 Task: Find connections with filter location Amatitlán with filter topic #Business2021with filter profile language German with filter current company Mahindra Group with filter school ATAL BIHARI VAJPAYEE UNIVERSITY (ABVP) BILASPUR with filter industry Blogs with filter service category Virtual Assistance with filter keywords title Library Assistant
Action: Mouse moved to (640, 58)
Screenshot: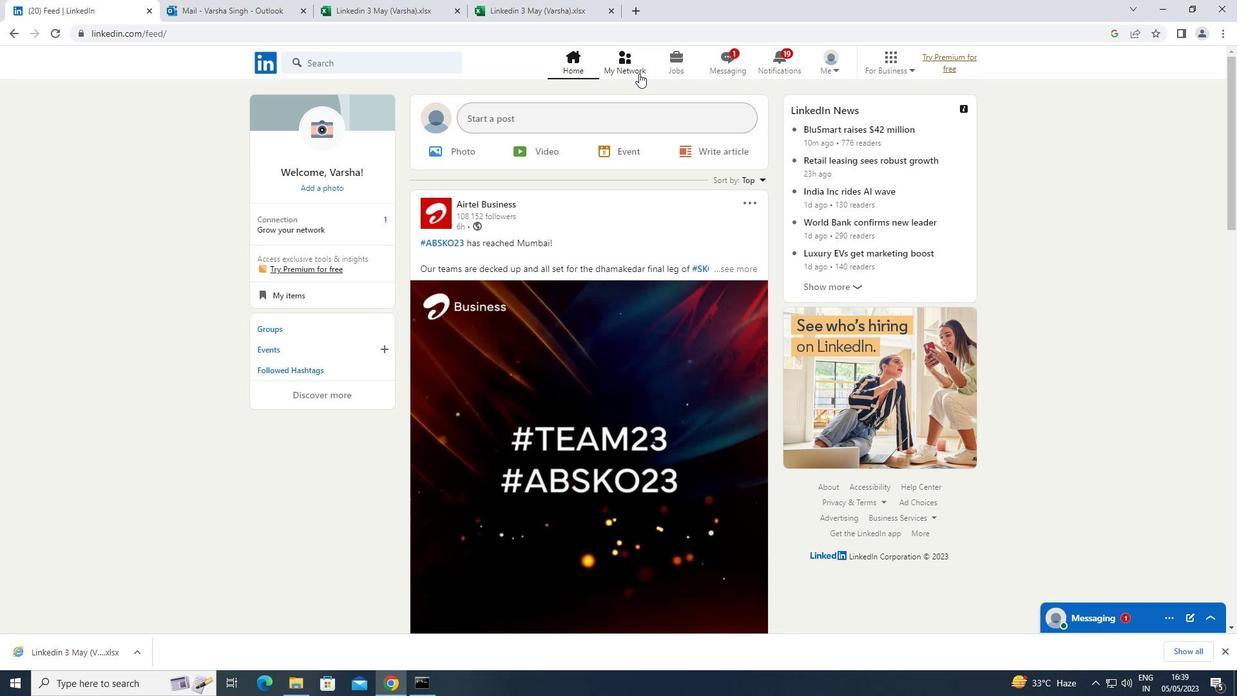 
Action: Mouse pressed left at (640, 58)
Screenshot: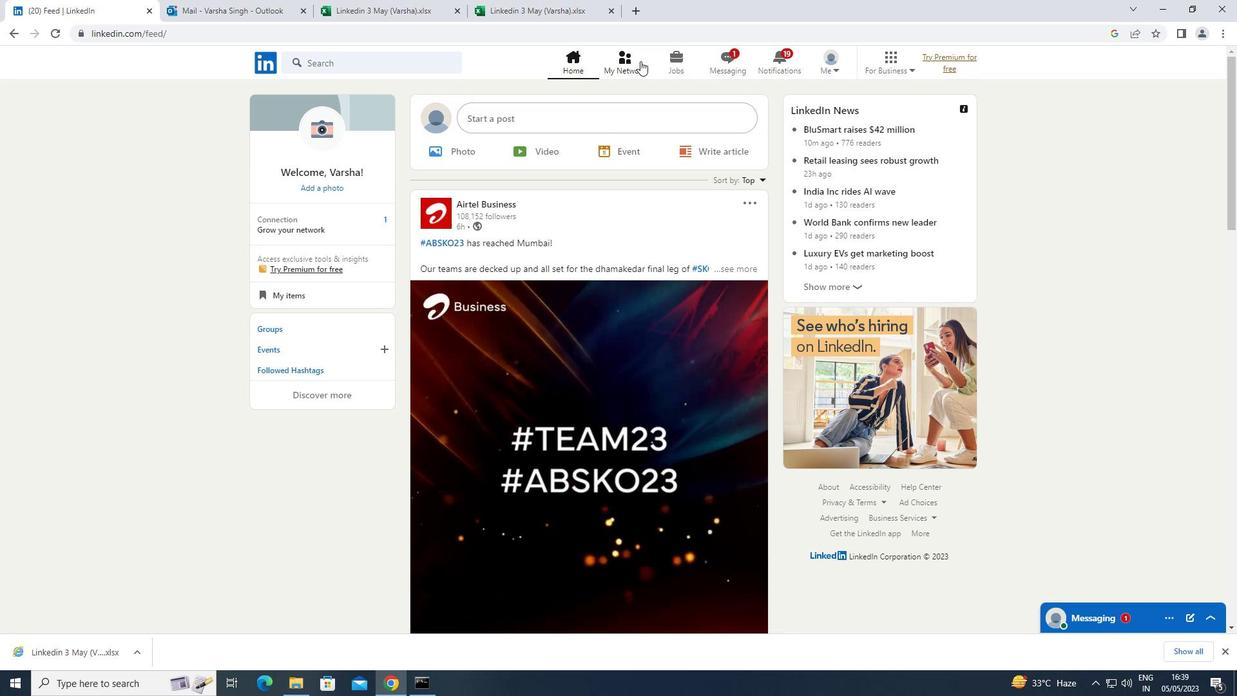 
Action: Mouse moved to (315, 132)
Screenshot: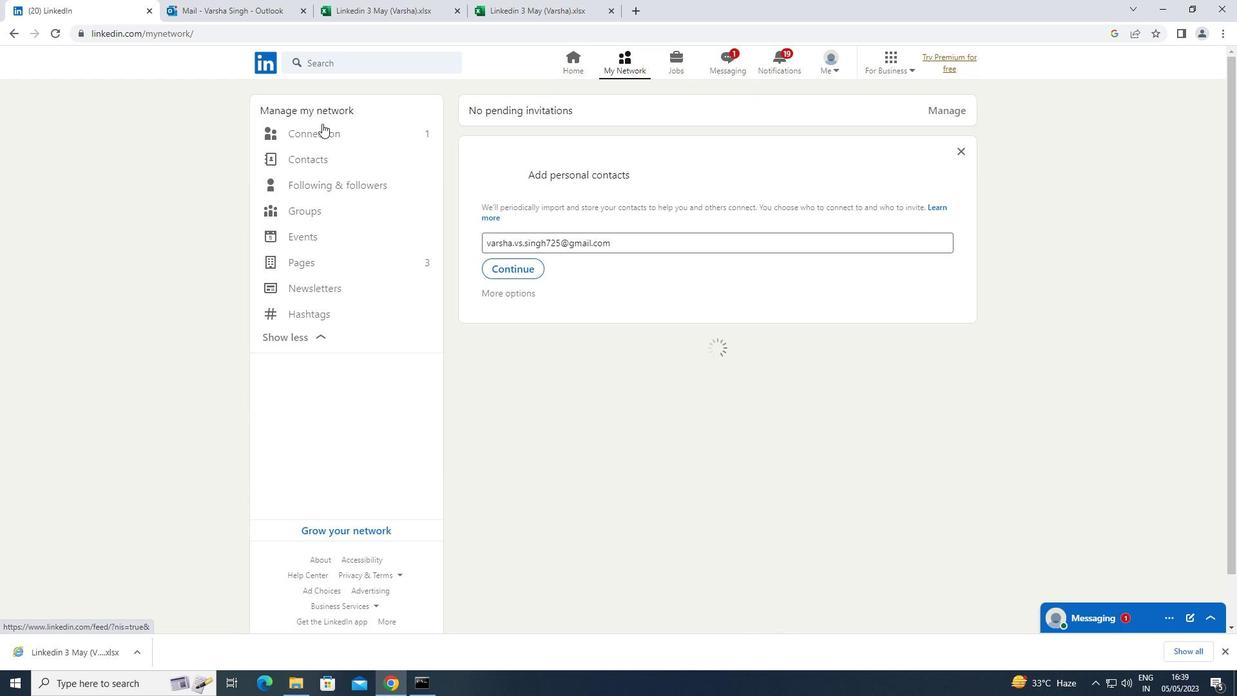 
Action: Mouse pressed left at (315, 132)
Screenshot: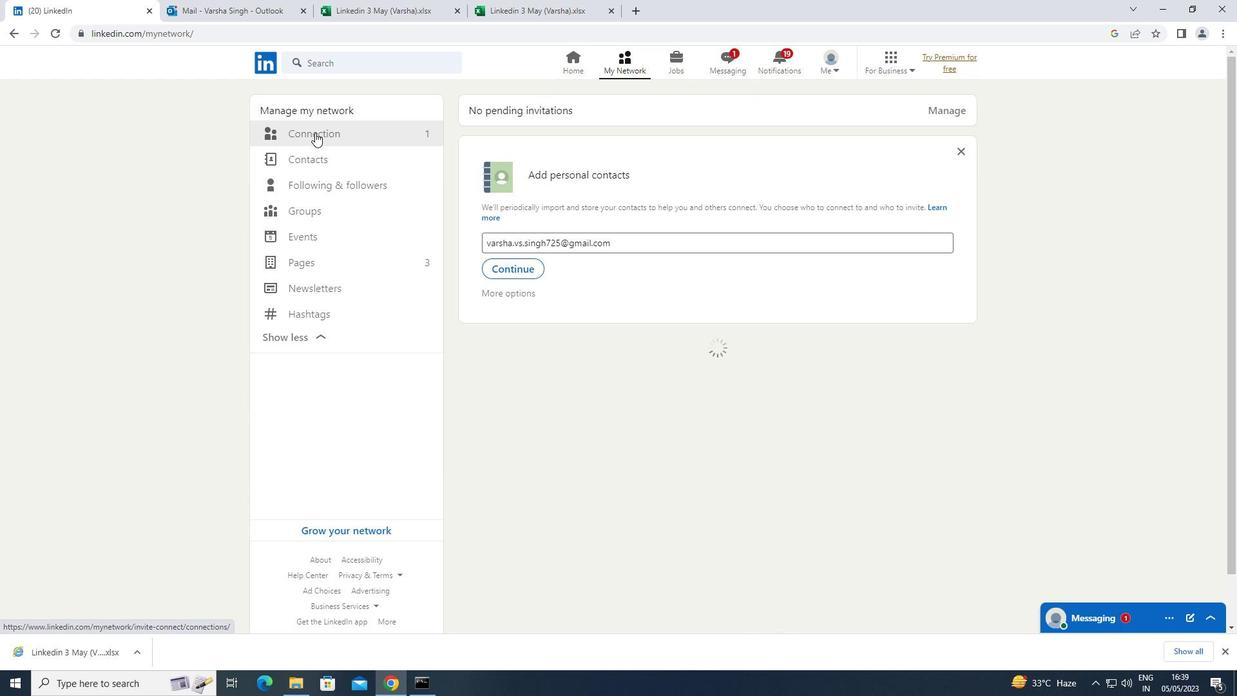 
Action: Mouse moved to (731, 130)
Screenshot: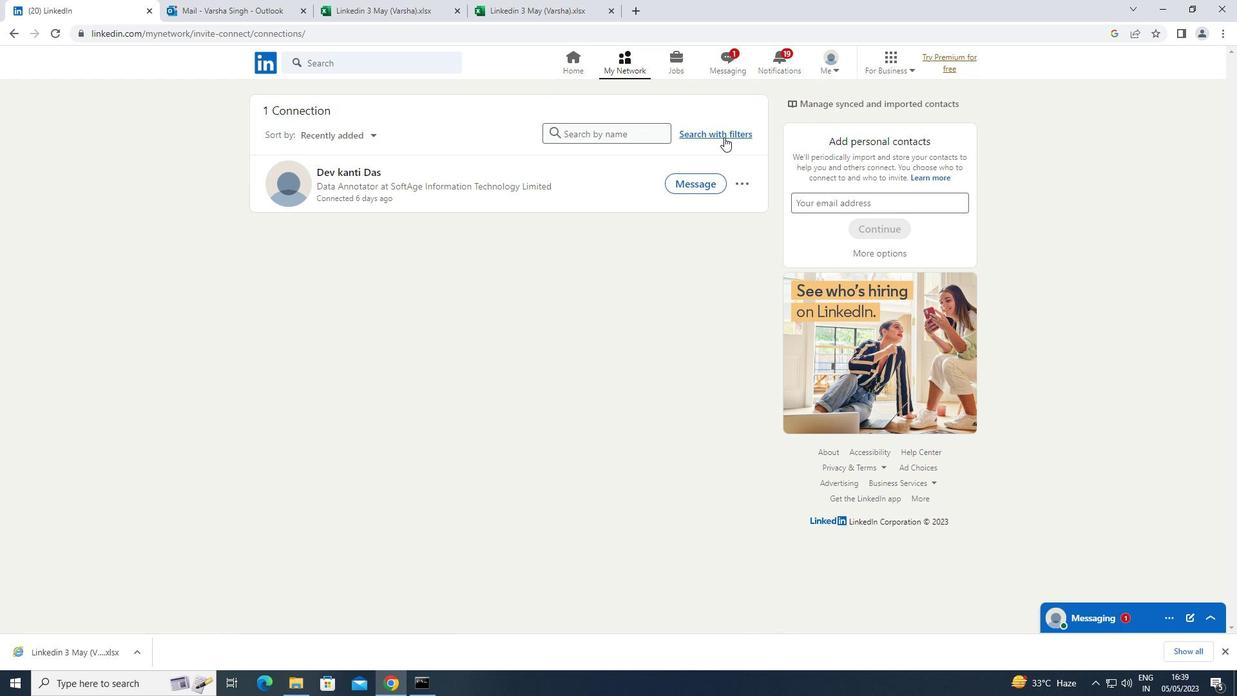 
Action: Mouse pressed left at (731, 130)
Screenshot: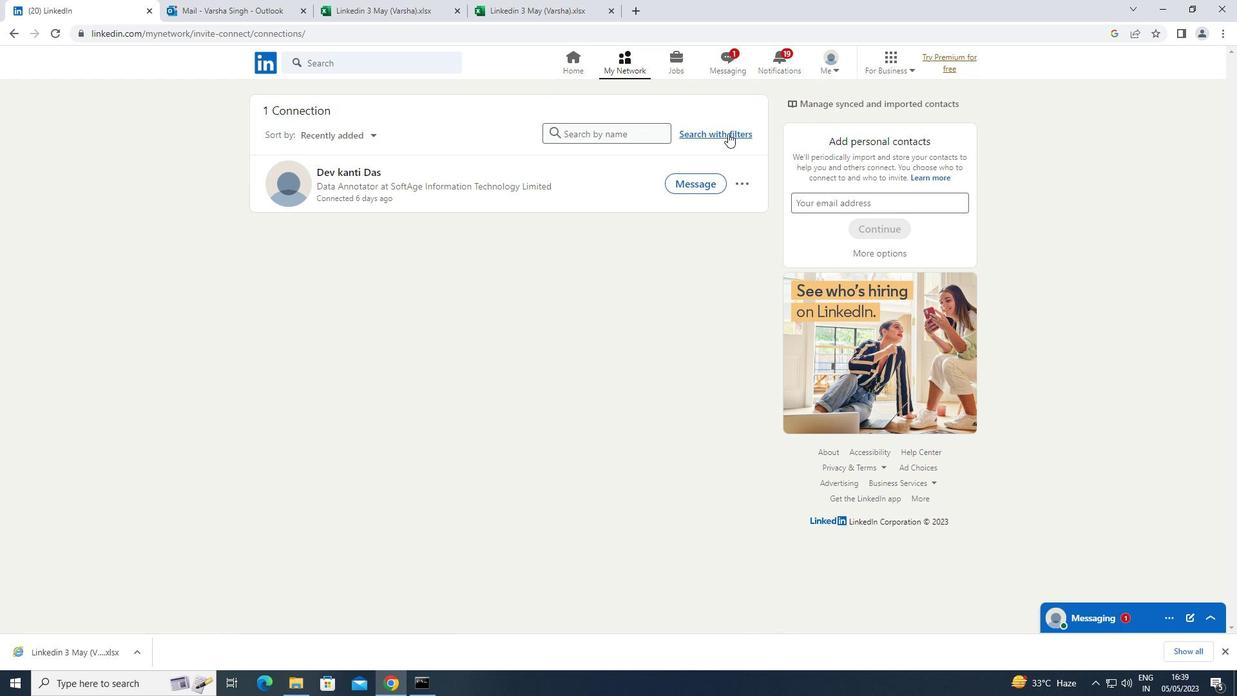 
Action: Mouse moved to (649, 97)
Screenshot: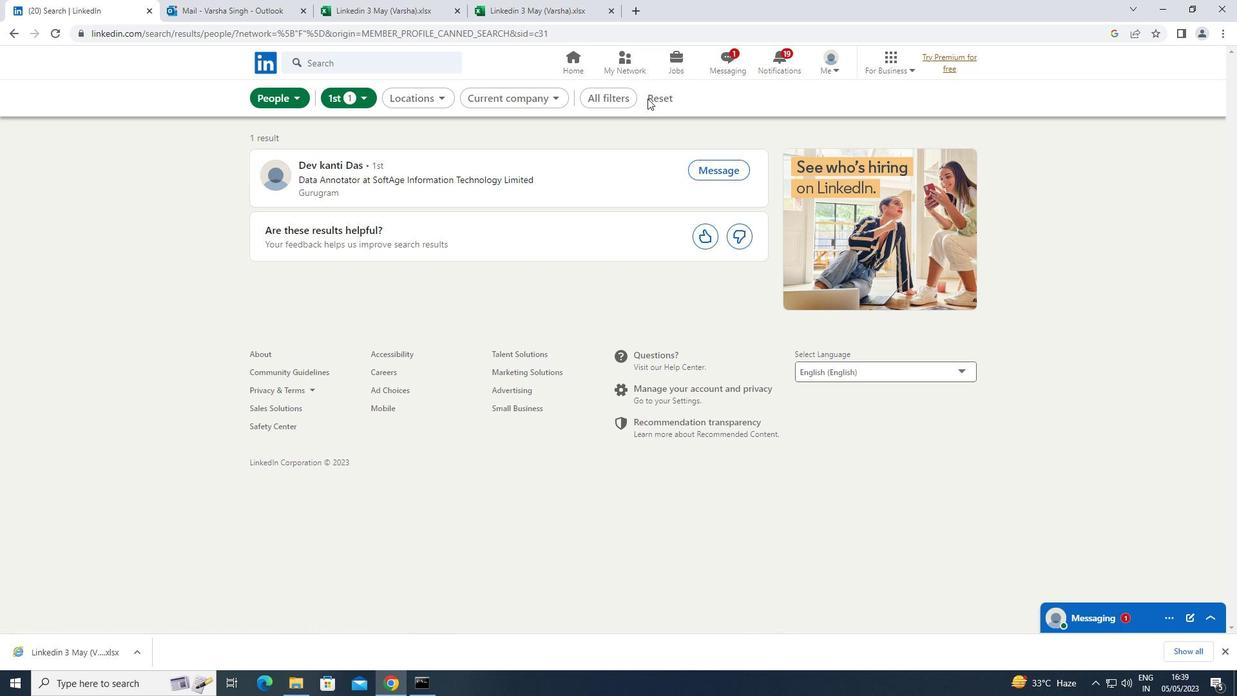 
Action: Mouse pressed left at (649, 97)
Screenshot: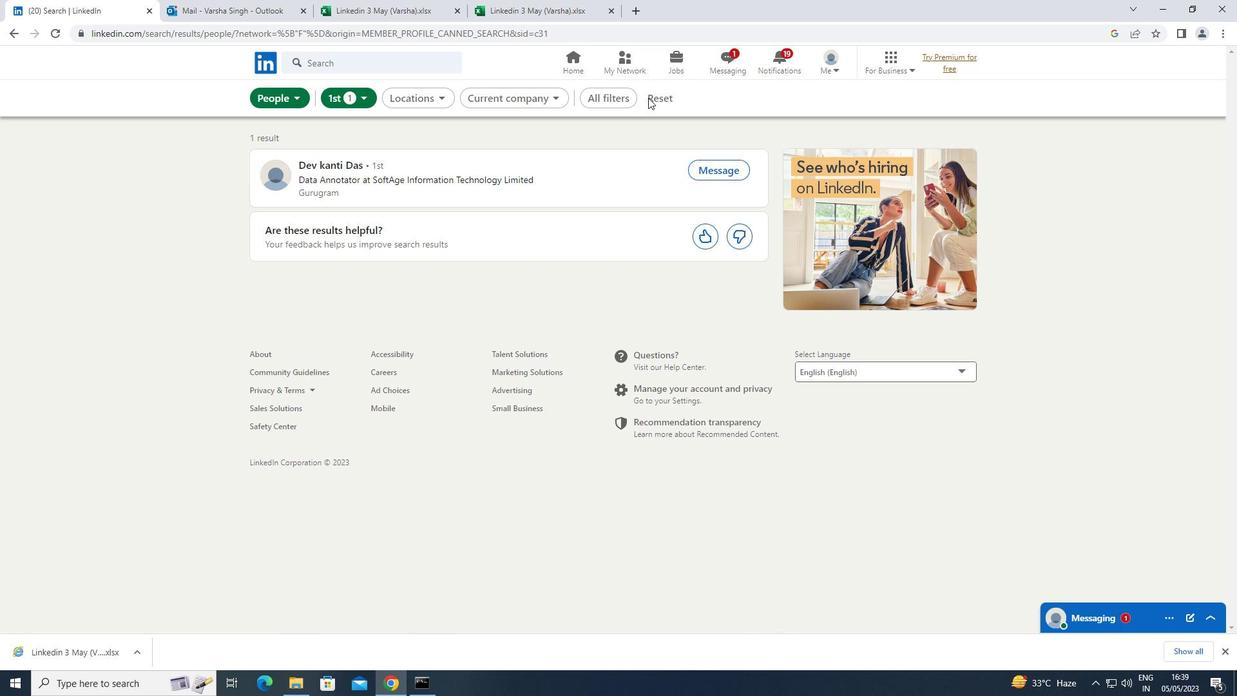 
Action: Mouse moved to (640, 98)
Screenshot: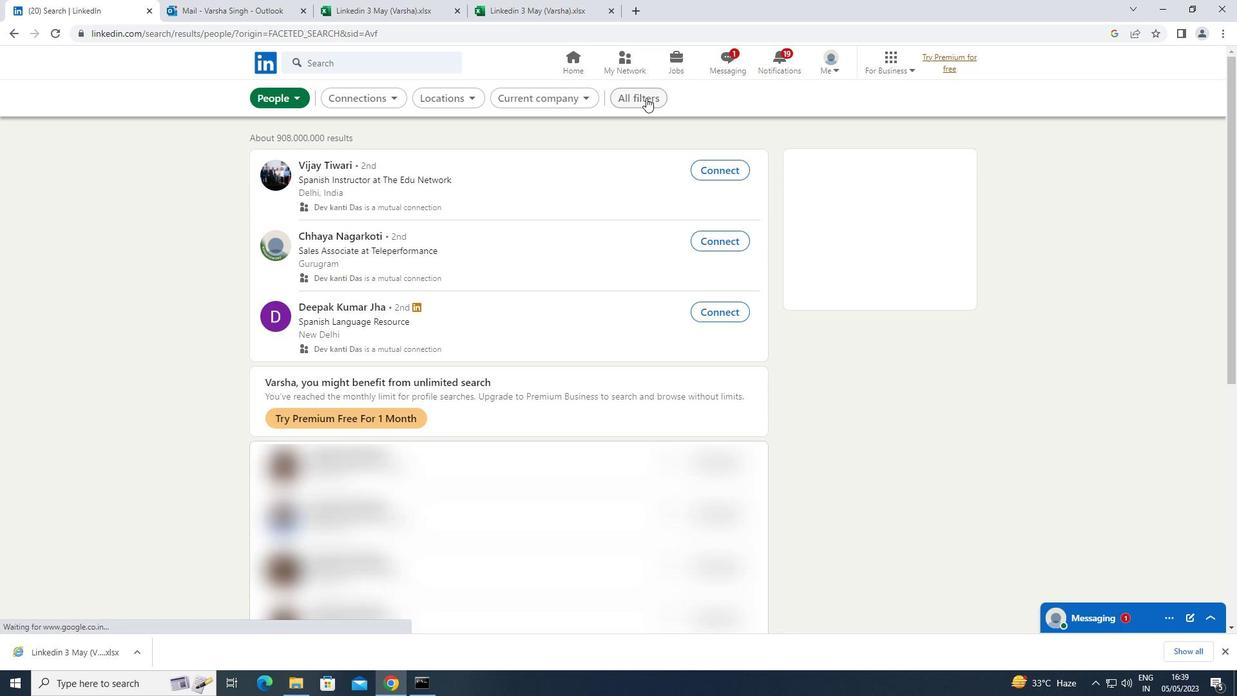 
Action: Mouse pressed left at (640, 98)
Screenshot: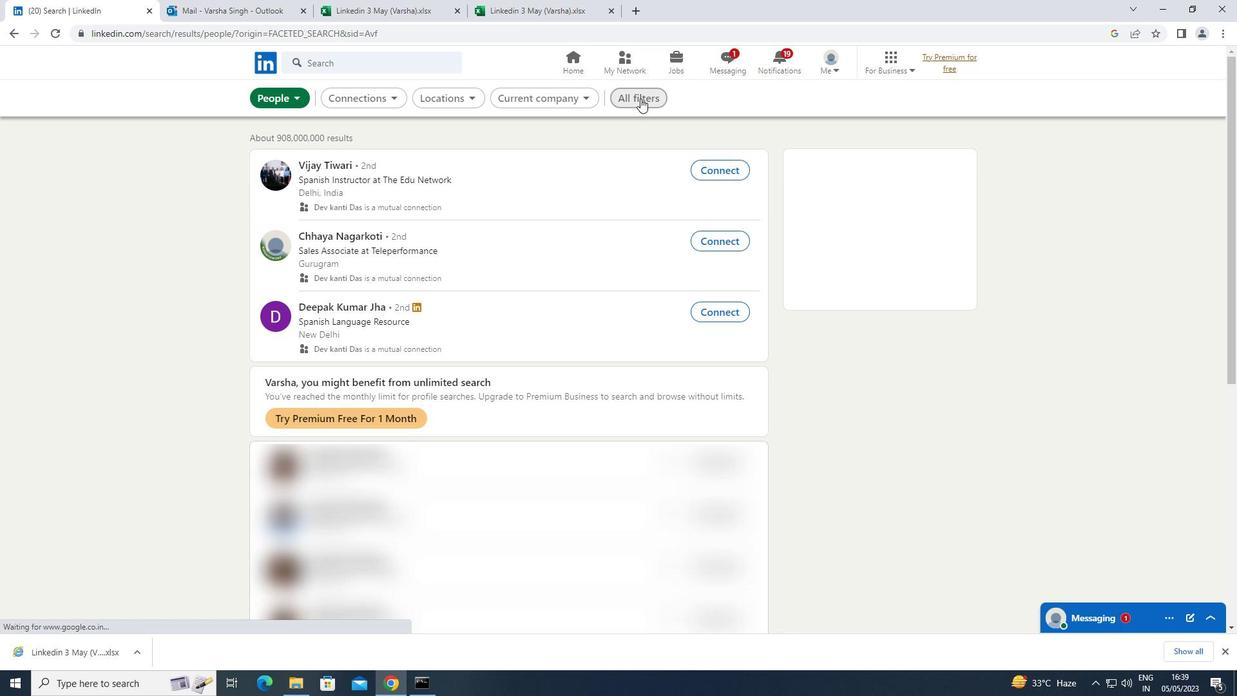 
Action: Mouse moved to (999, 346)
Screenshot: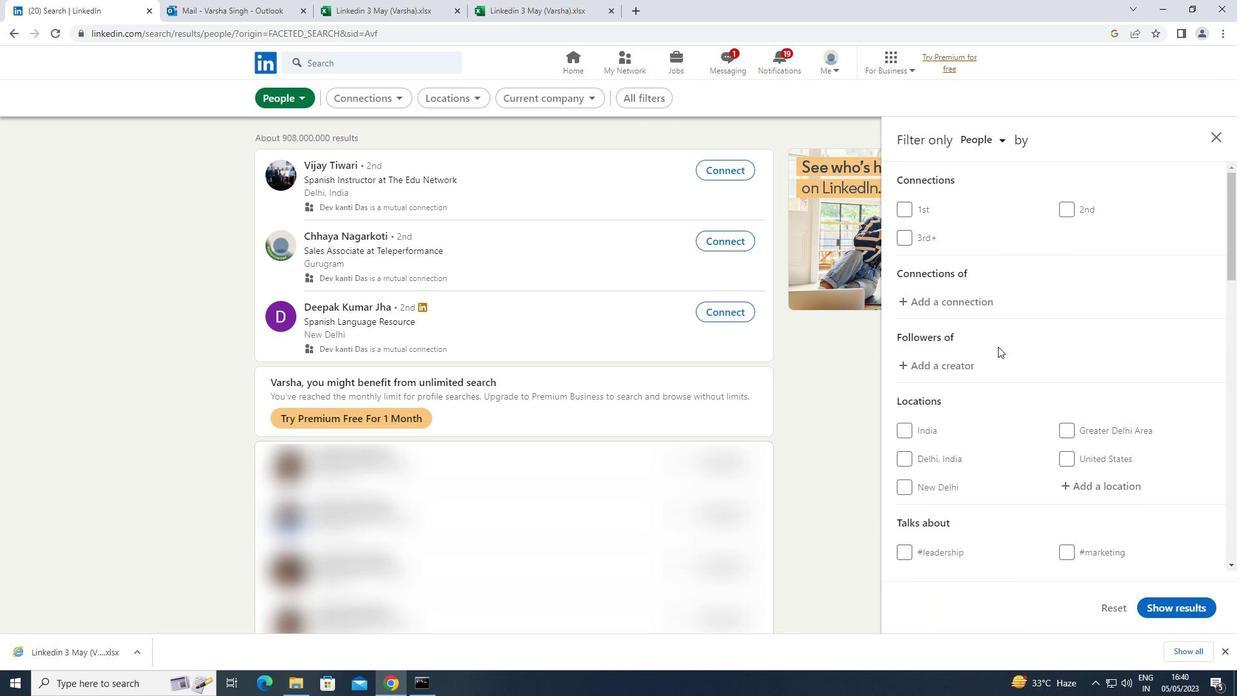 
Action: Mouse scrolled (999, 346) with delta (0, 0)
Screenshot: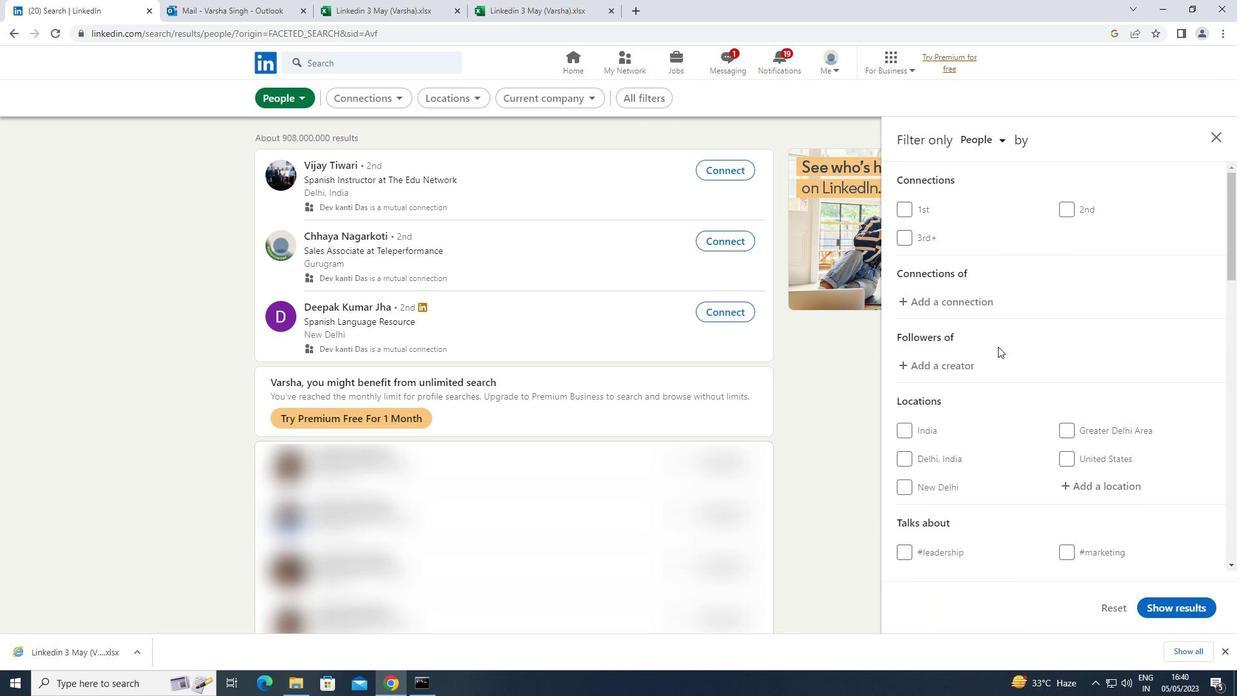 
Action: Mouse moved to (999, 348)
Screenshot: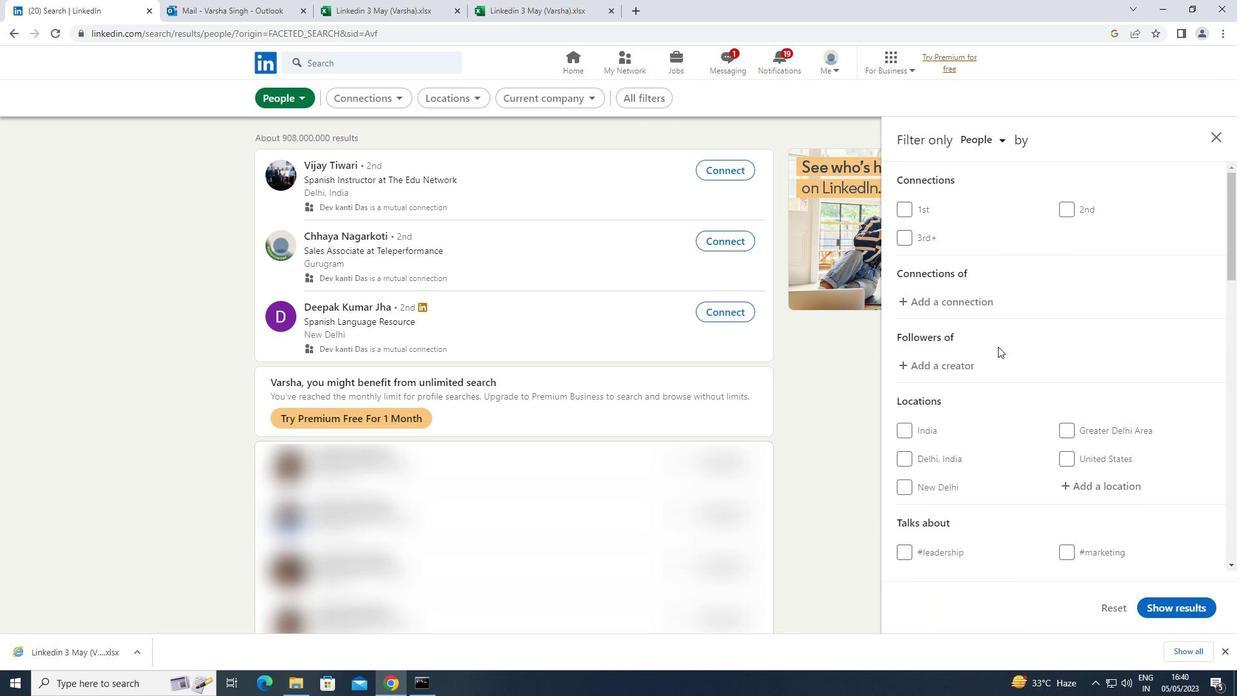 
Action: Mouse scrolled (999, 347) with delta (0, 0)
Screenshot: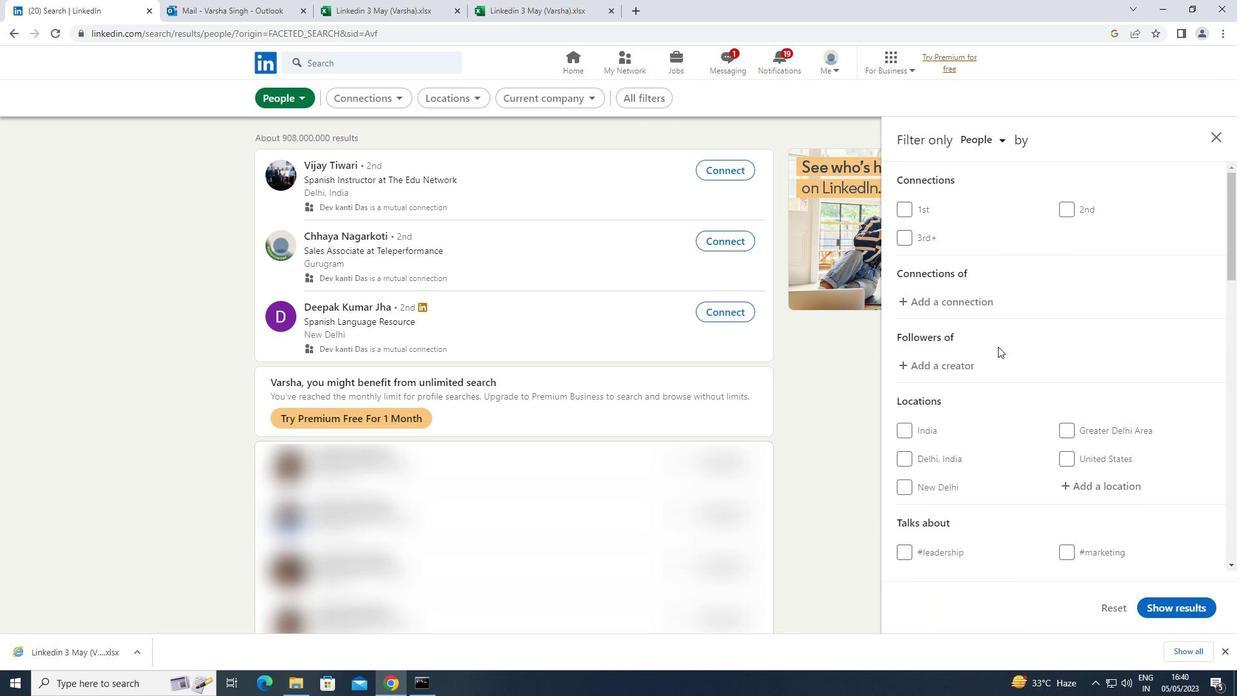 
Action: Mouse moved to (1086, 347)
Screenshot: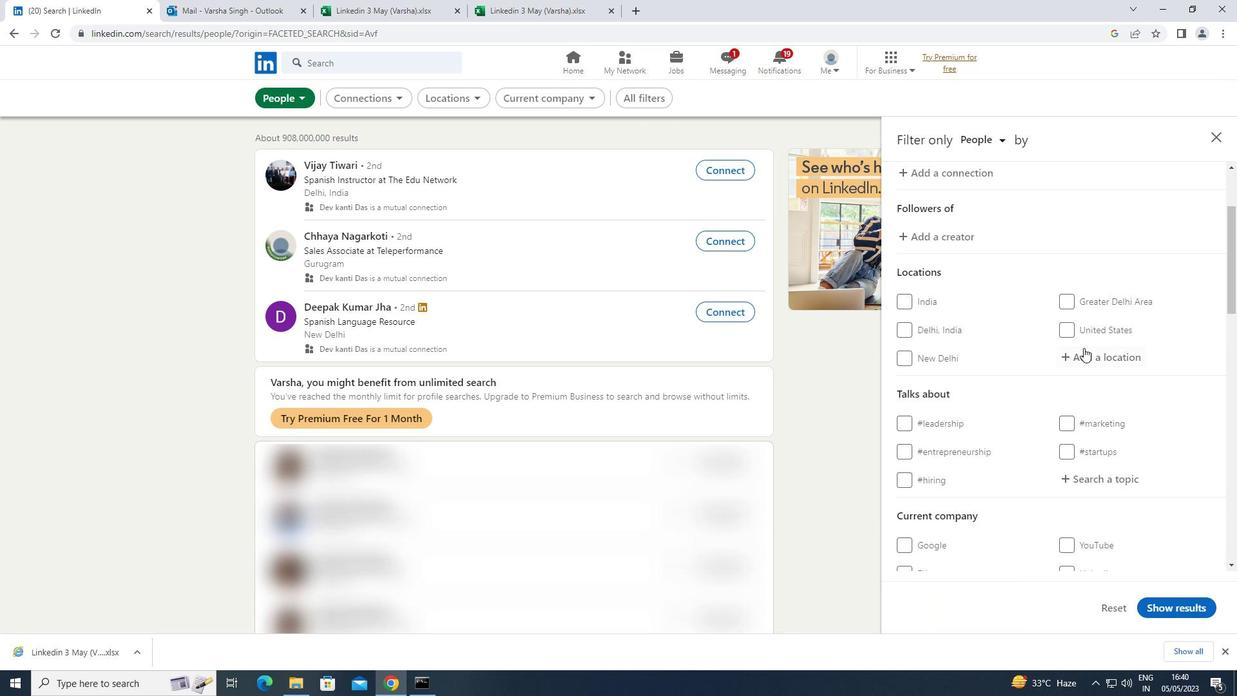 
Action: Mouse pressed left at (1086, 347)
Screenshot: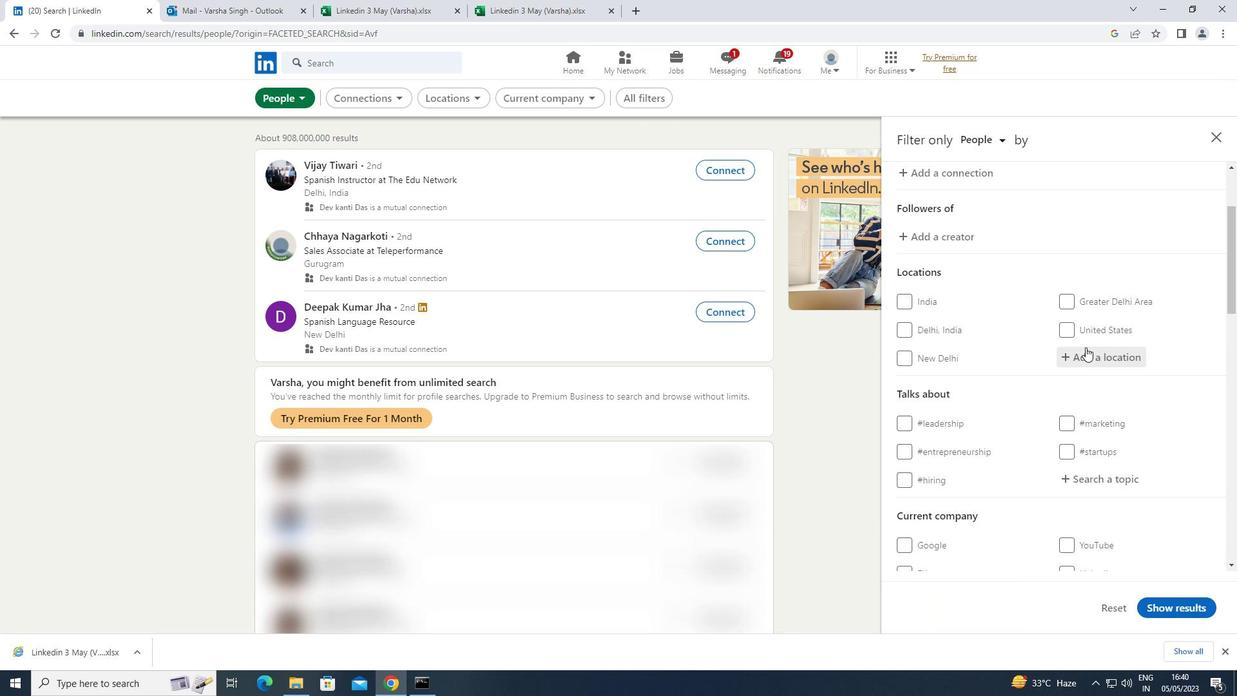 
Action: Mouse moved to (1086, 348)
Screenshot: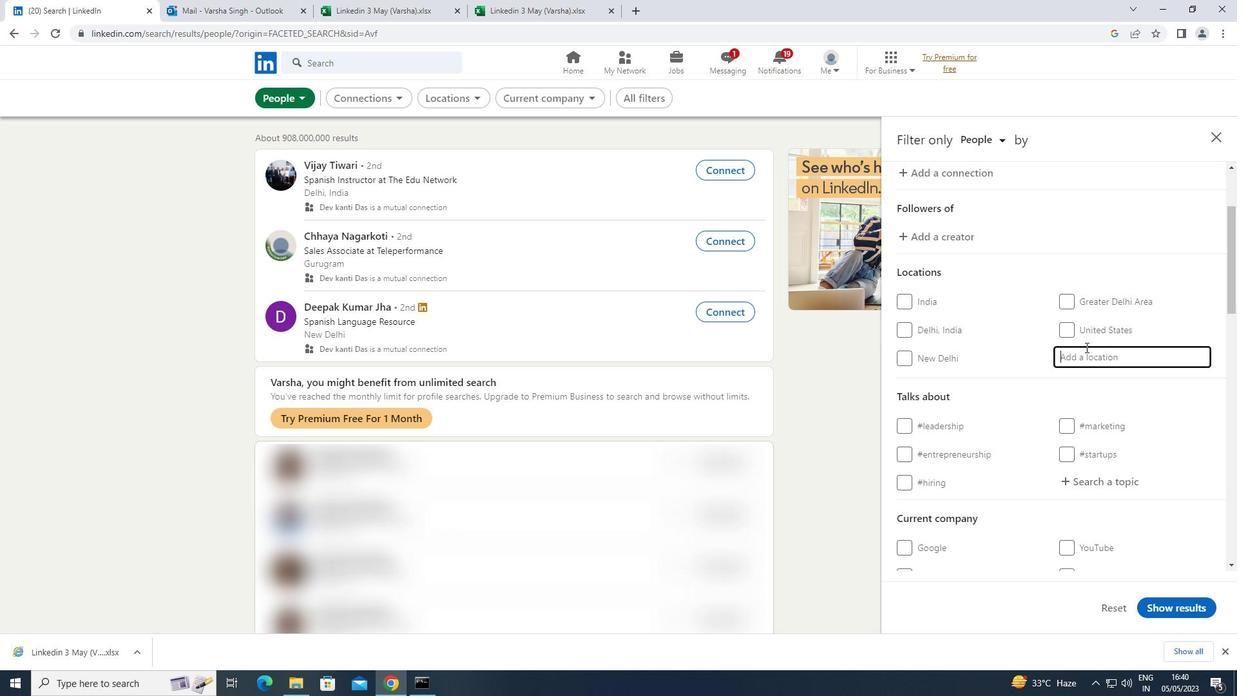 
Action: Key pressed <Key.shift>AMATITLAN
Screenshot: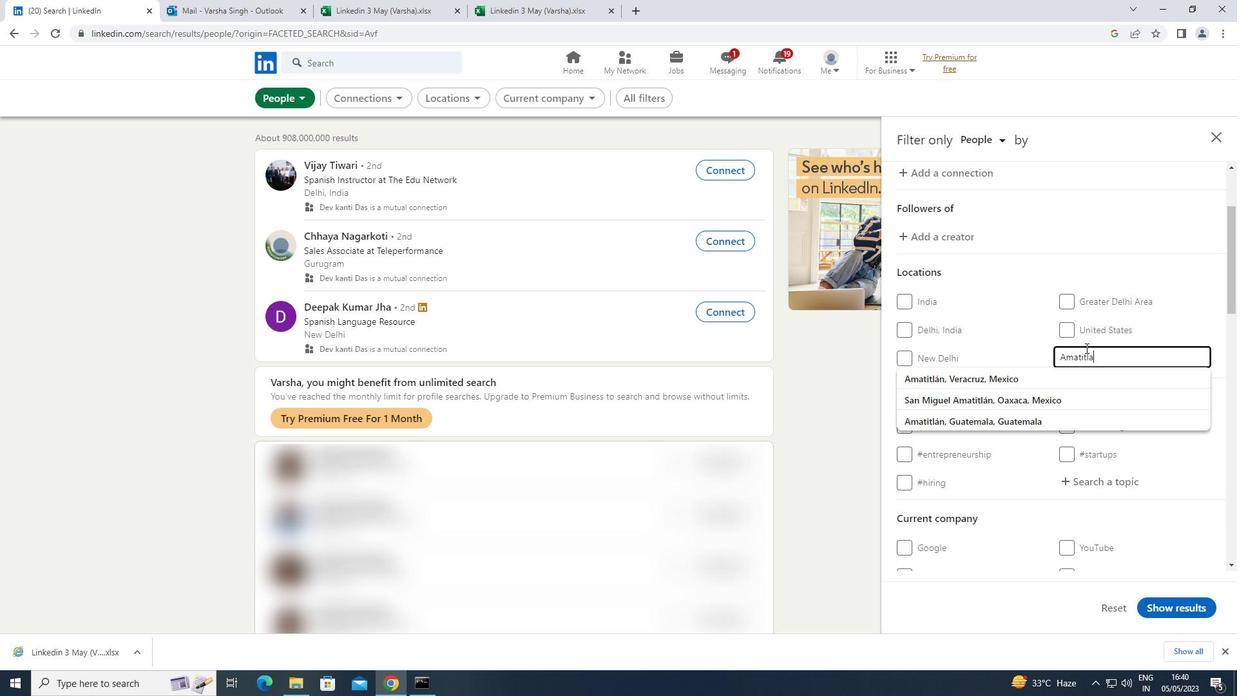 
Action: Mouse moved to (1115, 486)
Screenshot: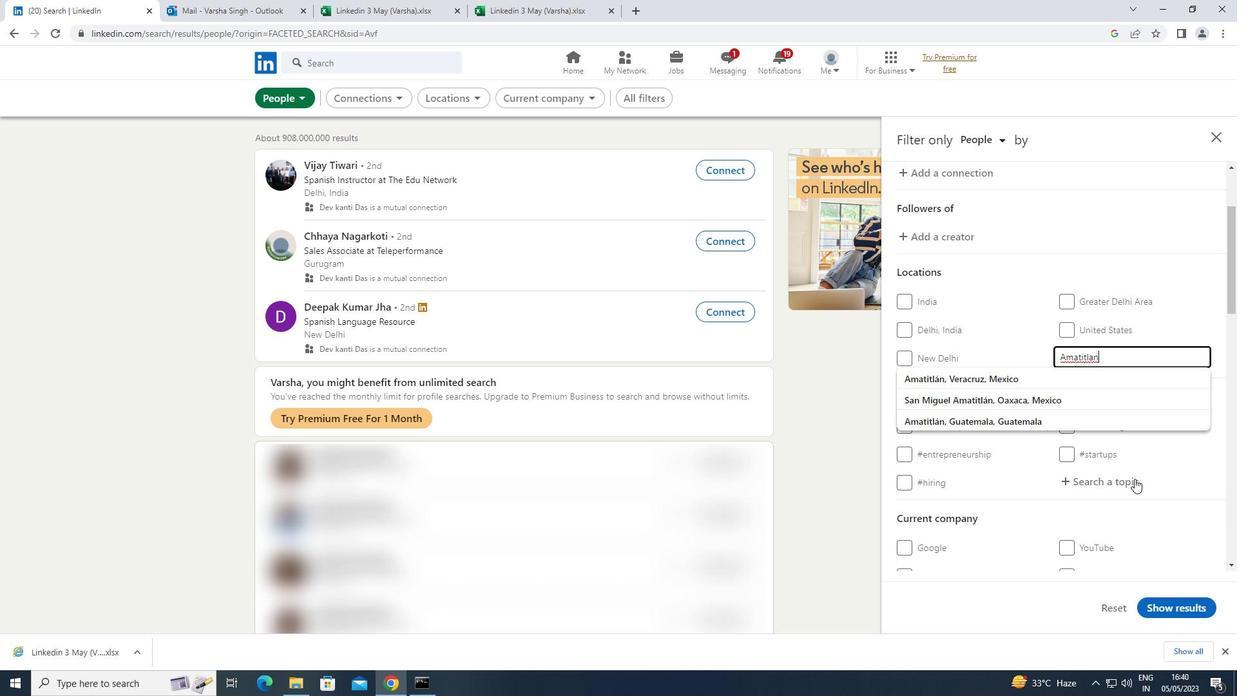 
Action: Mouse pressed left at (1115, 486)
Screenshot: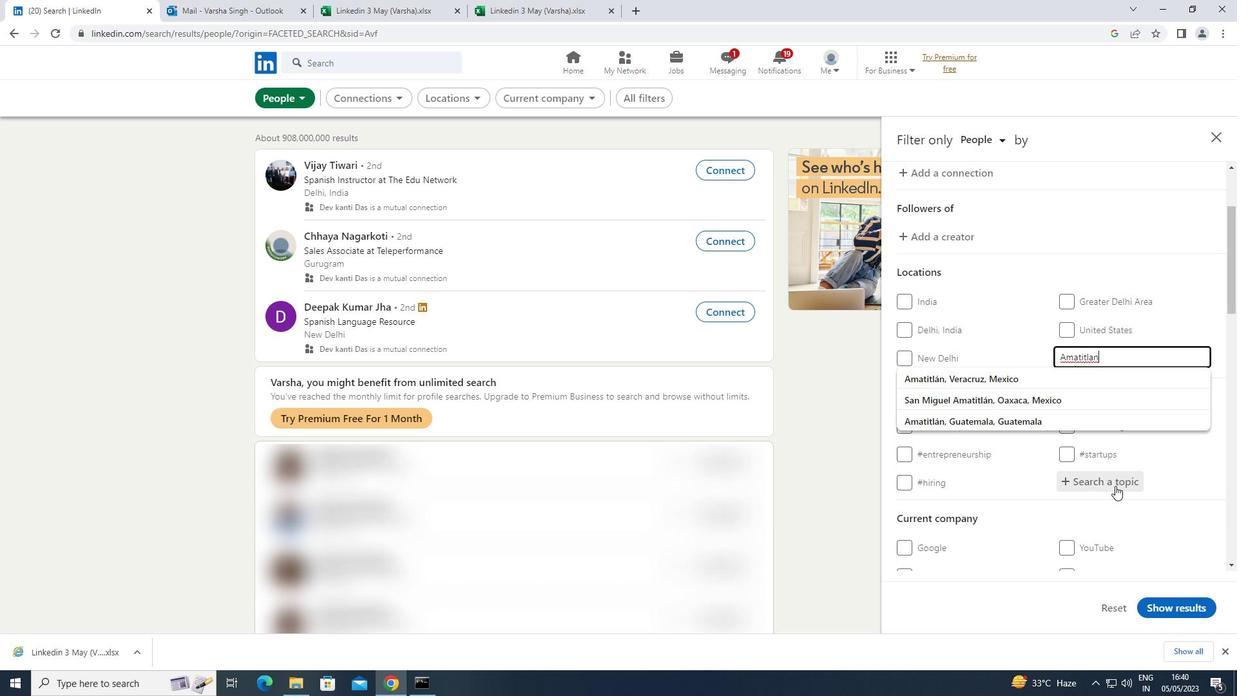 
Action: Key pressed <Key.shift>BUSINESS2021
Screenshot: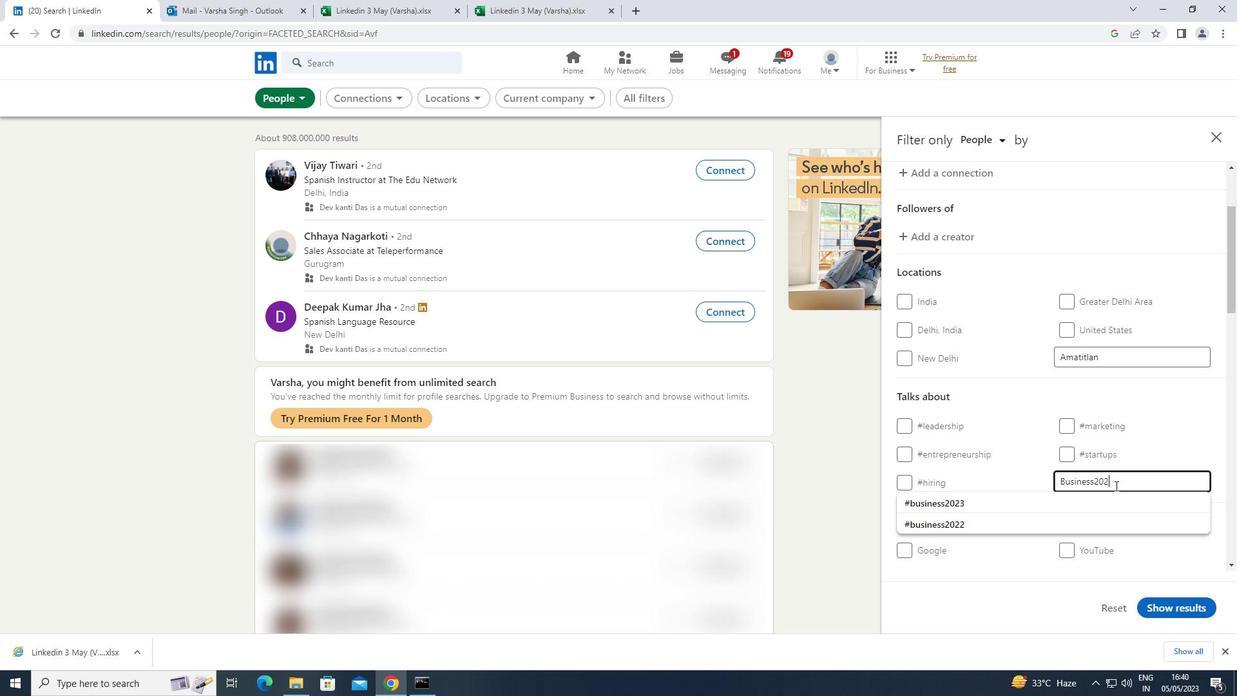 
Action: Mouse moved to (1061, 483)
Screenshot: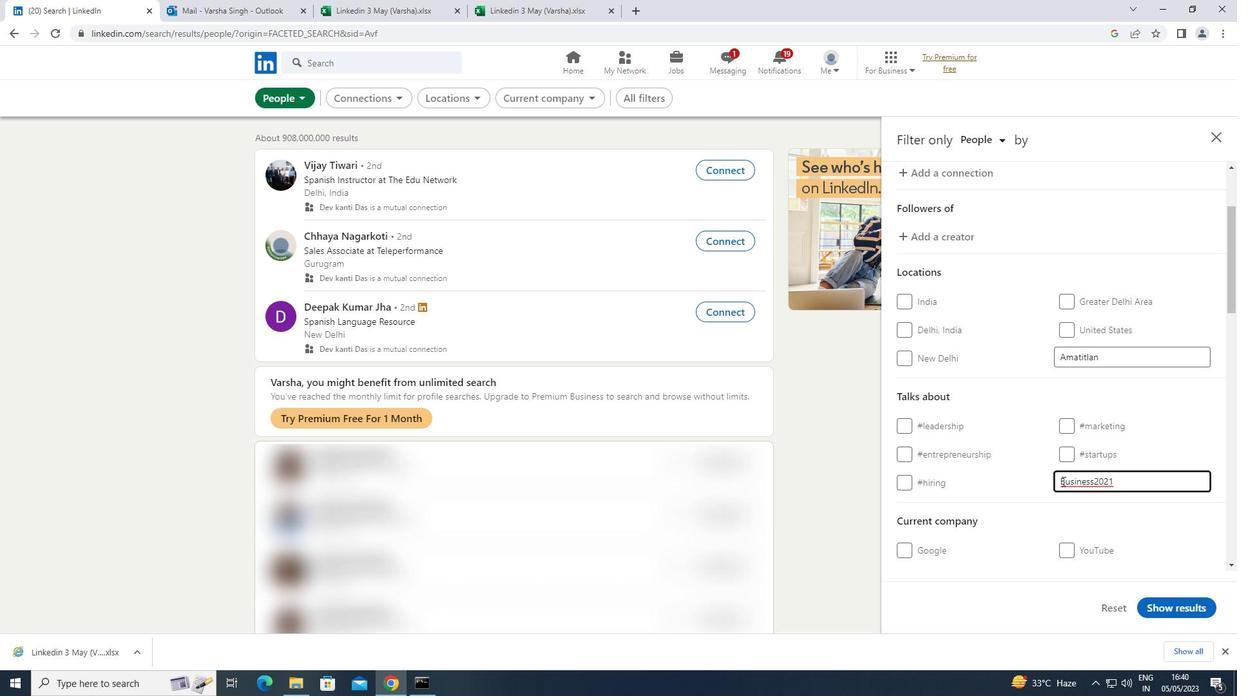 
Action: Mouse pressed left at (1061, 483)
Screenshot: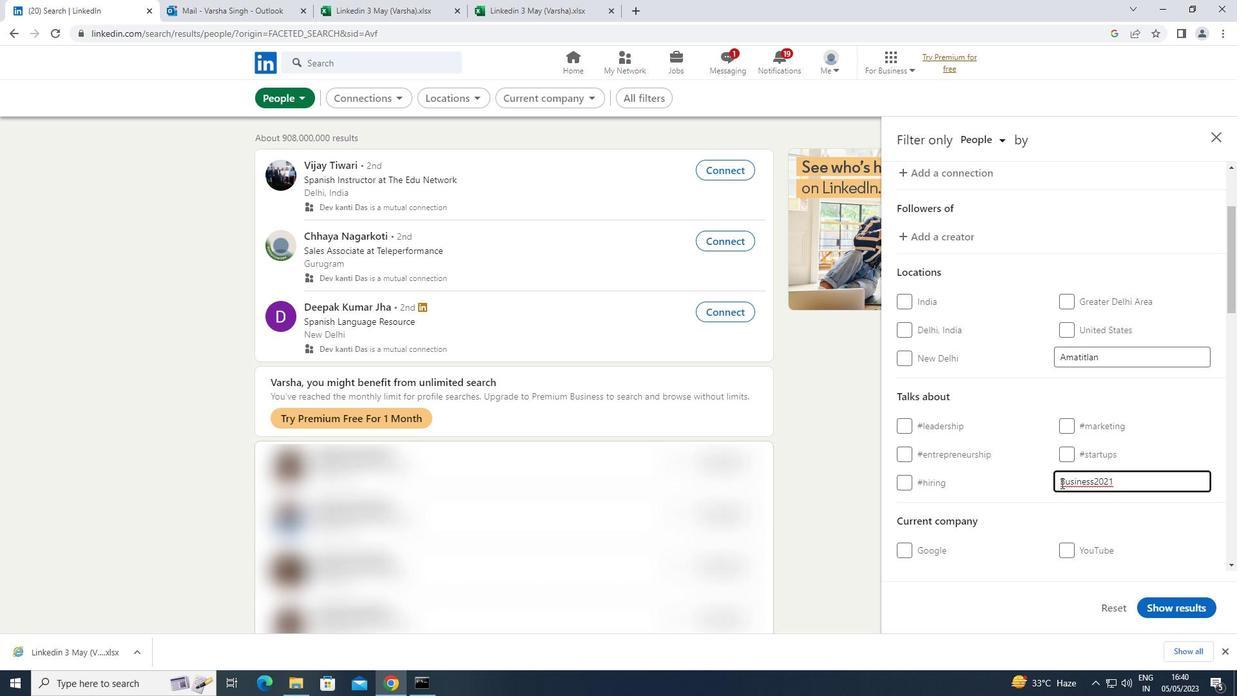 
Action: Mouse moved to (1061, 484)
Screenshot: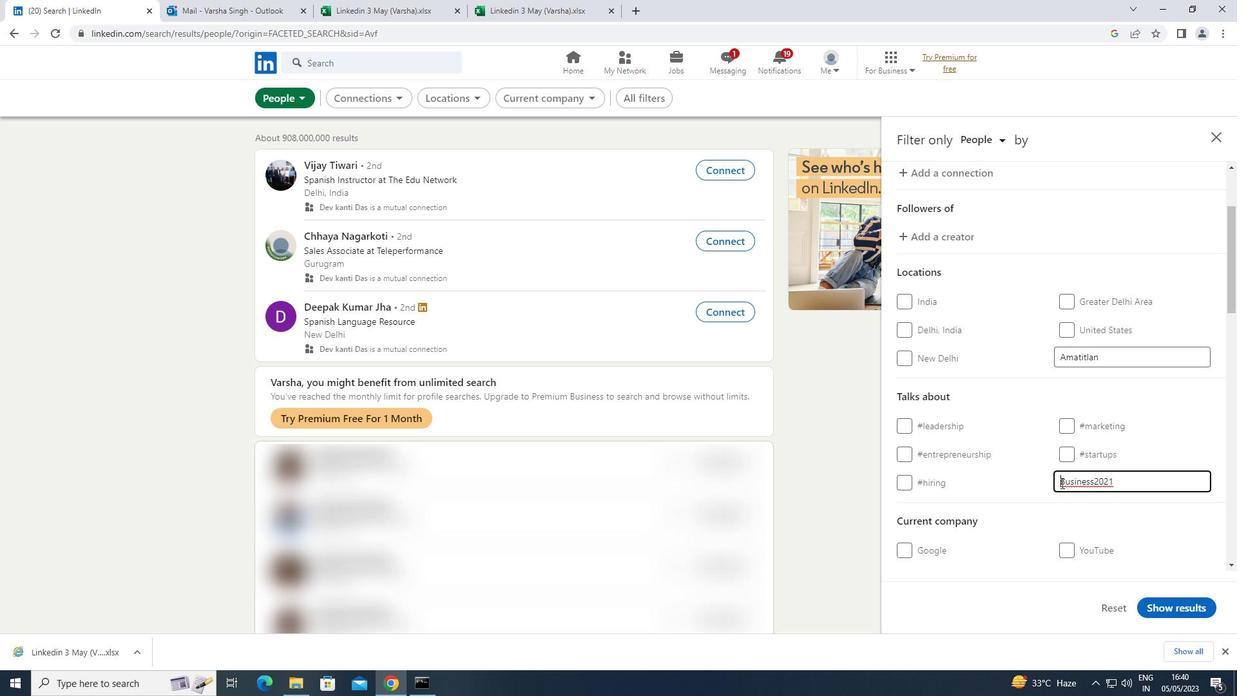 
Action: Key pressed <Key.shift>#
Screenshot: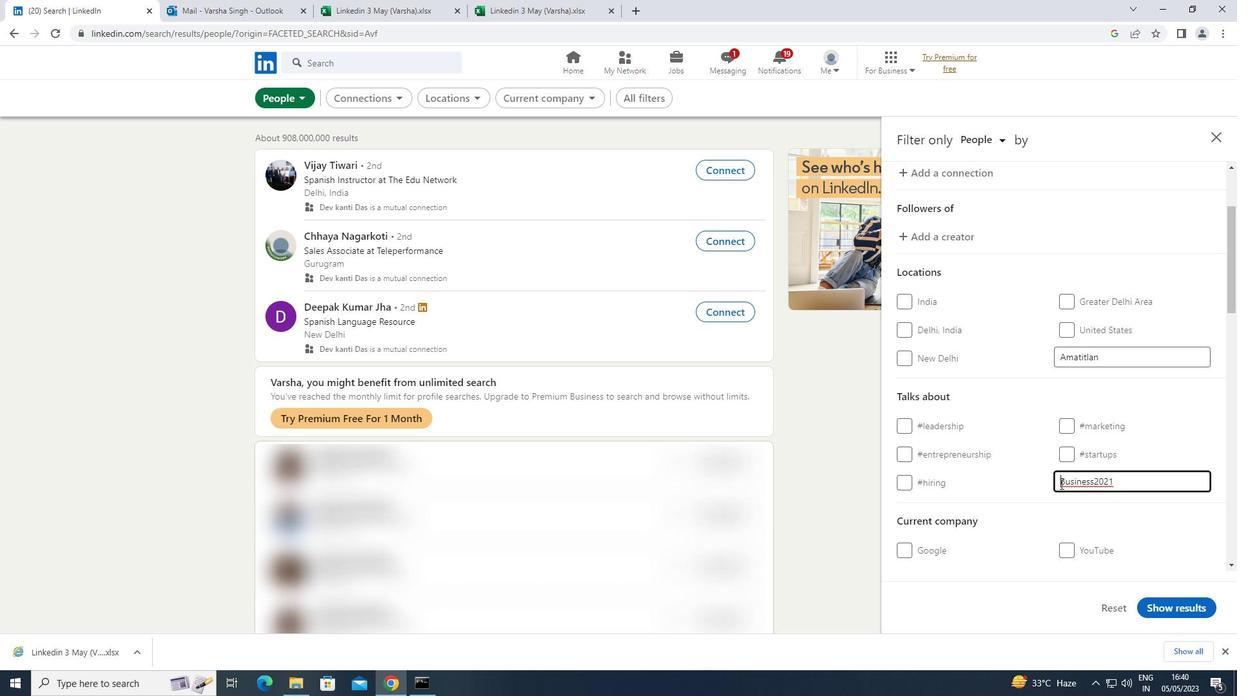 
Action: Mouse moved to (1116, 473)
Screenshot: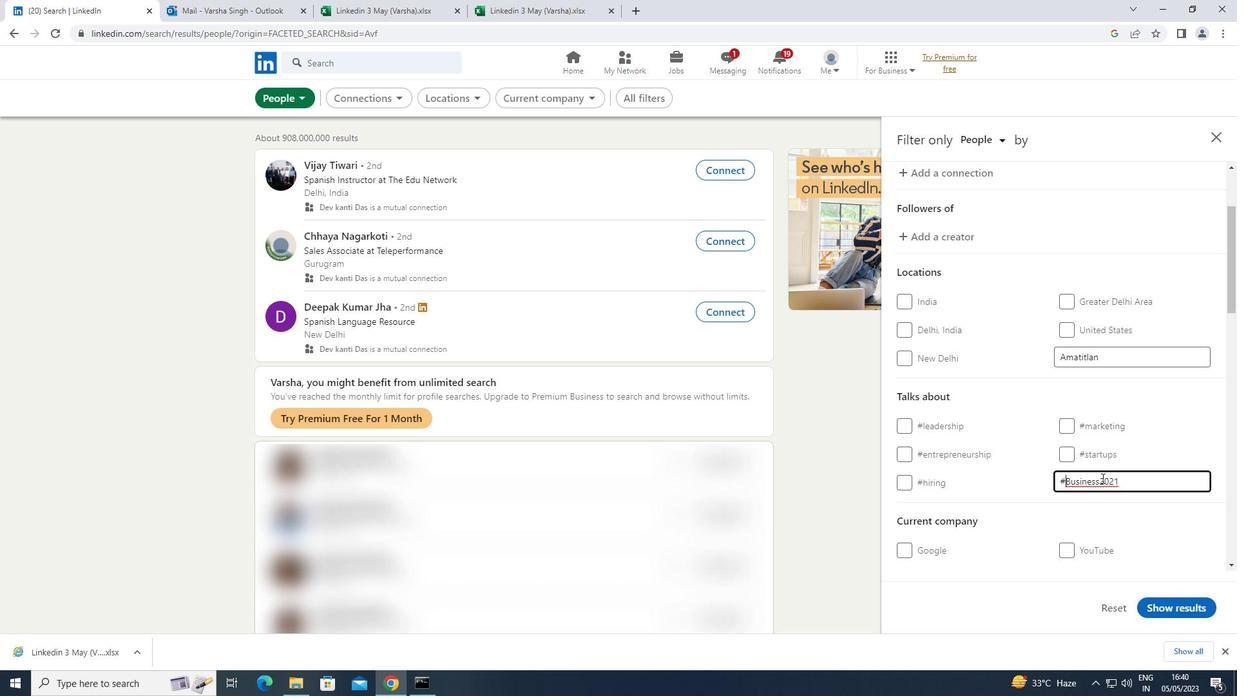 
Action: Mouse scrolled (1116, 472) with delta (0, 0)
Screenshot: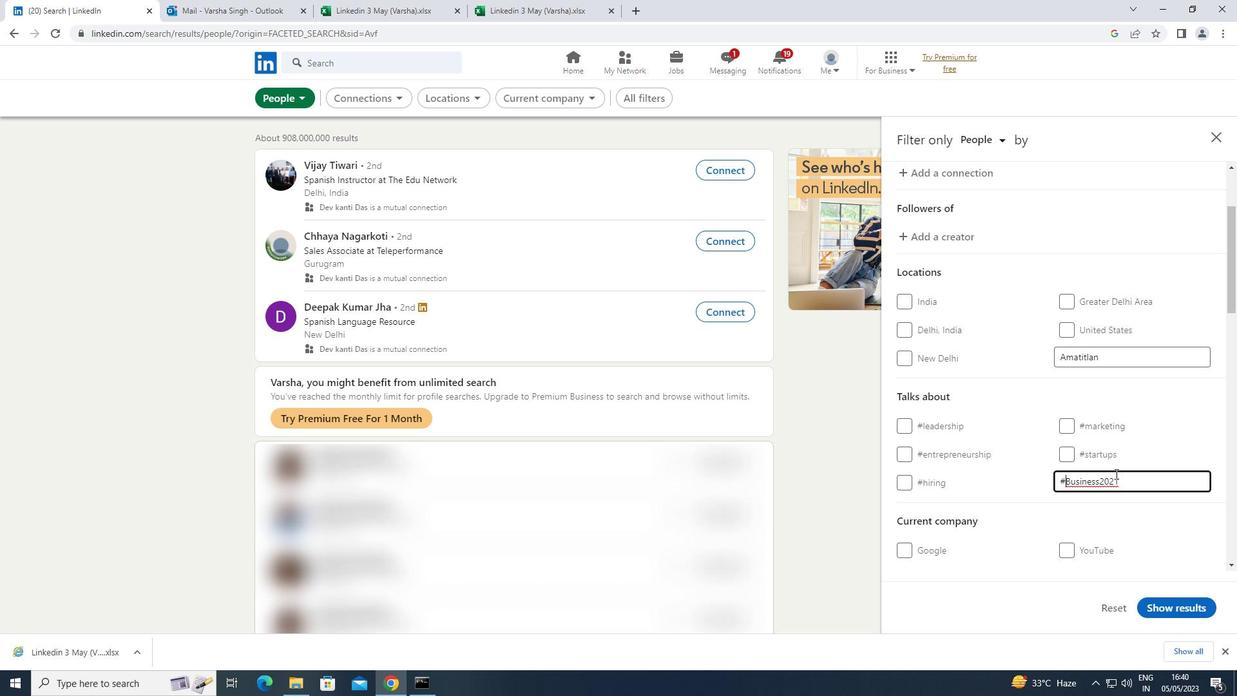 
Action: Mouse scrolled (1116, 472) with delta (0, 0)
Screenshot: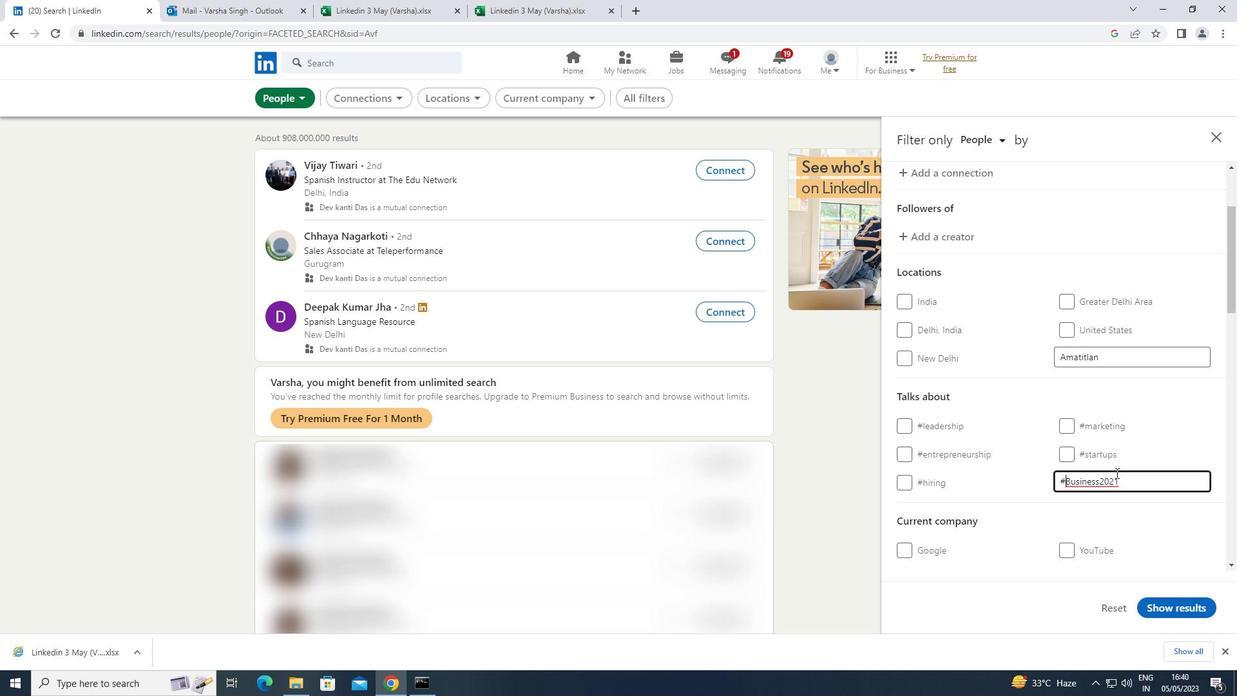 
Action: Mouse scrolled (1116, 472) with delta (0, 0)
Screenshot: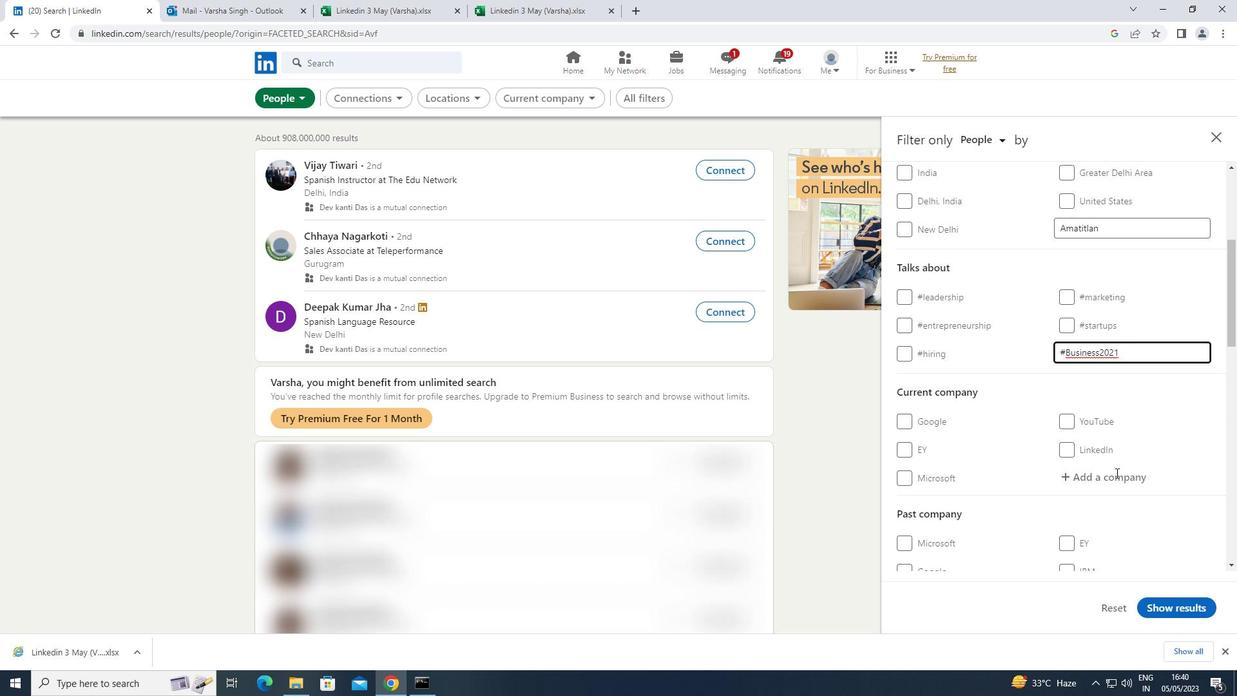 
Action: Mouse scrolled (1116, 472) with delta (0, 0)
Screenshot: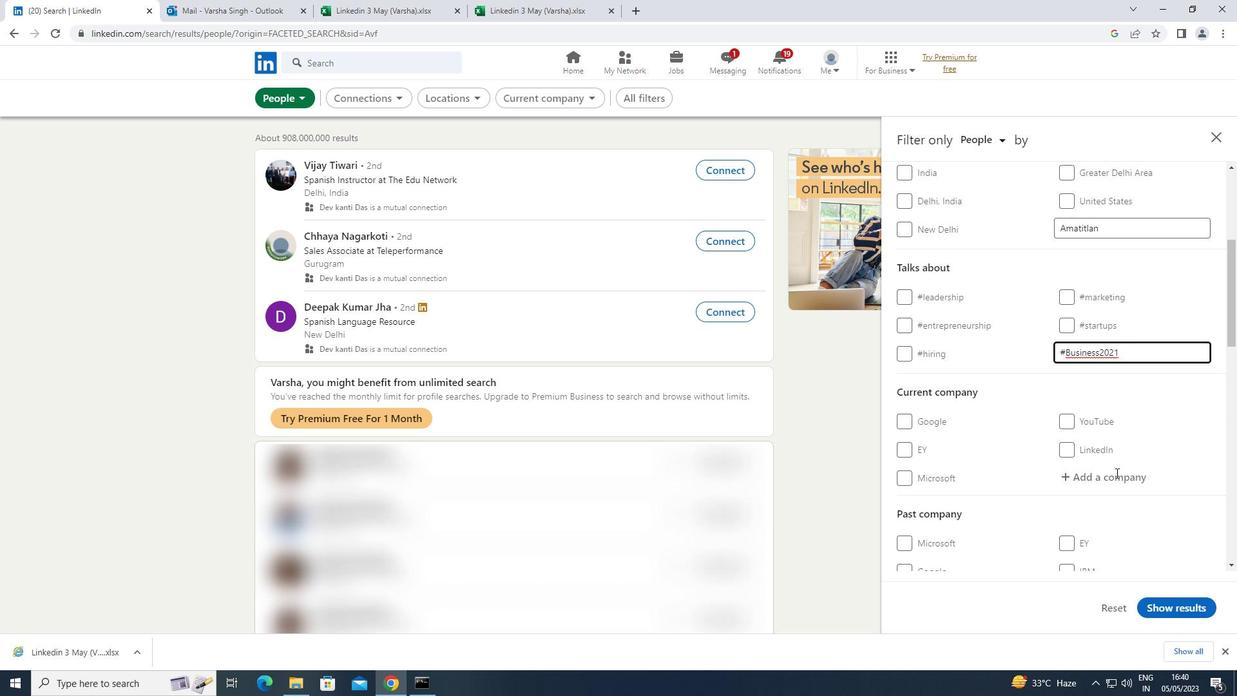 
Action: Mouse scrolled (1116, 472) with delta (0, 0)
Screenshot: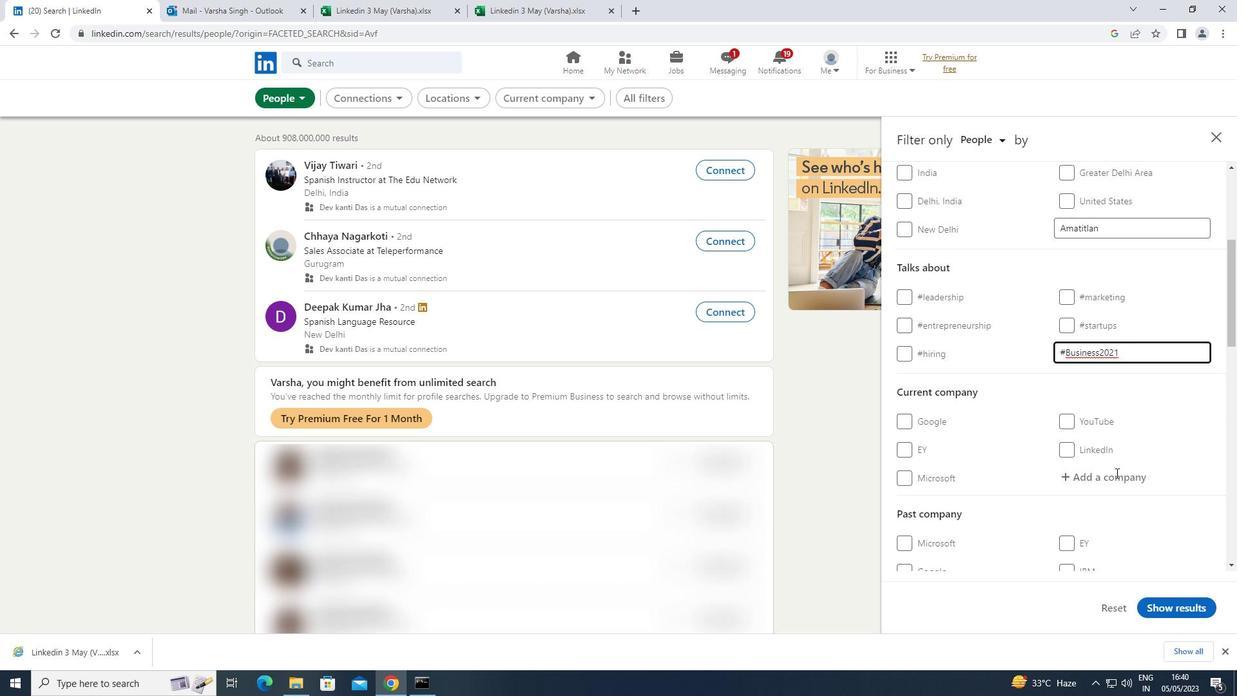 
Action: Mouse scrolled (1116, 472) with delta (0, 0)
Screenshot: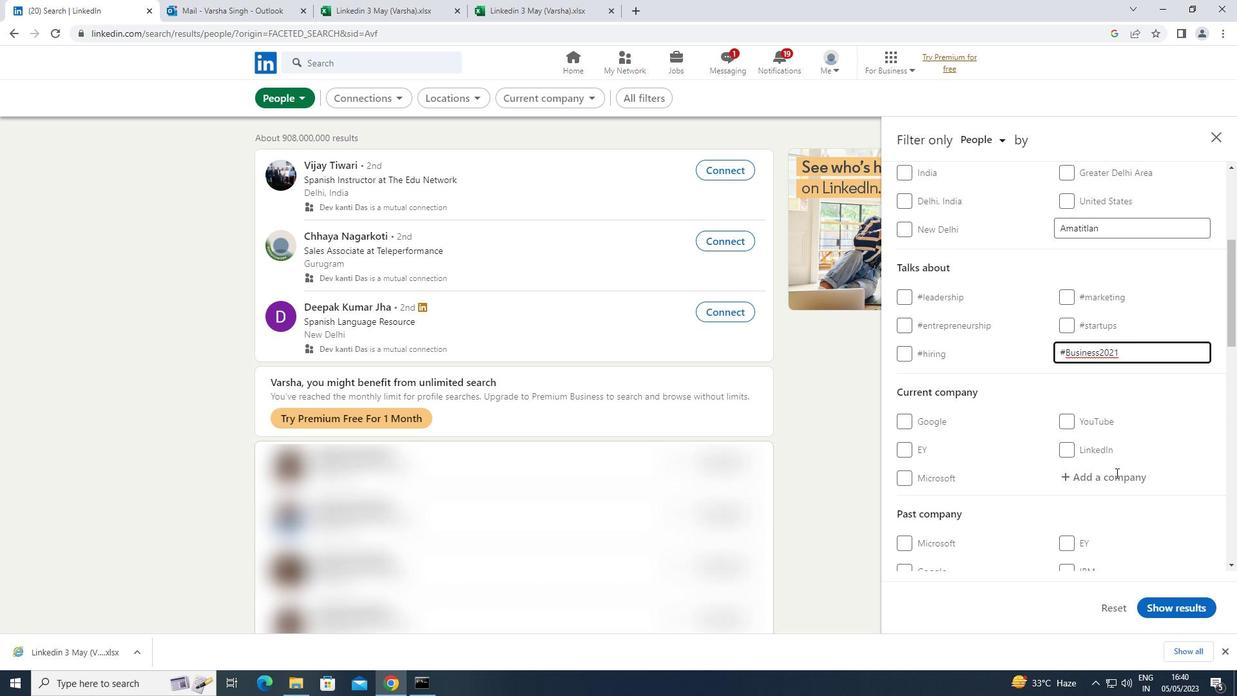 
Action: Mouse scrolled (1116, 472) with delta (0, 0)
Screenshot: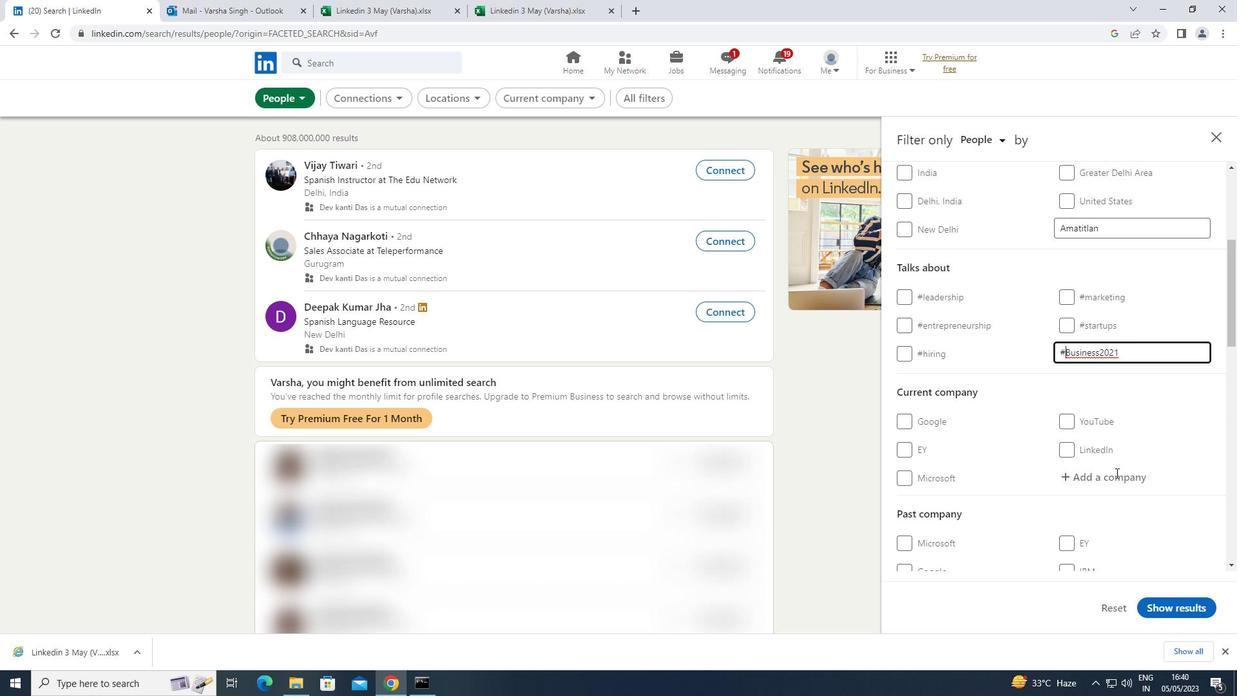 
Action: Mouse scrolled (1116, 472) with delta (0, 0)
Screenshot: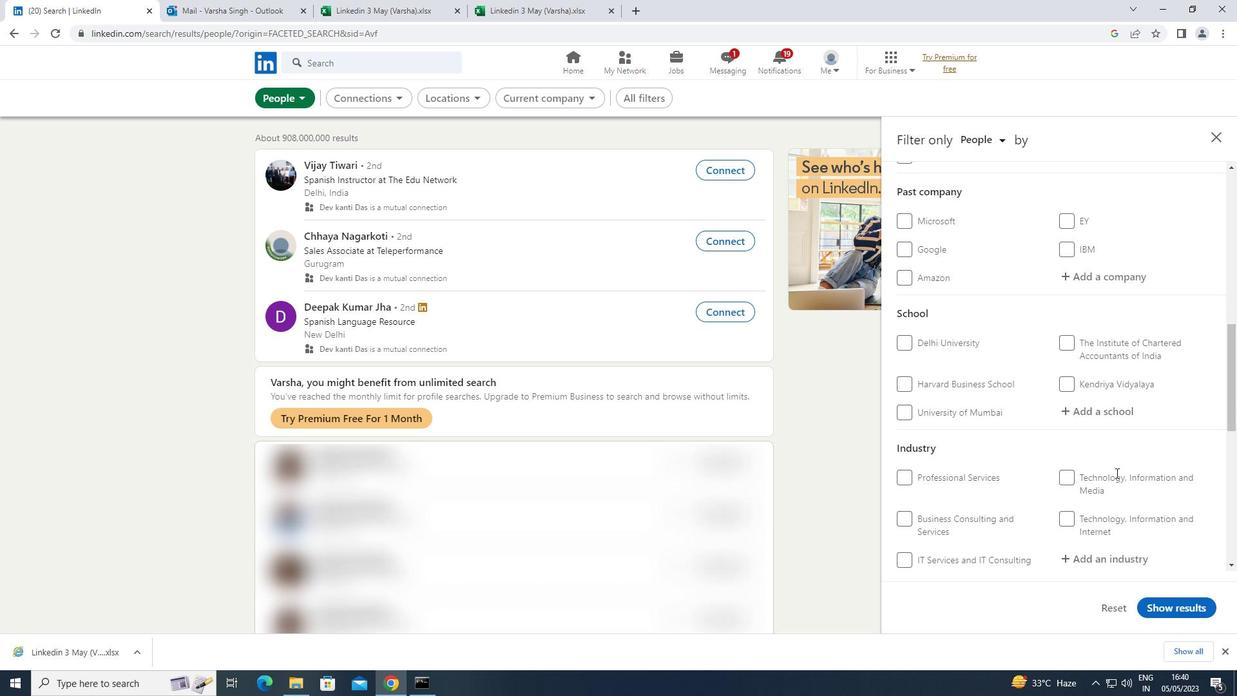 
Action: Mouse scrolled (1116, 472) with delta (0, 0)
Screenshot: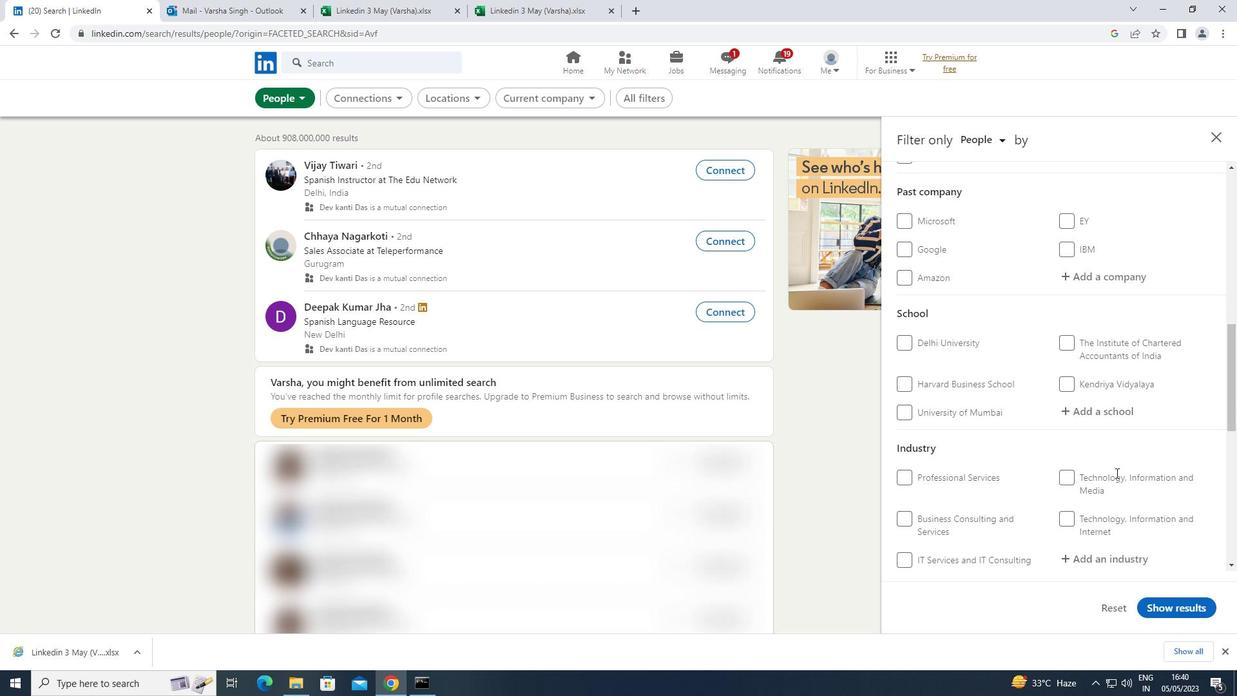 
Action: Mouse scrolled (1116, 472) with delta (0, 0)
Screenshot: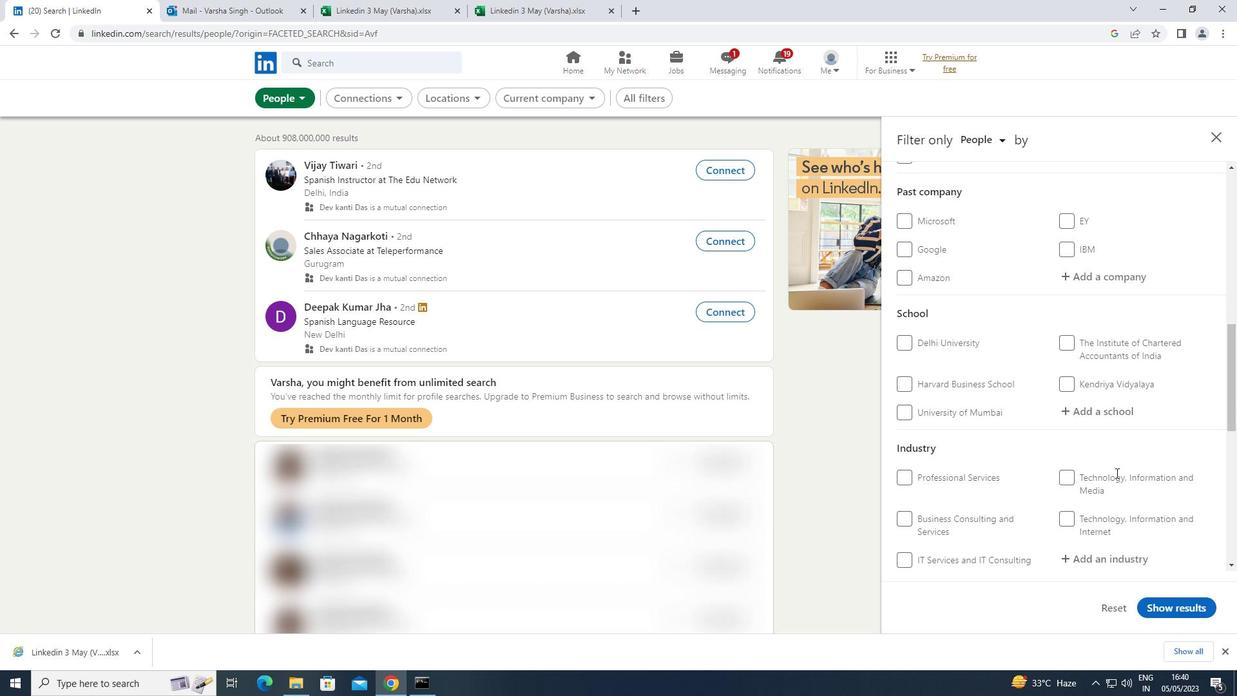 
Action: Mouse scrolled (1116, 472) with delta (0, 0)
Screenshot: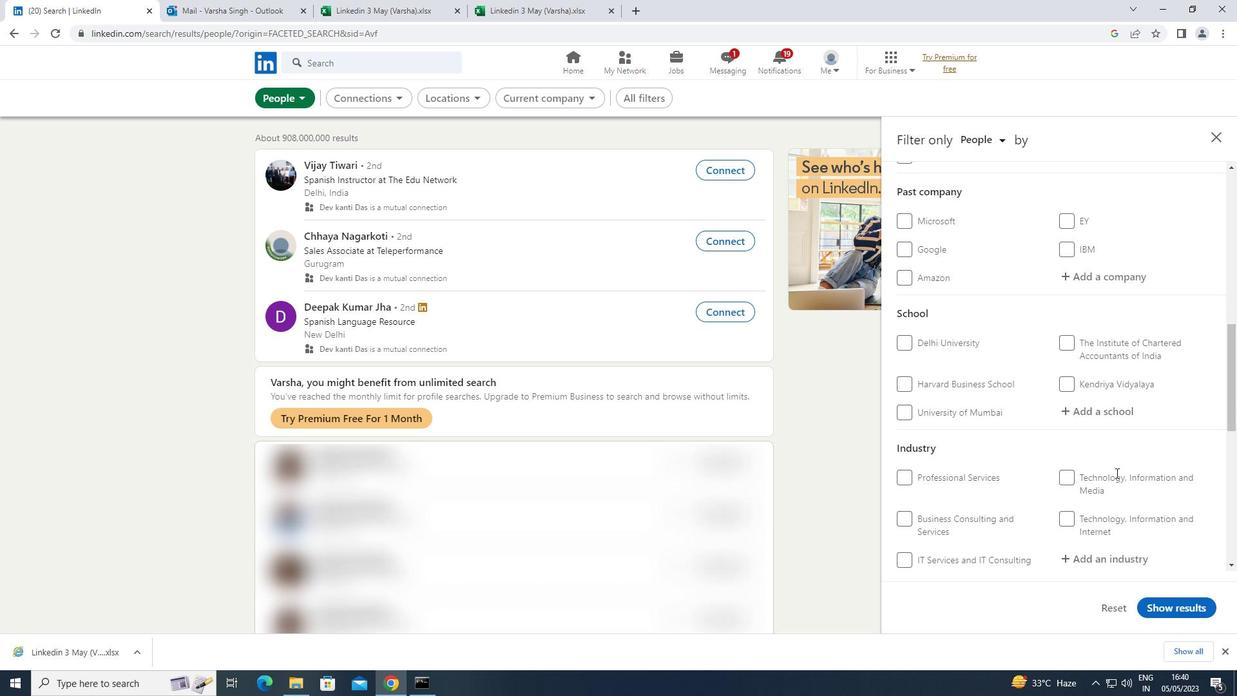 
Action: Mouse moved to (903, 422)
Screenshot: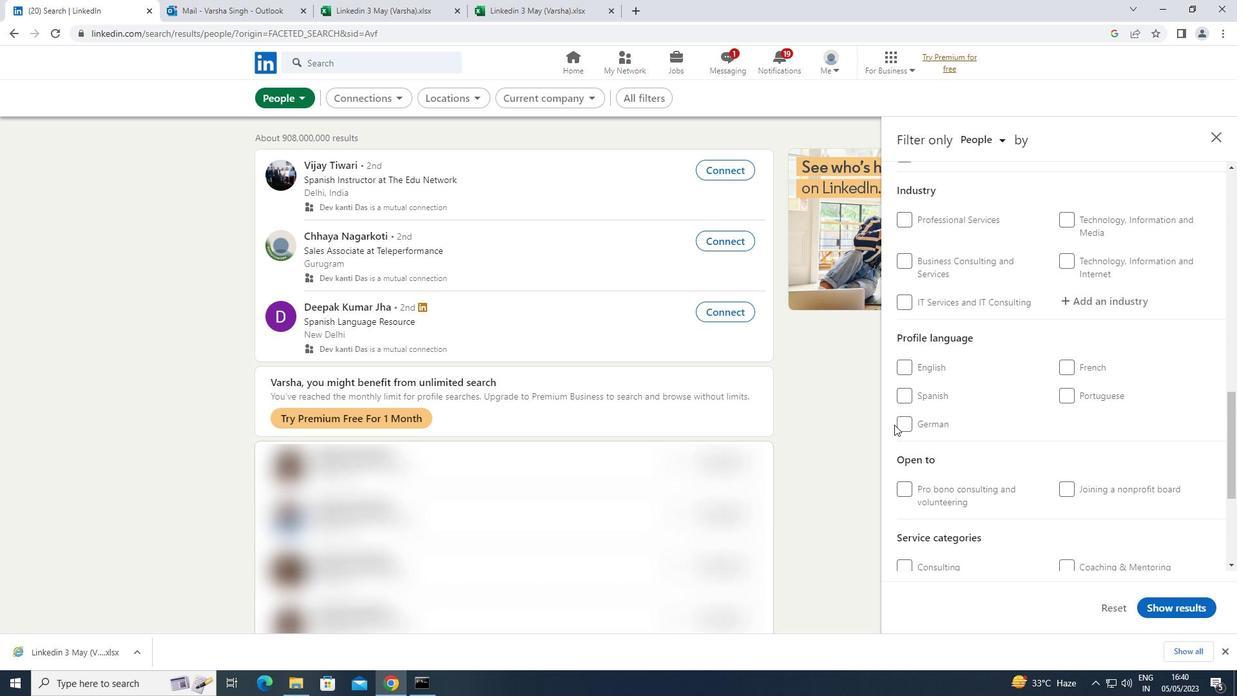 
Action: Mouse pressed left at (903, 422)
Screenshot: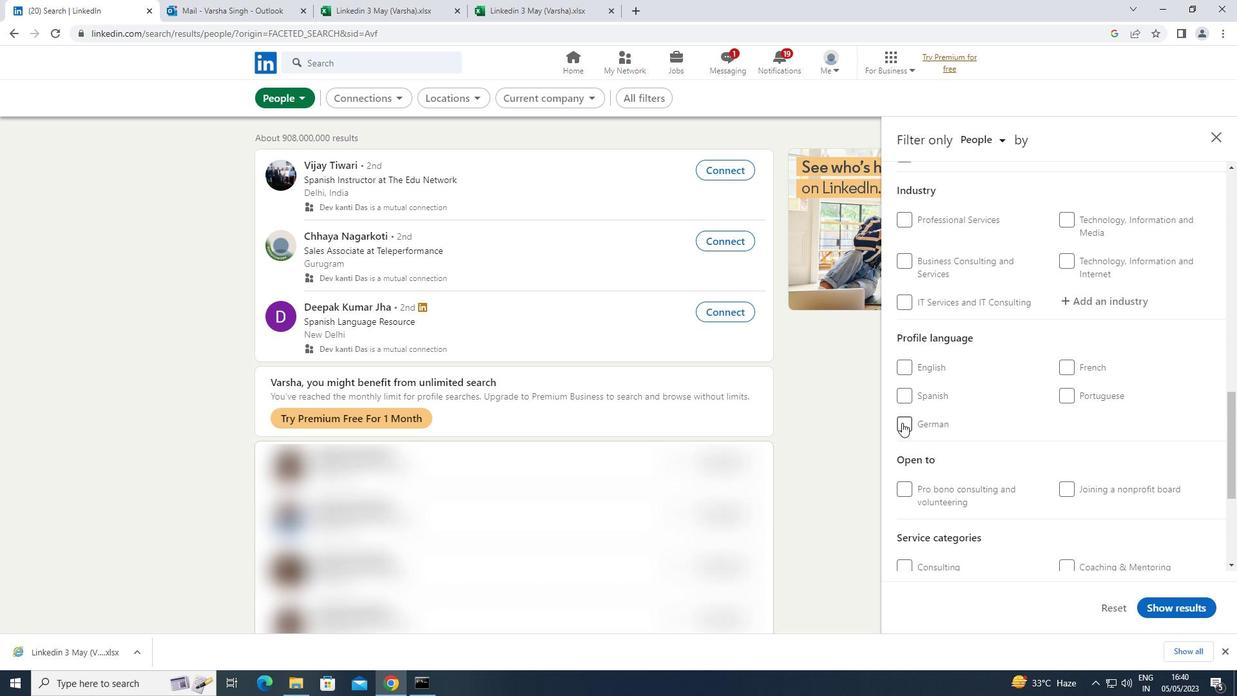 
Action: Mouse moved to (1011, 420)
Screenshot: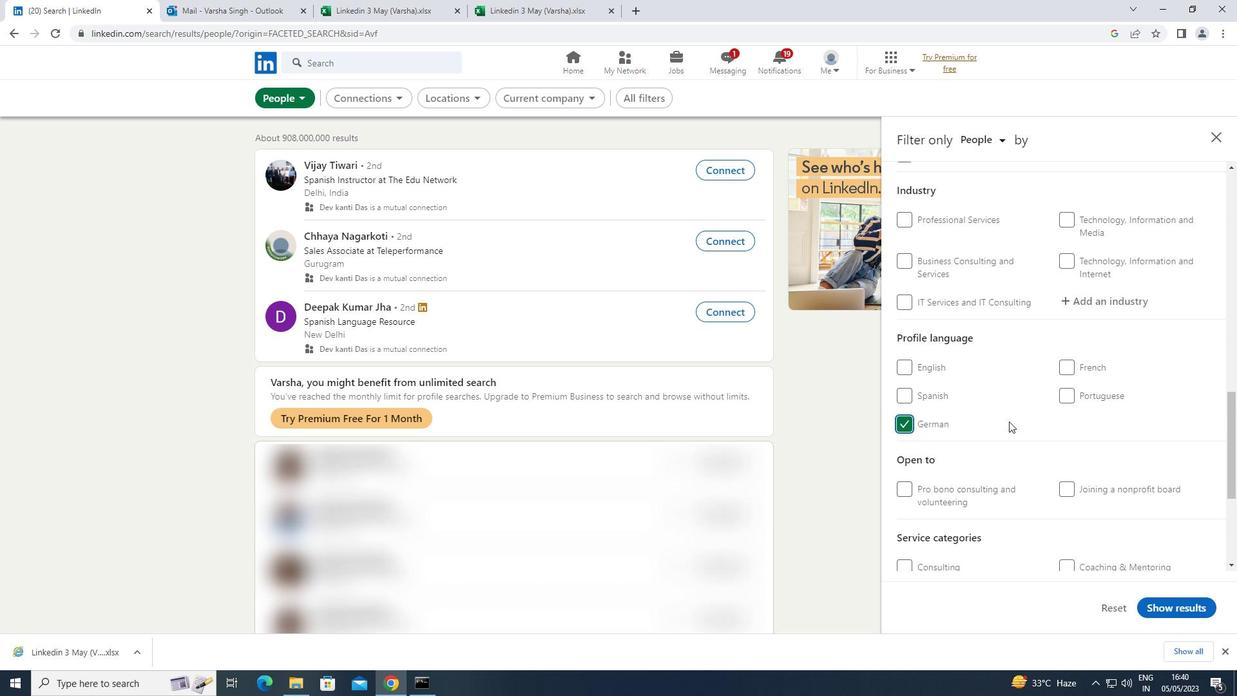 
Action: Mouse scrolled (1011, 420) with delta (0, 0)
Screenshot: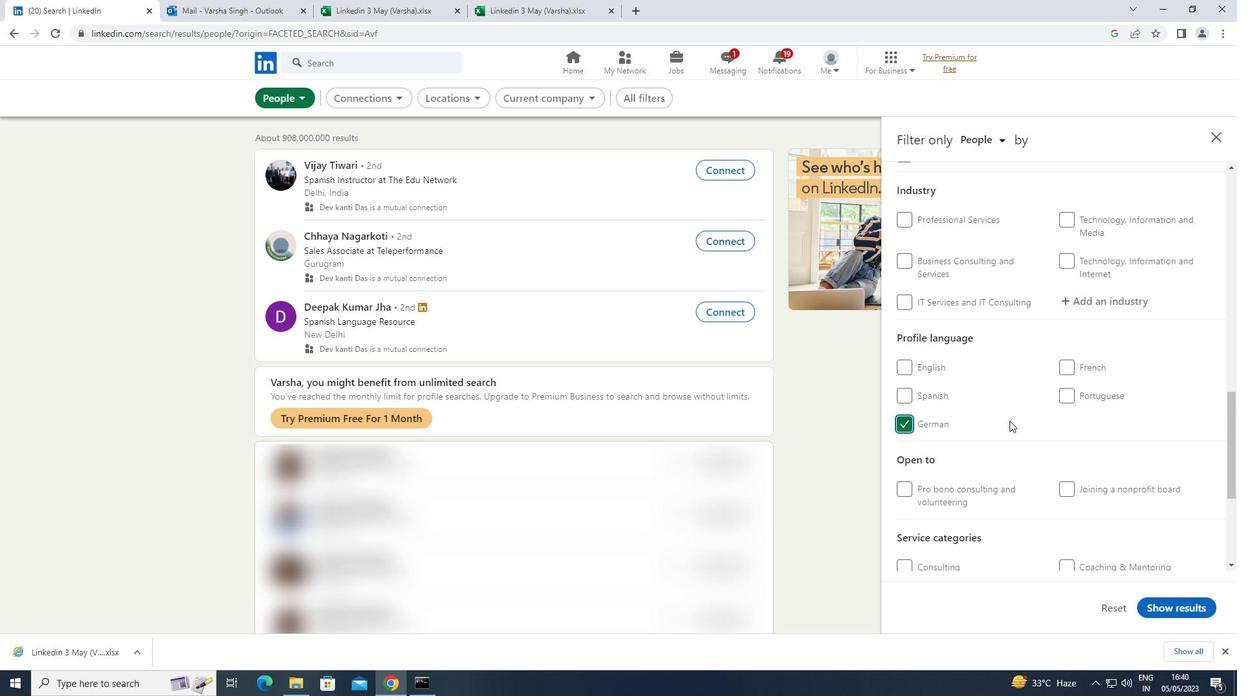 
Action: Mouse scrolled (1011, 420) with delta (0, 0)
Screenshot: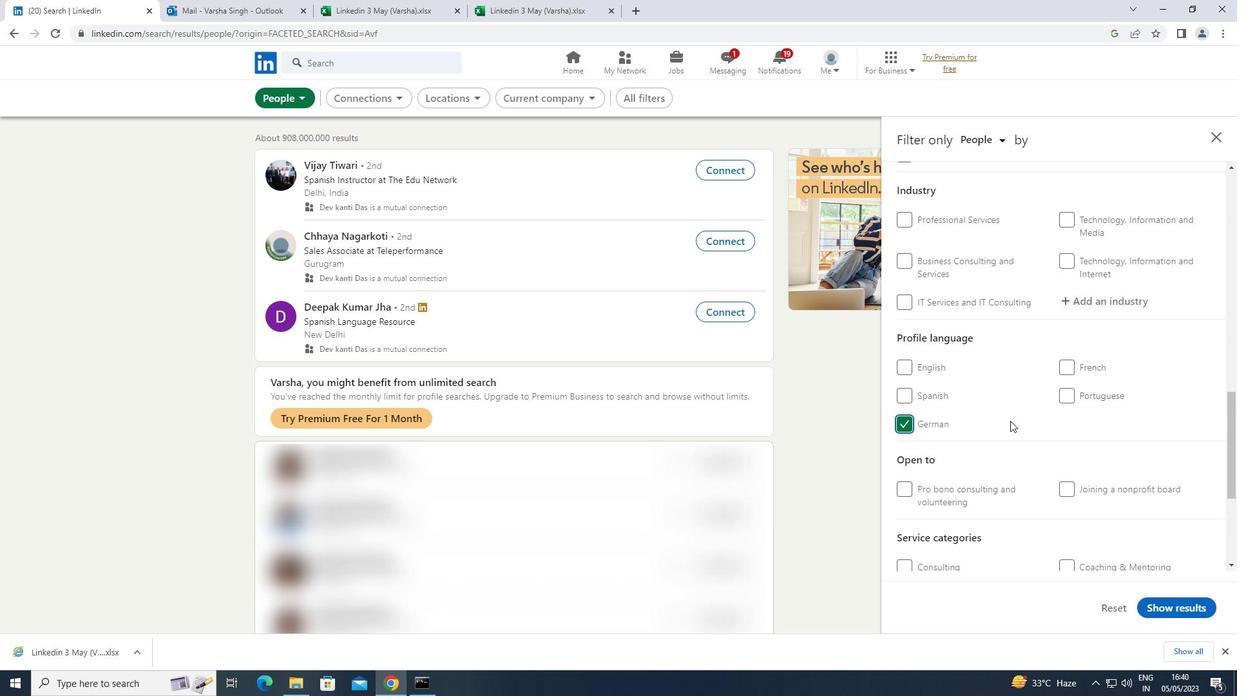 
Action: Mouse moved to (1012, 419)
Screenshot: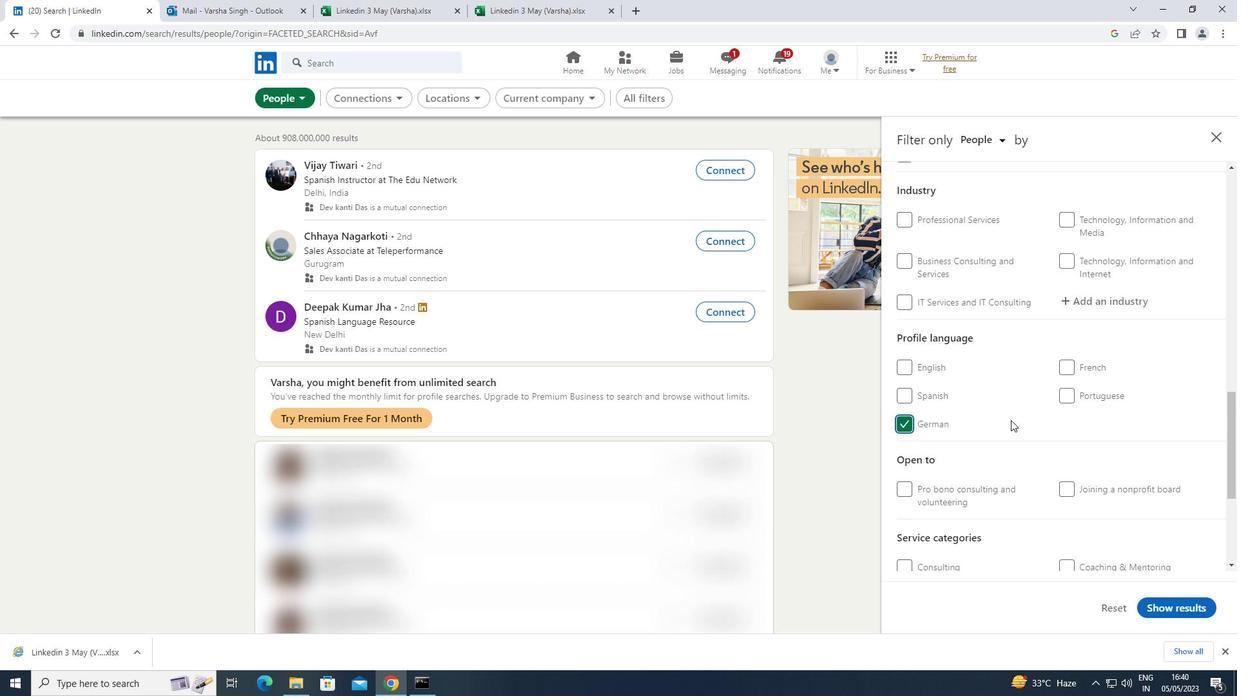 
Action: Mouse scrolled (1012, 420) with delta (0, 0)
Screenshot: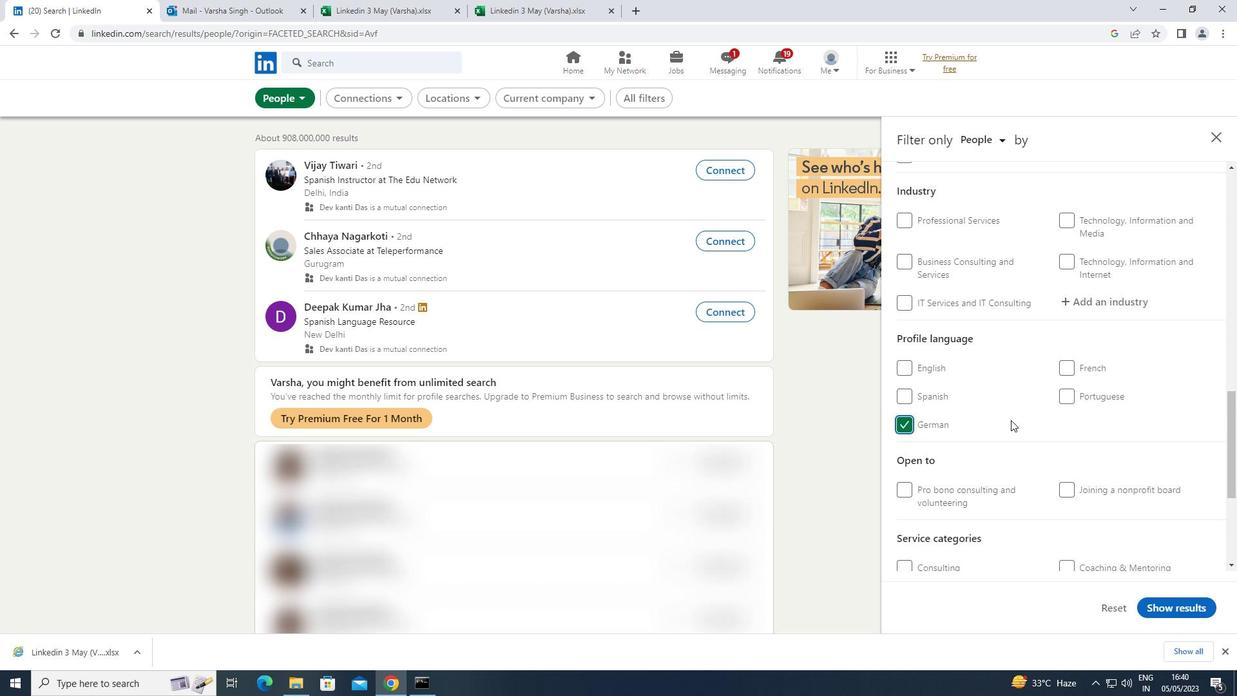 
Action: Mouse moved to (1012, 419)
Screenshot: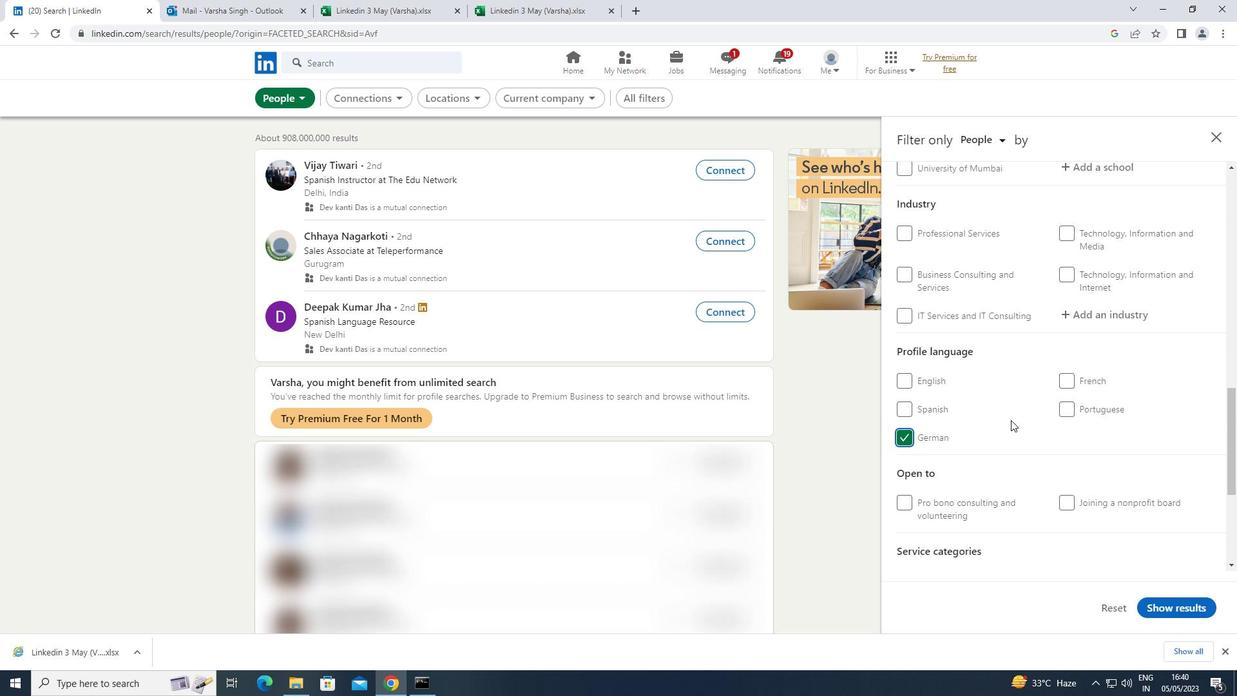 
Action: Mouse scrolled (1012, 419) with delta (0, 0)
Screenshot: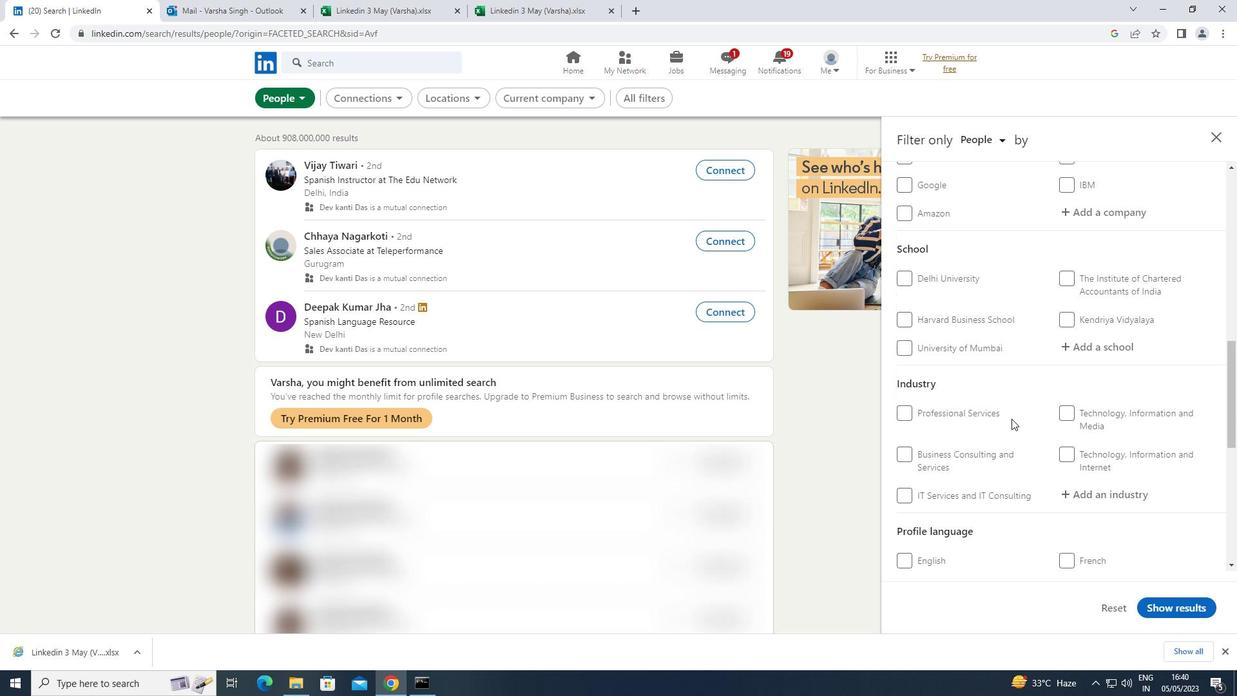 
Action: Mouse scrolled (1012, 419) with delta (0, 0)
Screenshot: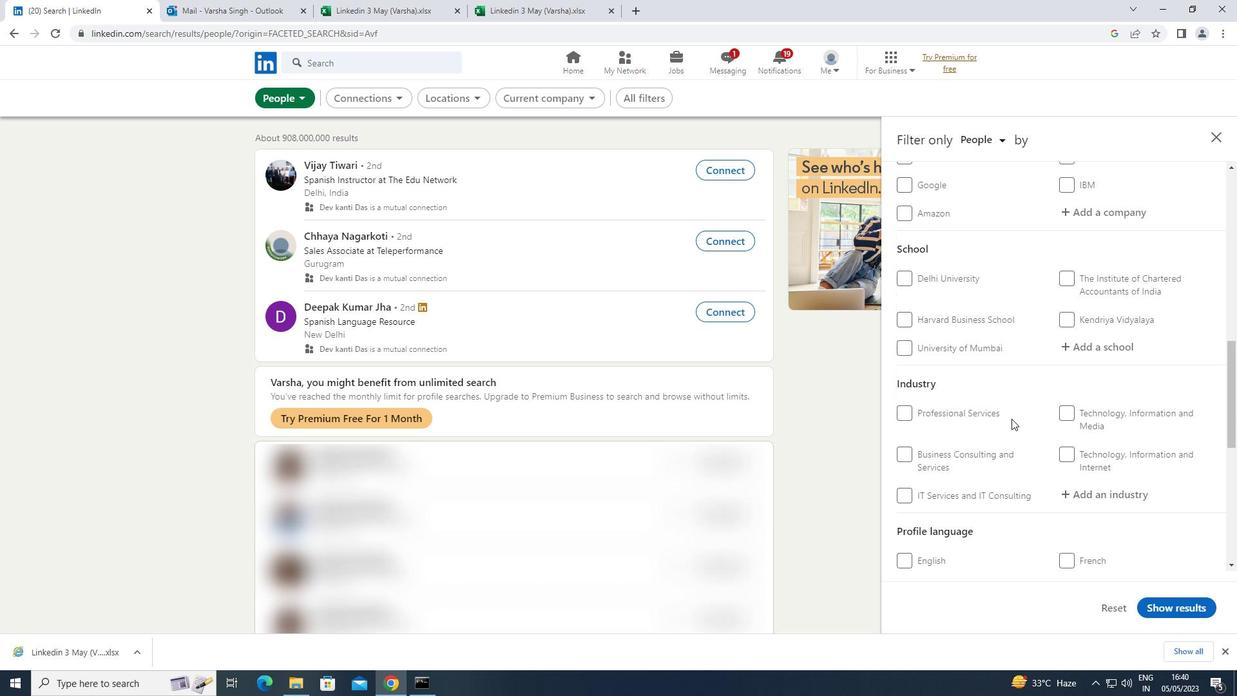 
Action: Mouse scrolled (1012, 419) with delta (0, 0)
Screenshot: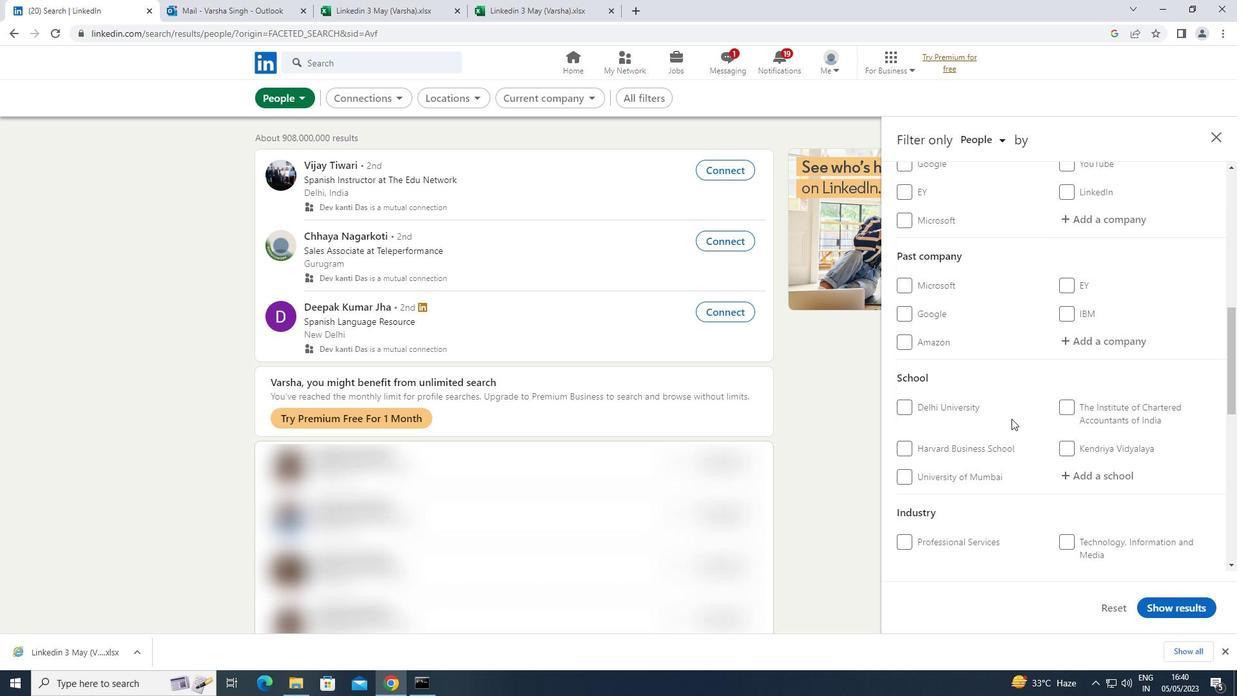 
Action: Mouse scrolled (1012, 419) with delta (0, 0)
Screenshot: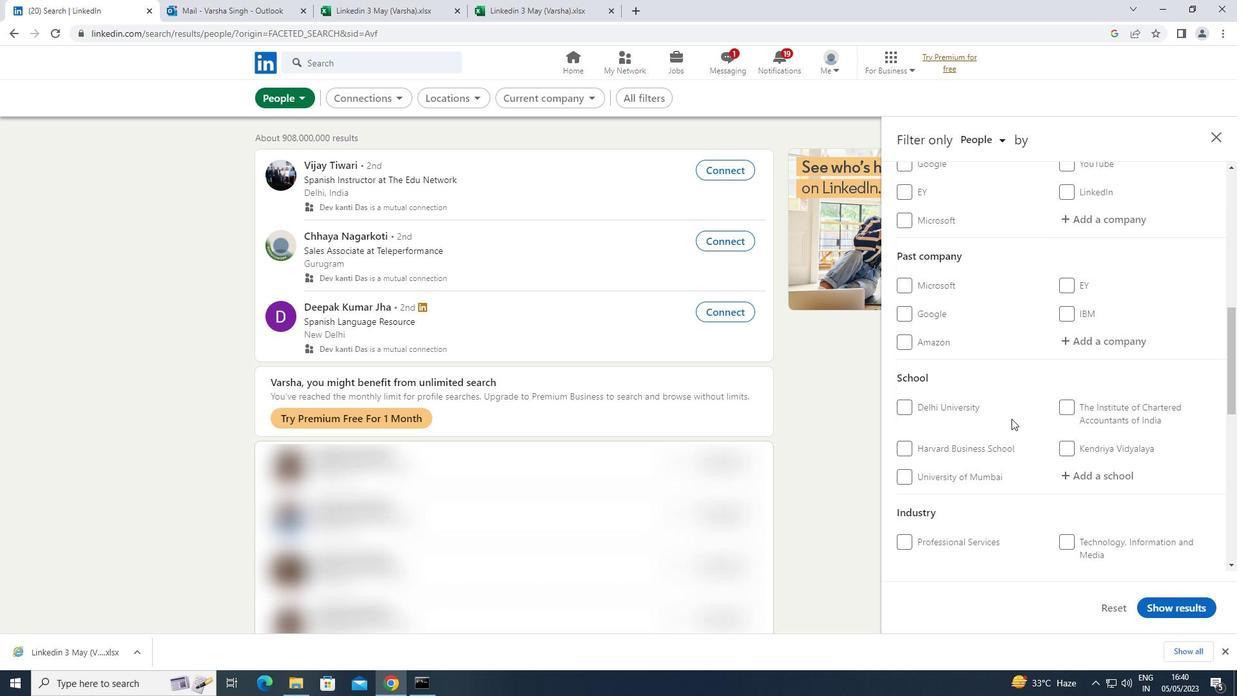 
Action: Mouse moved to (1101, 354)
Screenshot: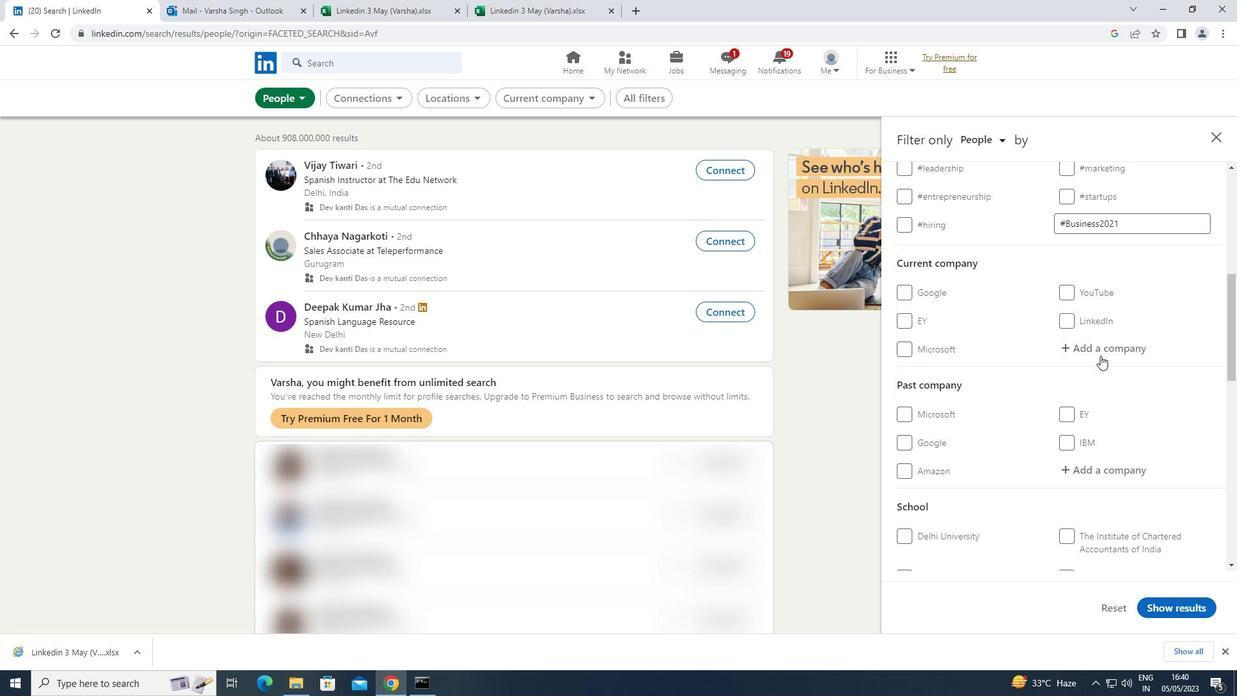 
Action: Mouse pressed left at (1101, 354)
Screenshot: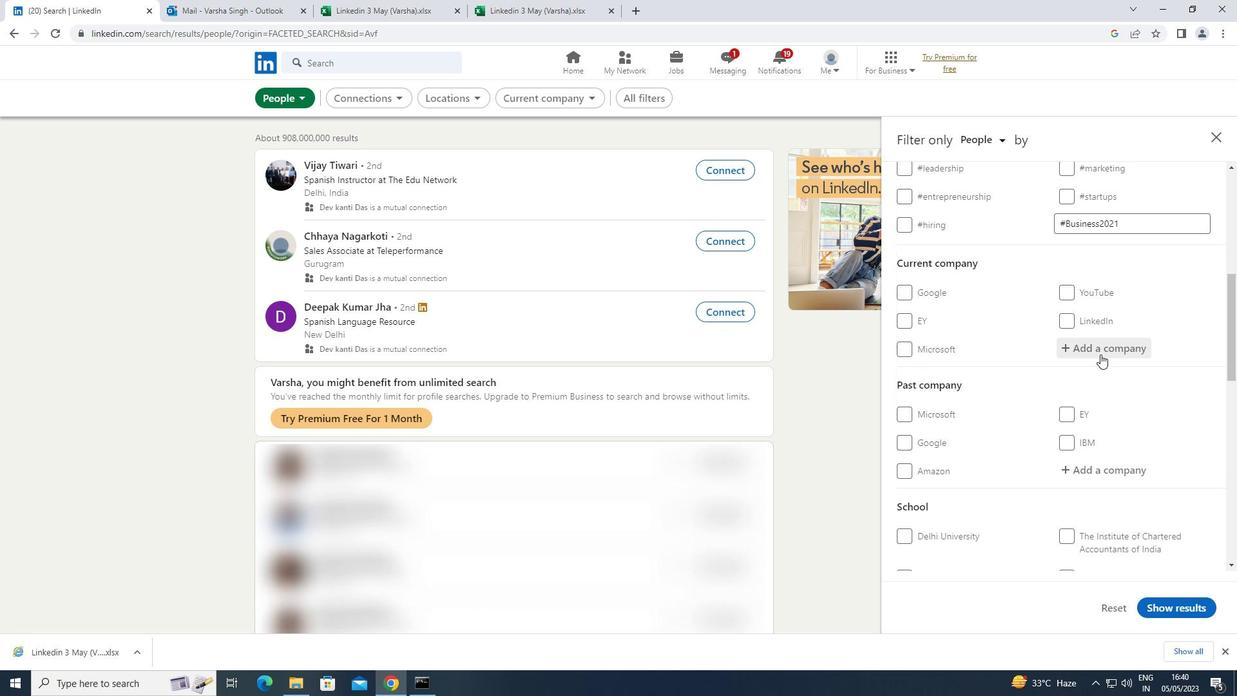 
Action: Key pressed <Key.shift>MAHINDRA<Key.space><Key.shift>GRO
Screenshot: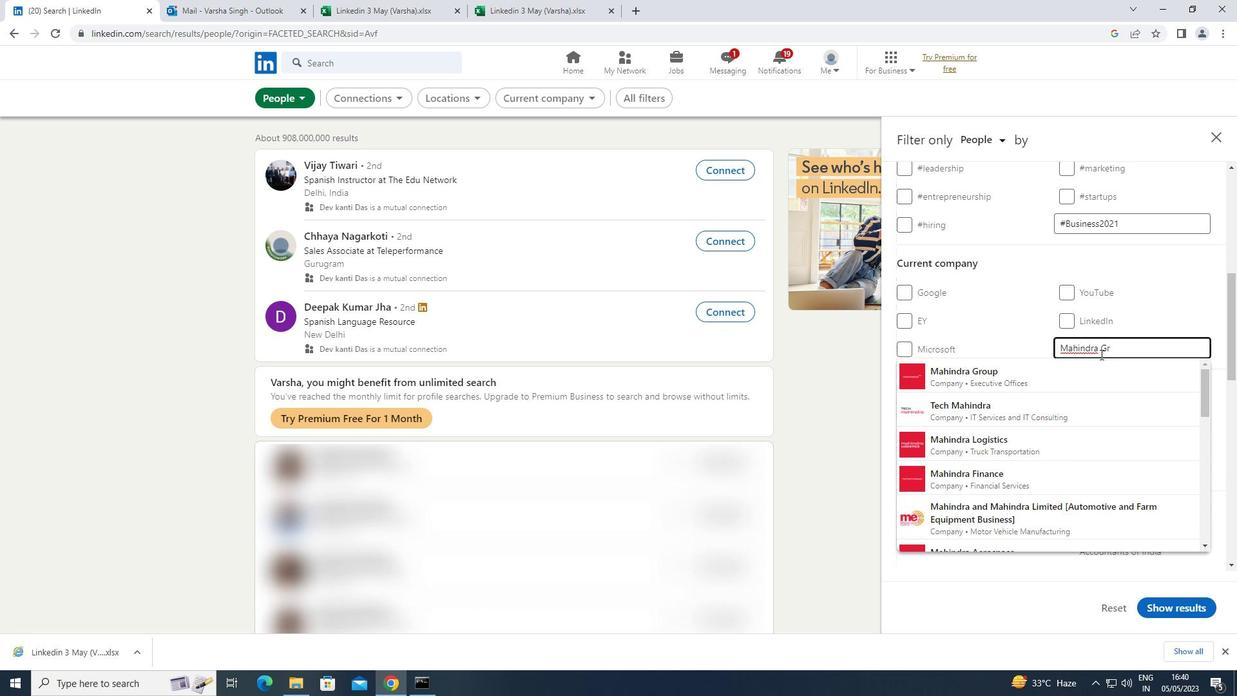 
Action: Mouse moved to (1030, 368)
Screenshot: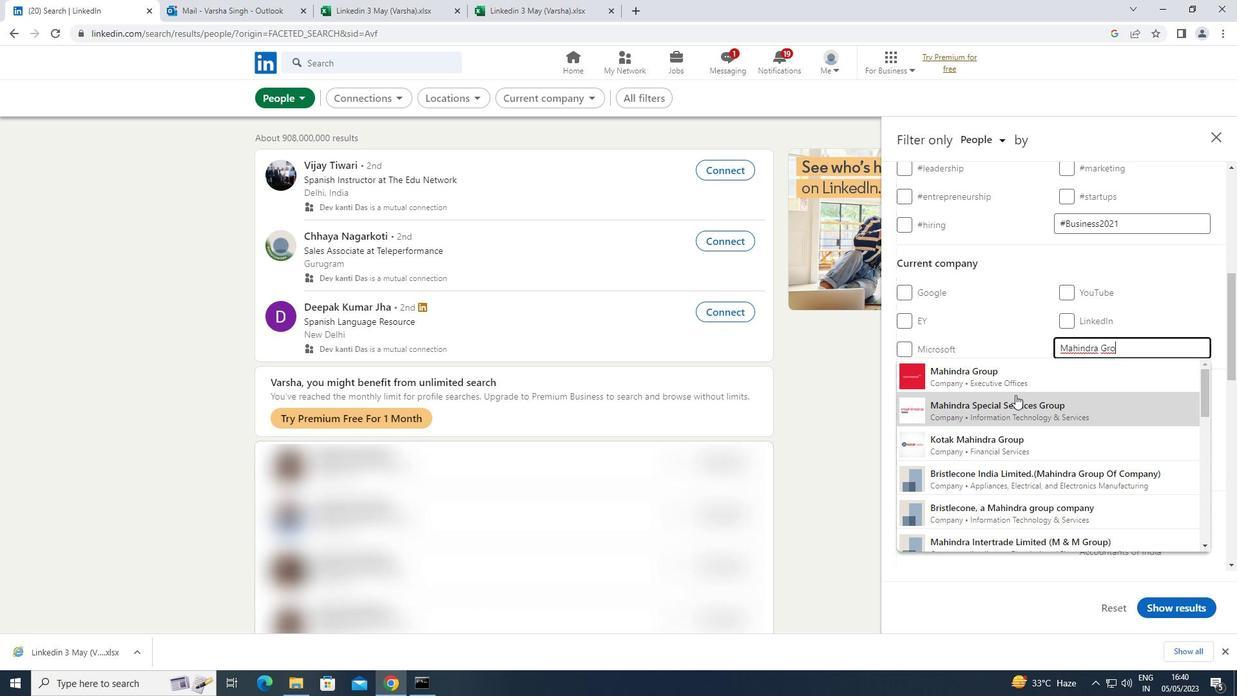 
Action: Mouse pressed left at (1030, 368)
Screenshot: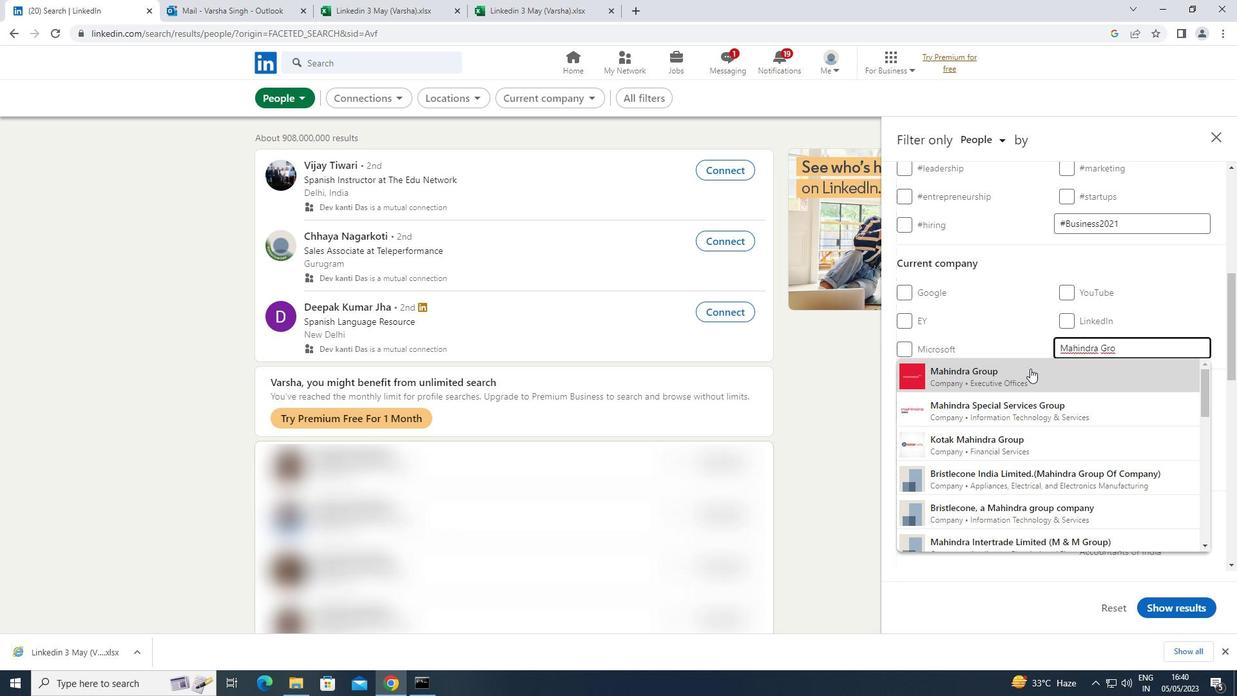 
Action: Mouse moved to (1031, 367)
Screenshot: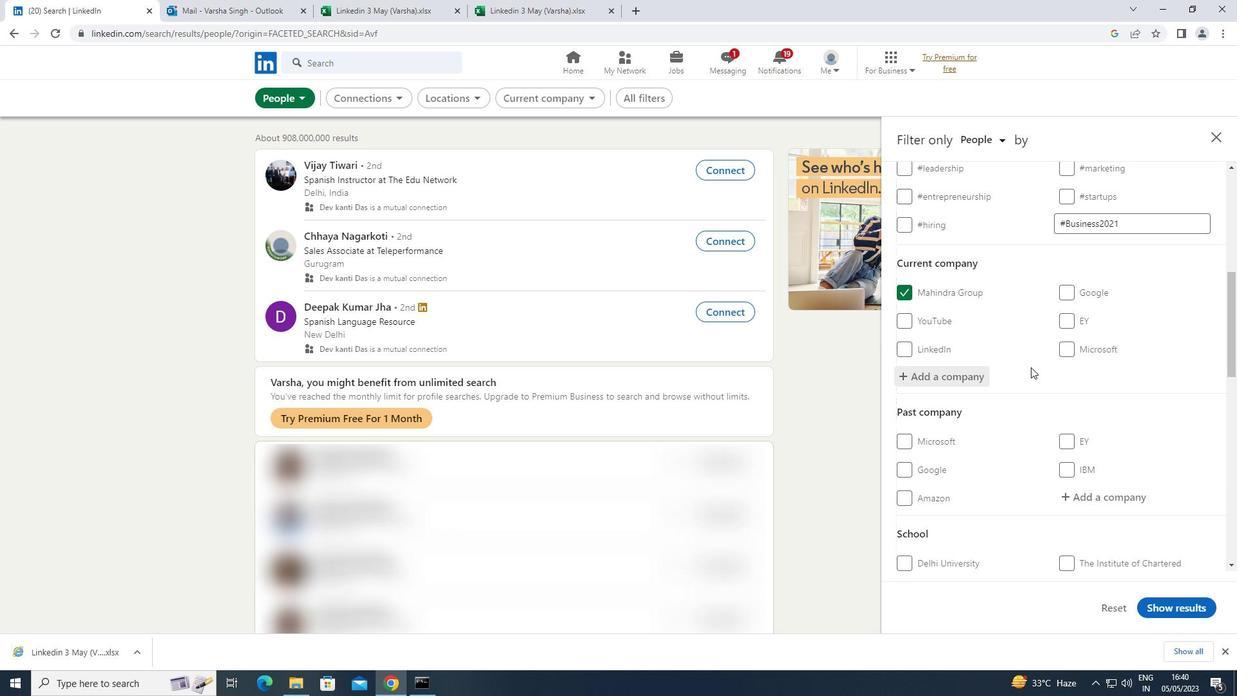 
Action: Mouse scrolled (1031, 366) with delta (0, 0)
Screenshot: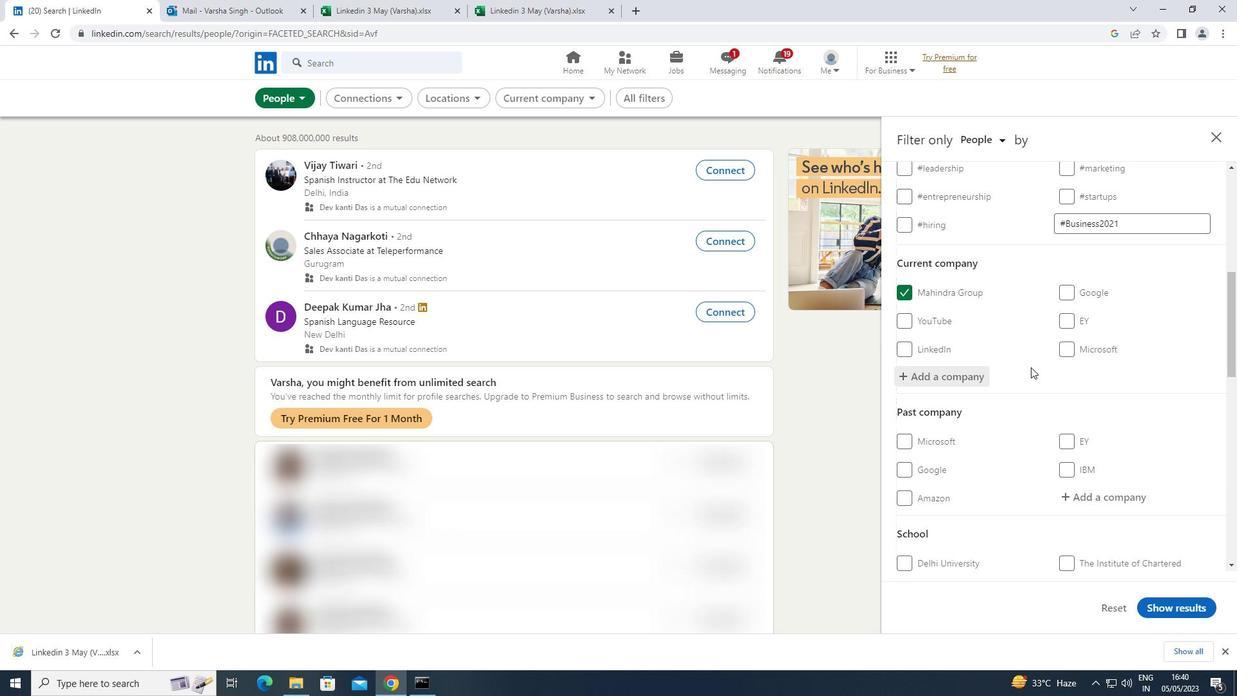 
Action: Mouse scrolled (1031, 366) with delta (0, 0)
Screenshot: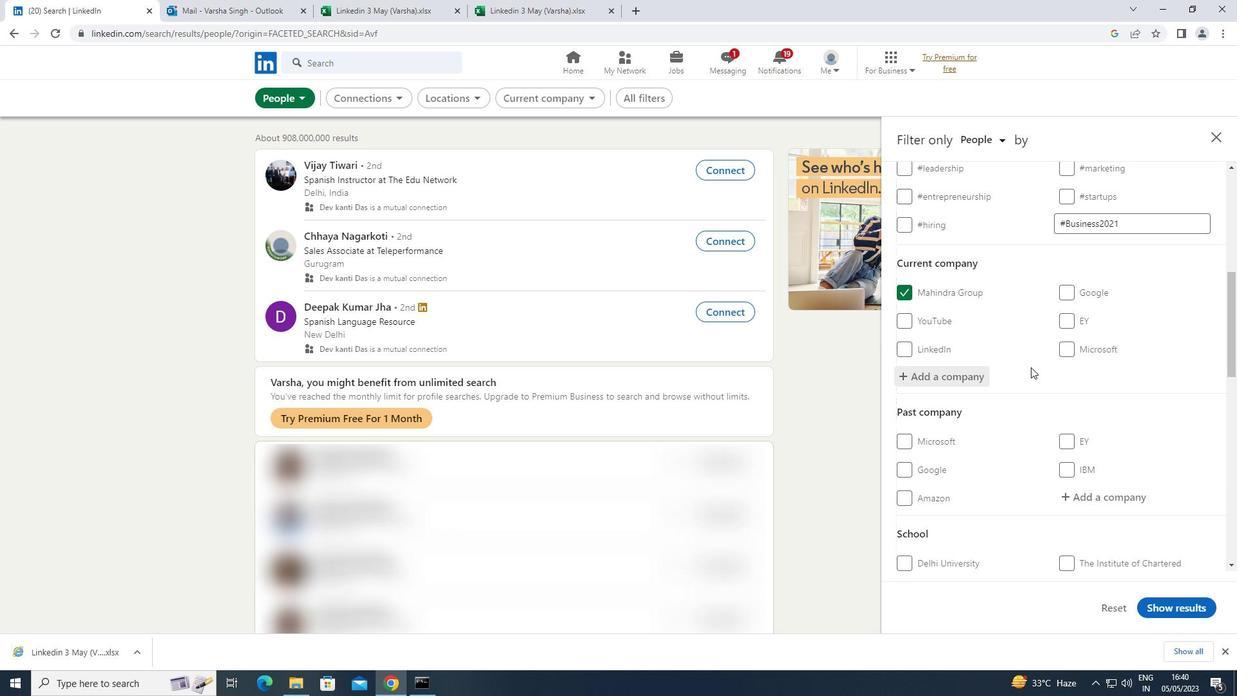 
Action: Mouse scrolled (1031, 366) with delta (0, 0)
Screenshot: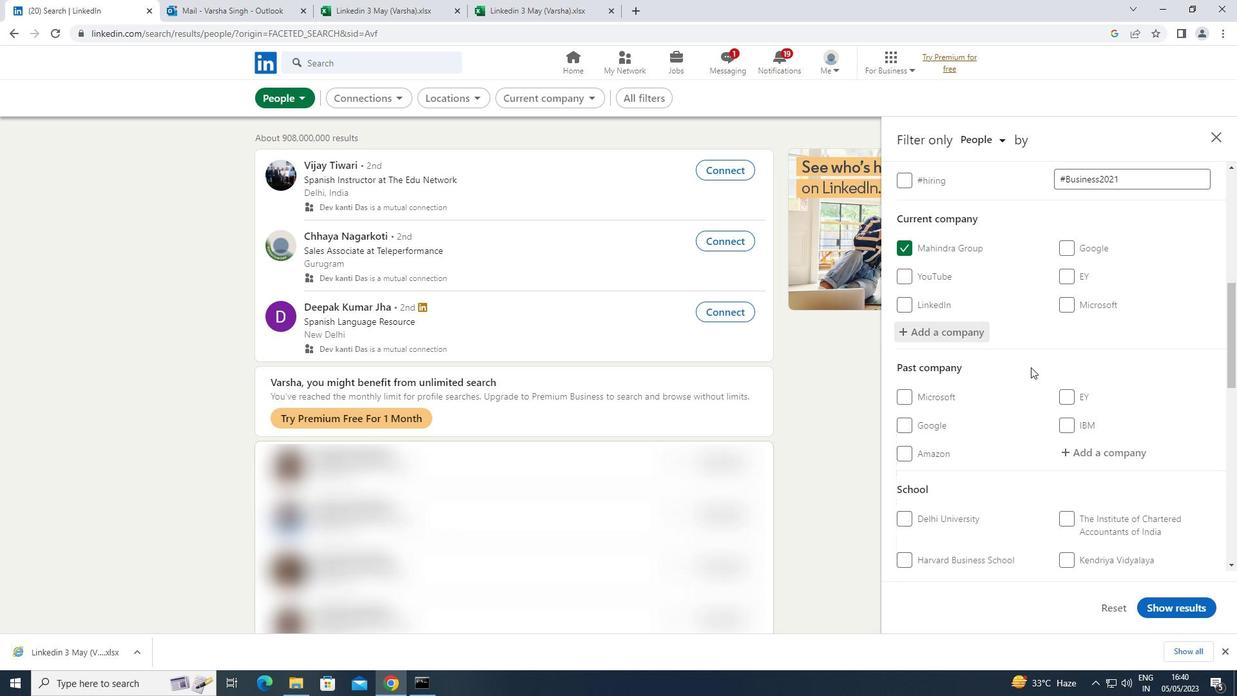 
Action: Mouse moved to (1094, 435)
Screenshot: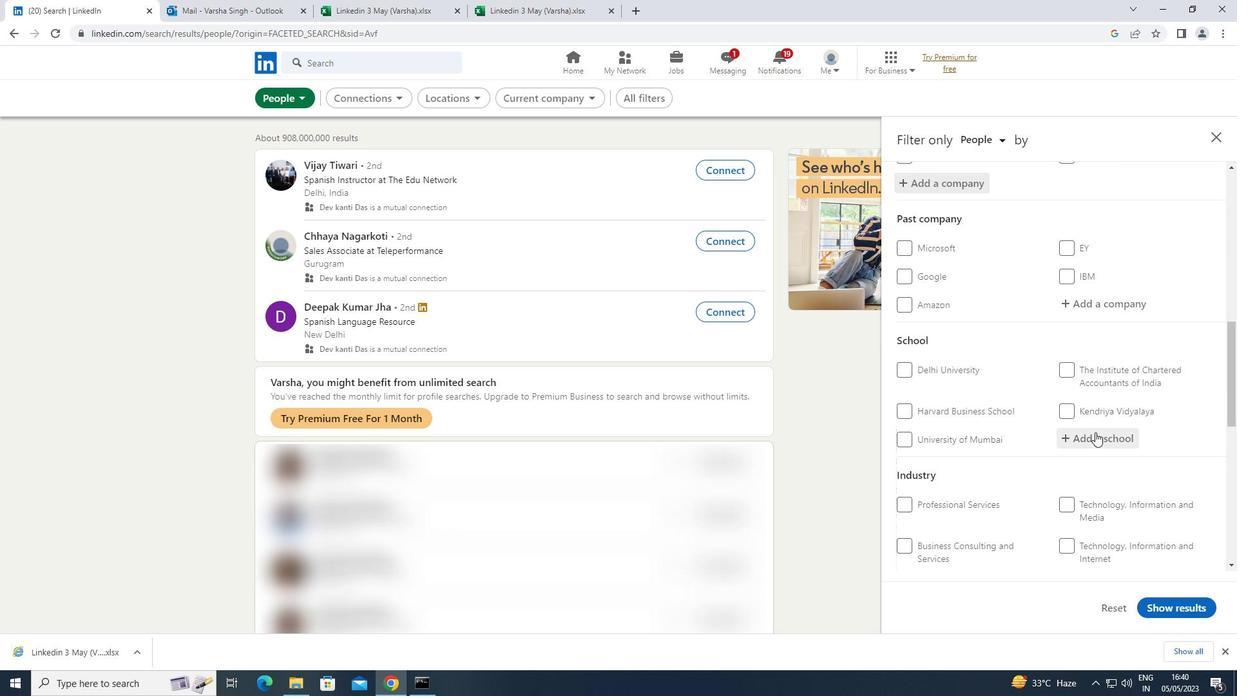 
Action: Mouse pressed left at (1094, 435)
Screenshot: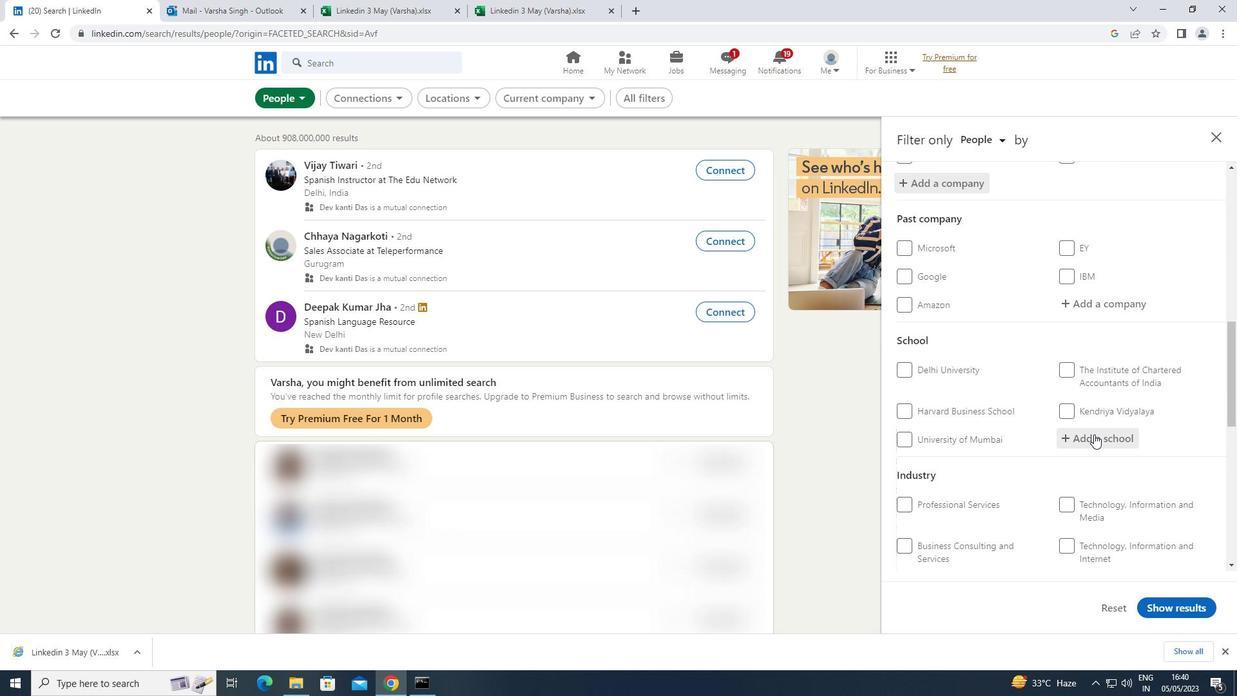 
Action: Key pressed <Key.caps_lock>ATAL<Key.space>BIHARI
Screenshot: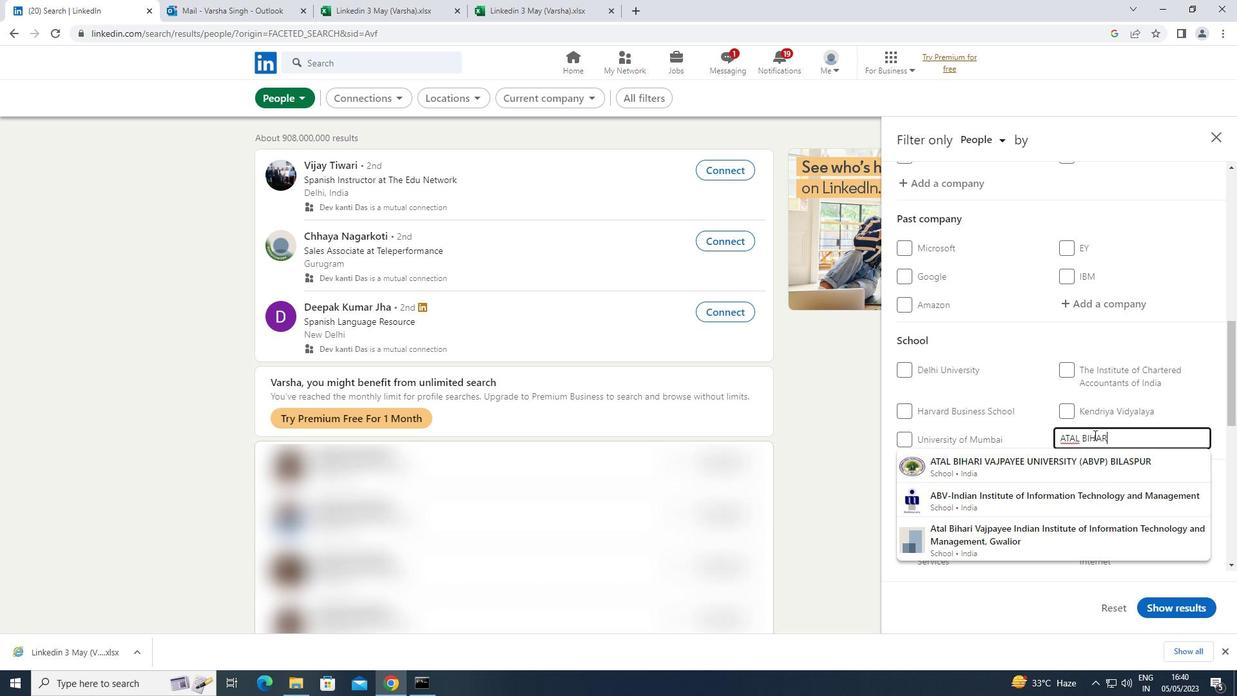 
Action: Mouse moved to (1086, 460)
Screenshot: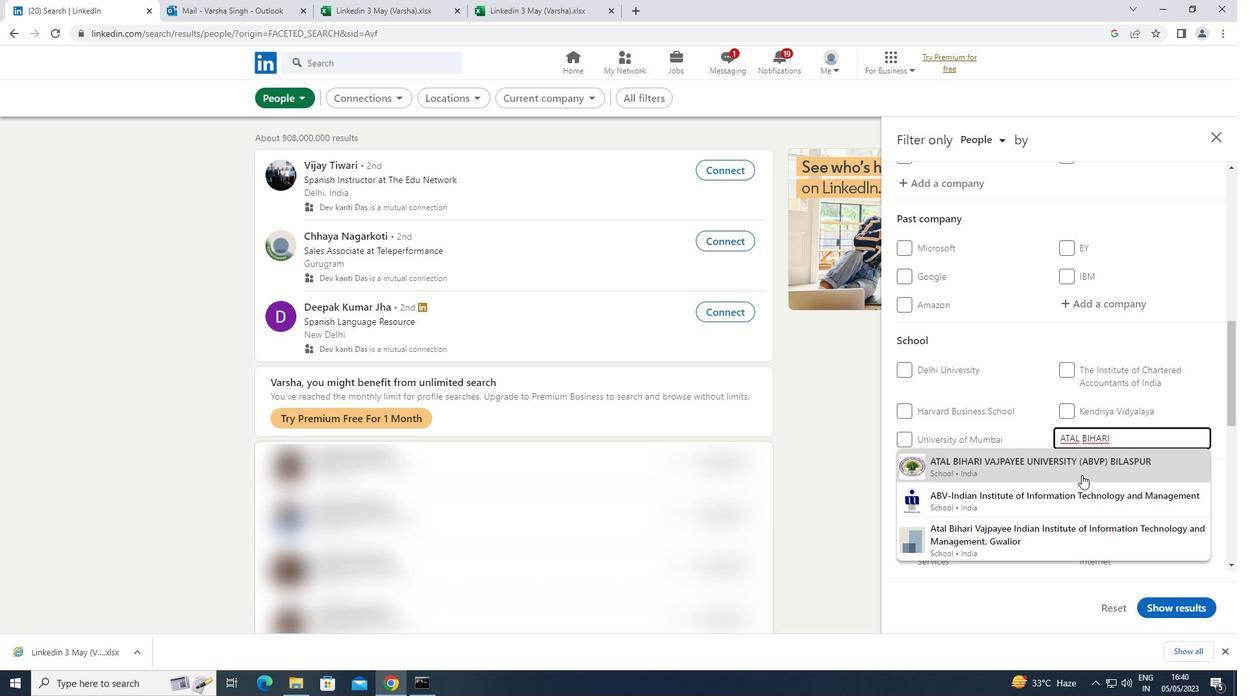 
Action: Key pressed <Key.caps_lock>
Screenshot: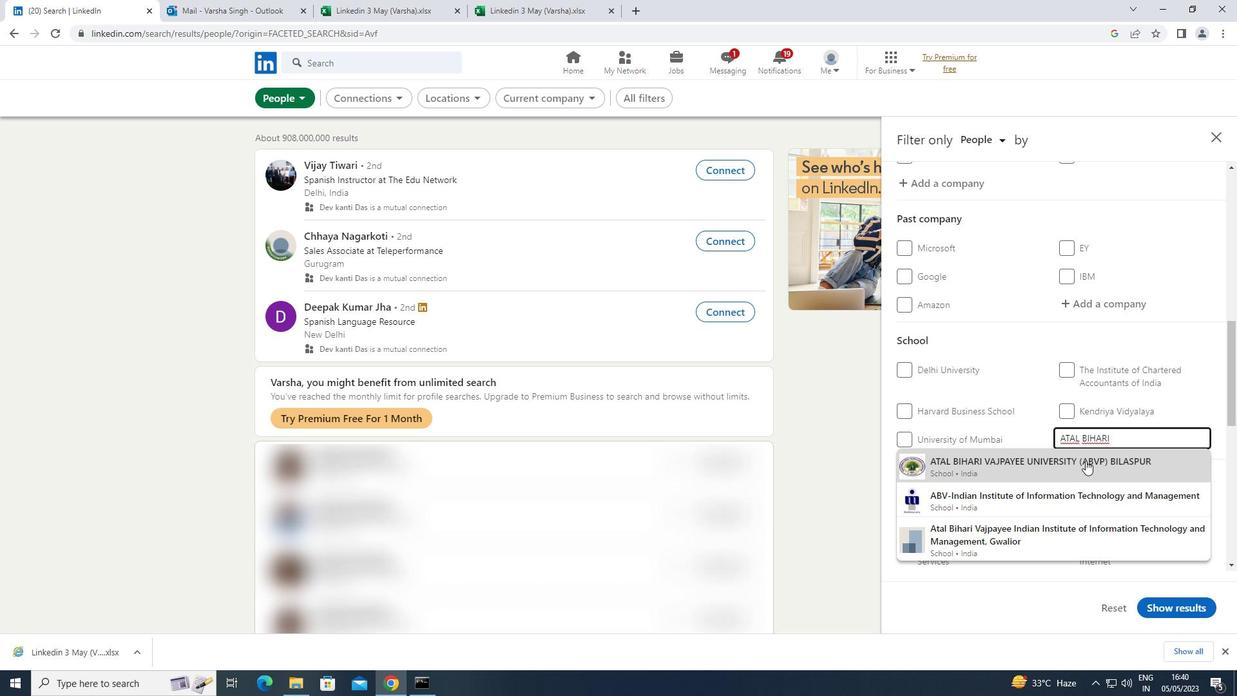 
Action: Mouse pressed left at (1086, 460)
Screenshot: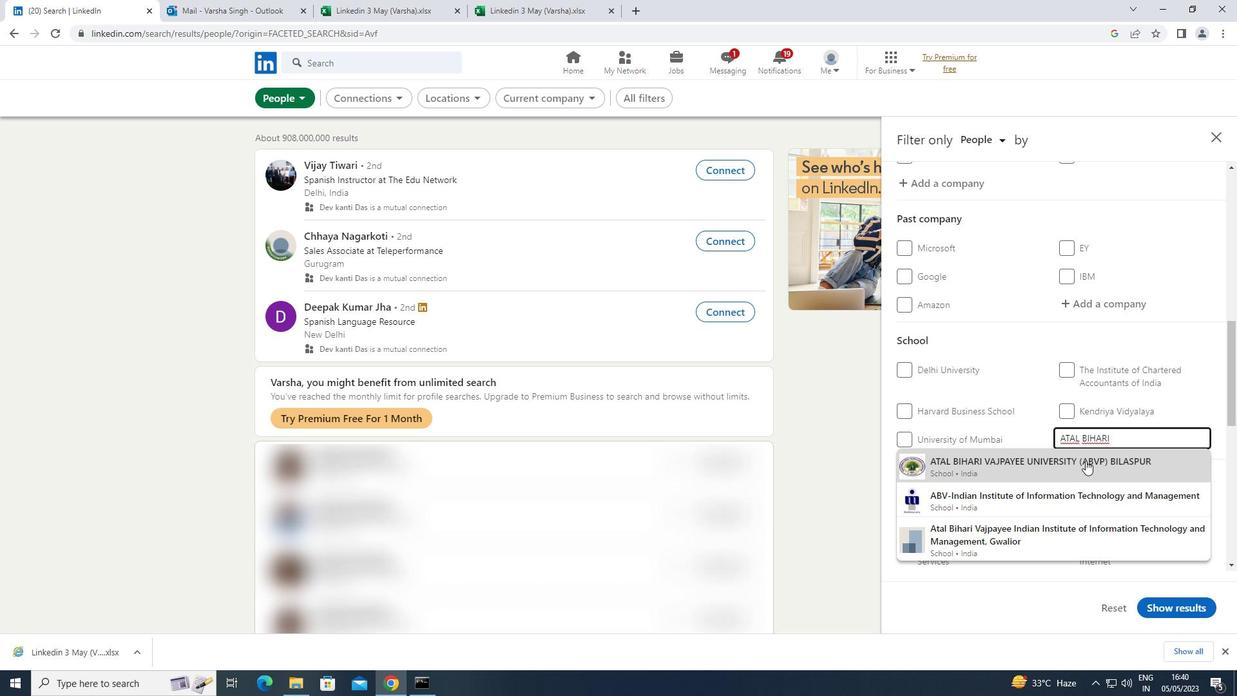 
Action: Mouse scrolled (1086, 460) with delta (0, 0)
Screenshot: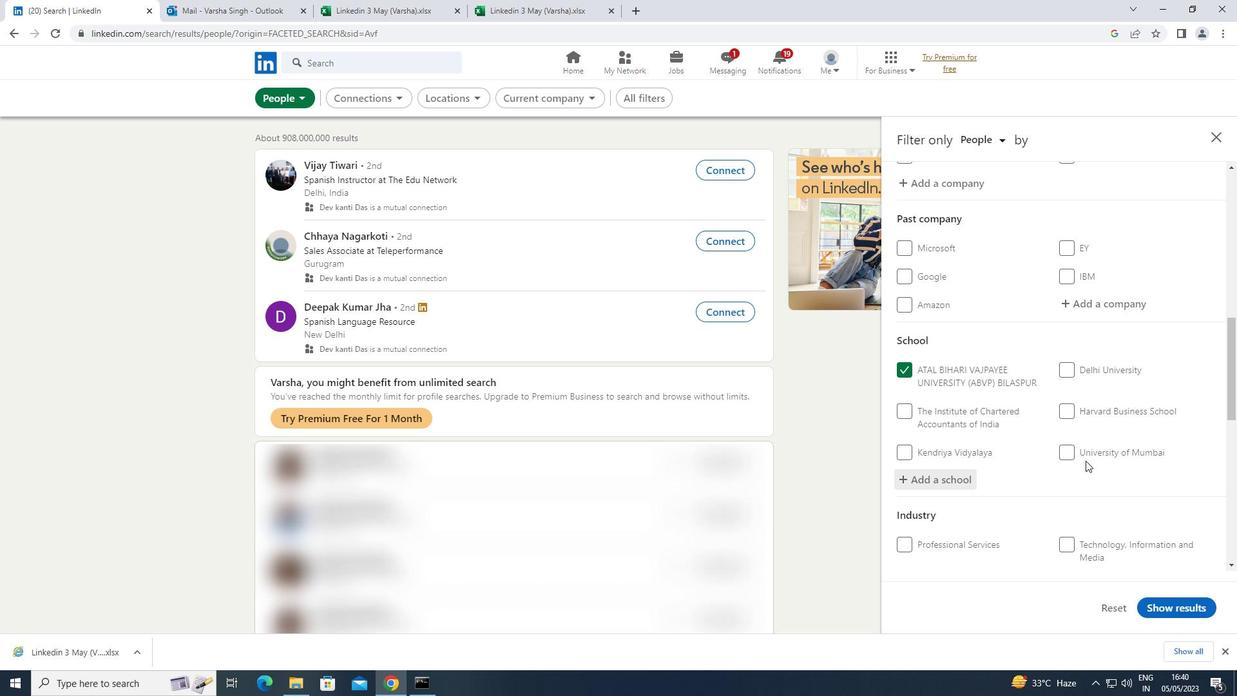 
Action: Mouse scrolled (1086, 460) with delta (0, 0)
Screenshot: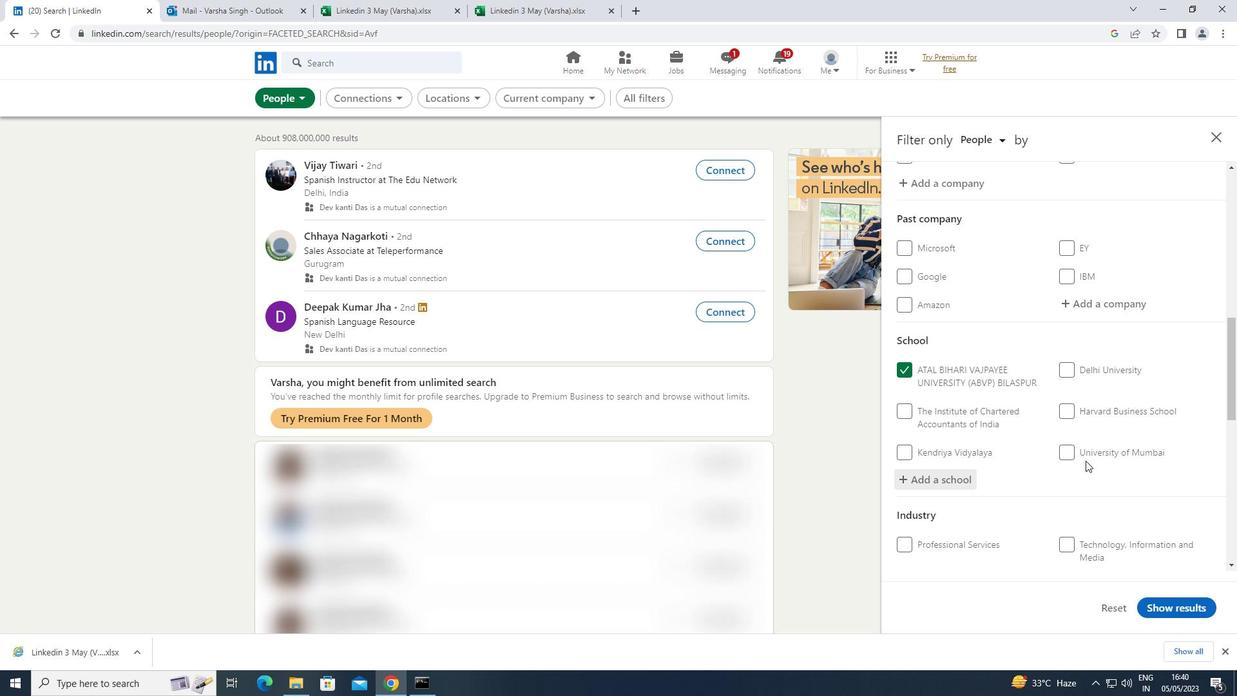 
Action: Mouse moved to (1086, 460)
Screenshot: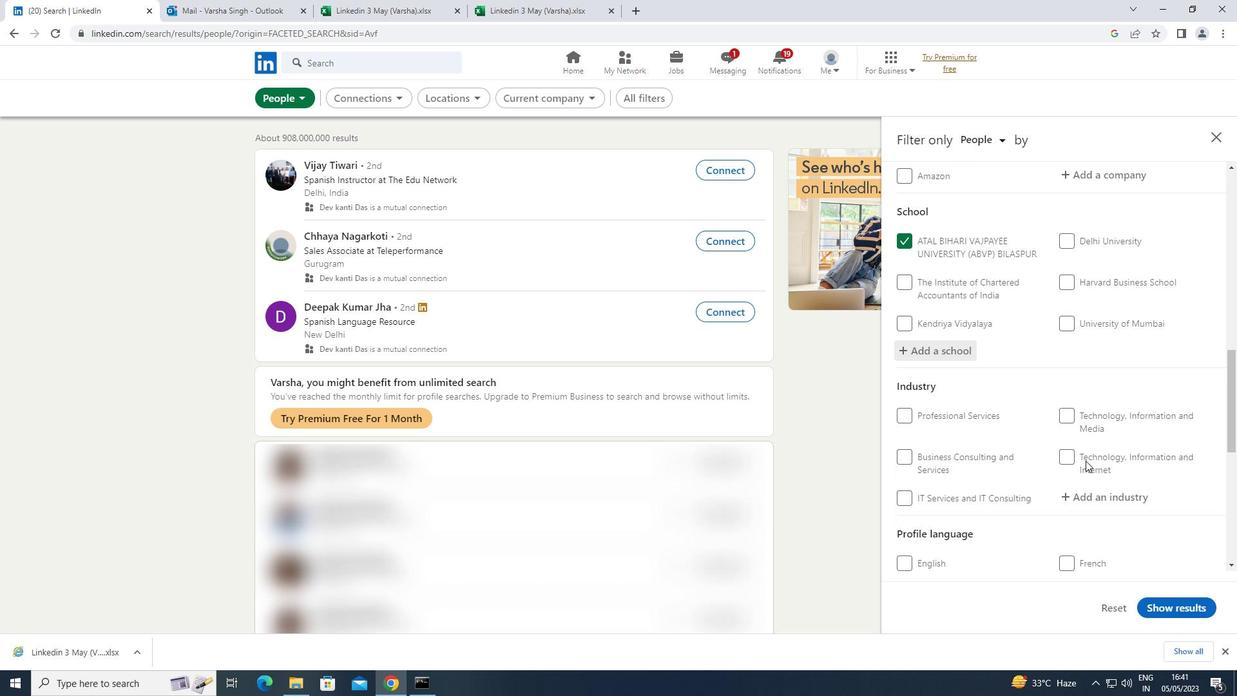 
Action: Mouse scrolled (1086, 459) with delta (0, 0)
Screenshot: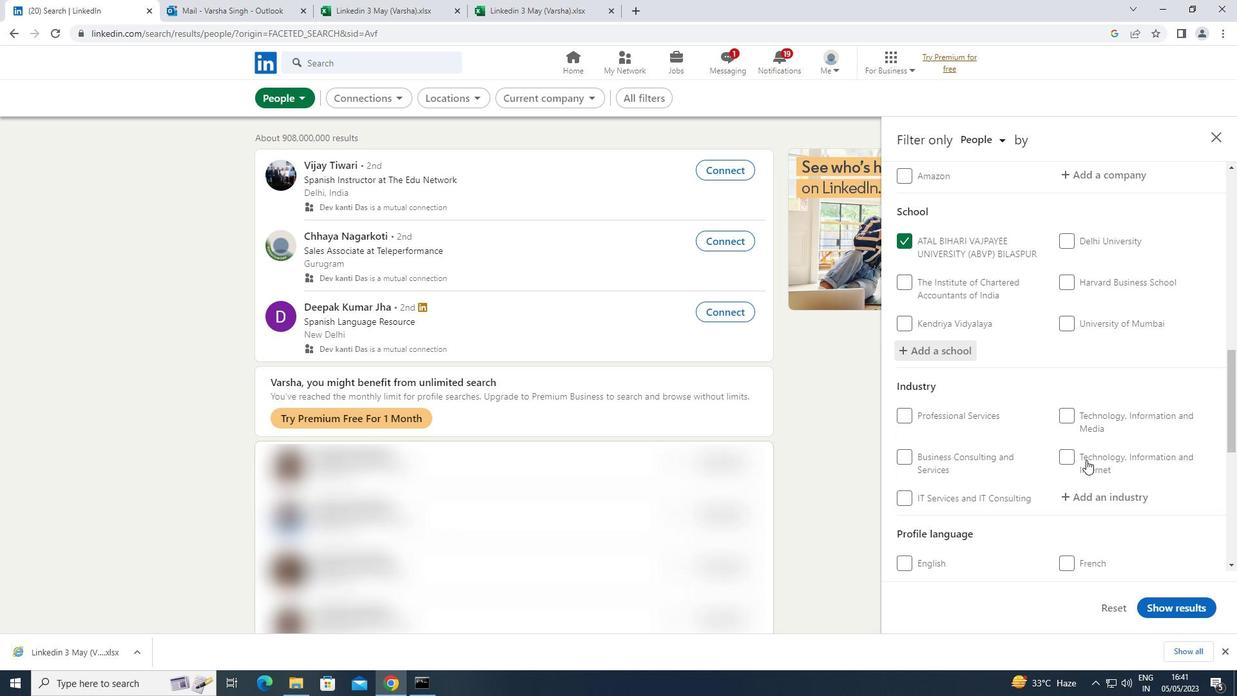
Action: Mouse scrolled (1086, 459) with delta (0, 0)
Screenshot: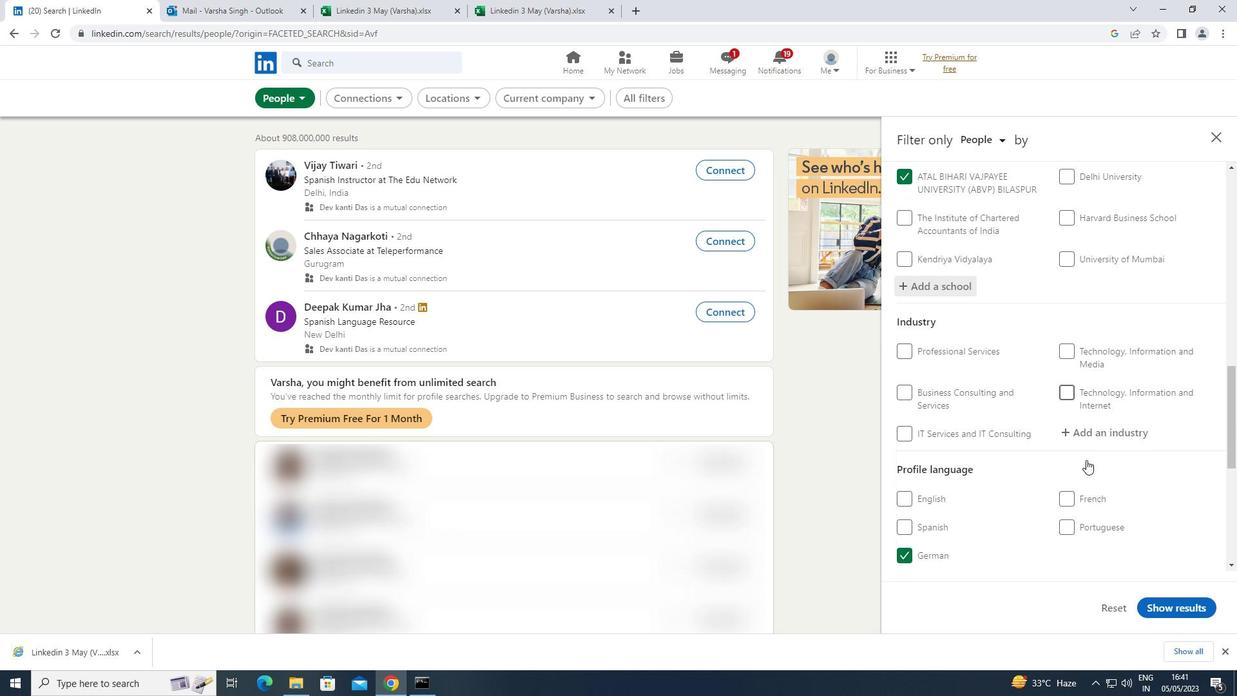 
Action: Mouse moved to (1126, 366)
Screenshot: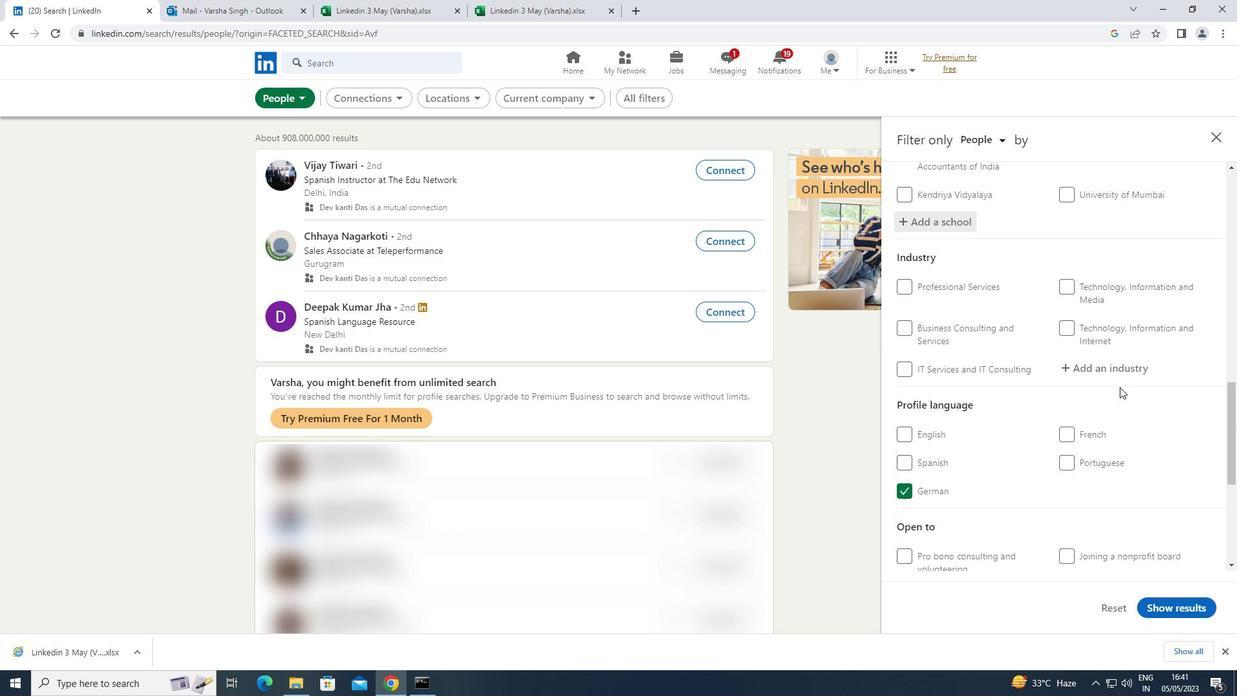 
Action: Mouse pressed left at (1126, 366)
Screenshot: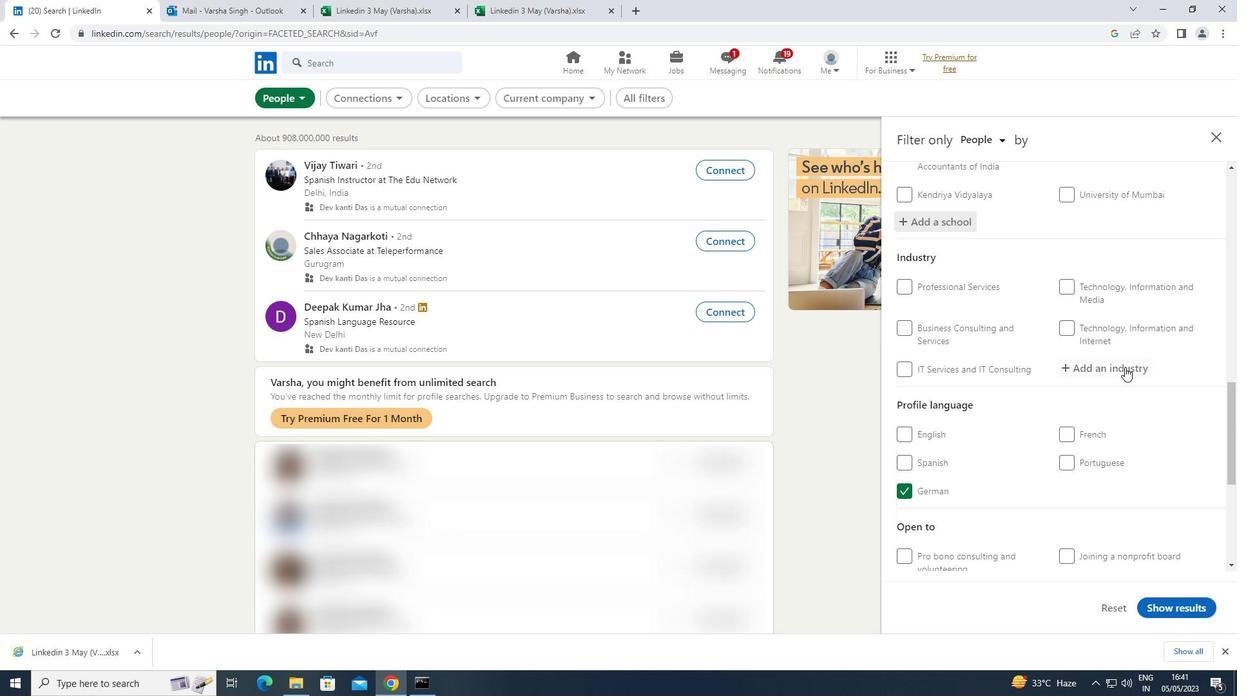 
Action: Key pressed <Key.shift>BLOGS
Screenshot: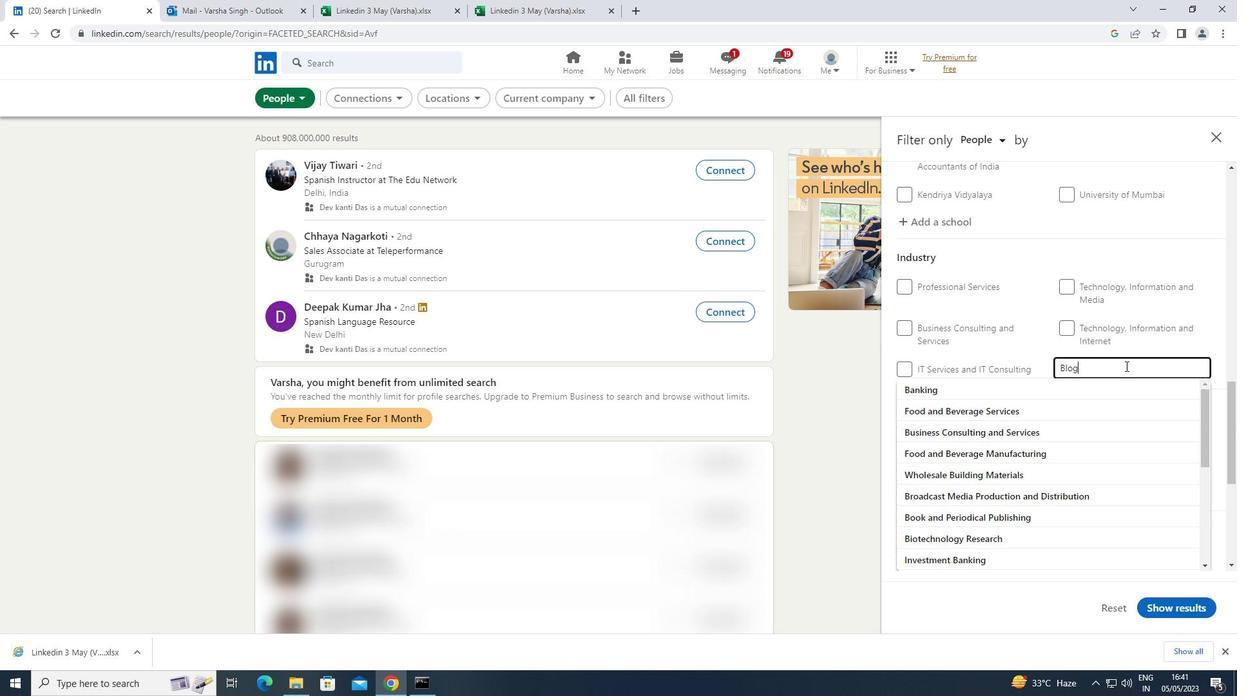 
Action: Mouse moved to (968, 391)
Screenshot: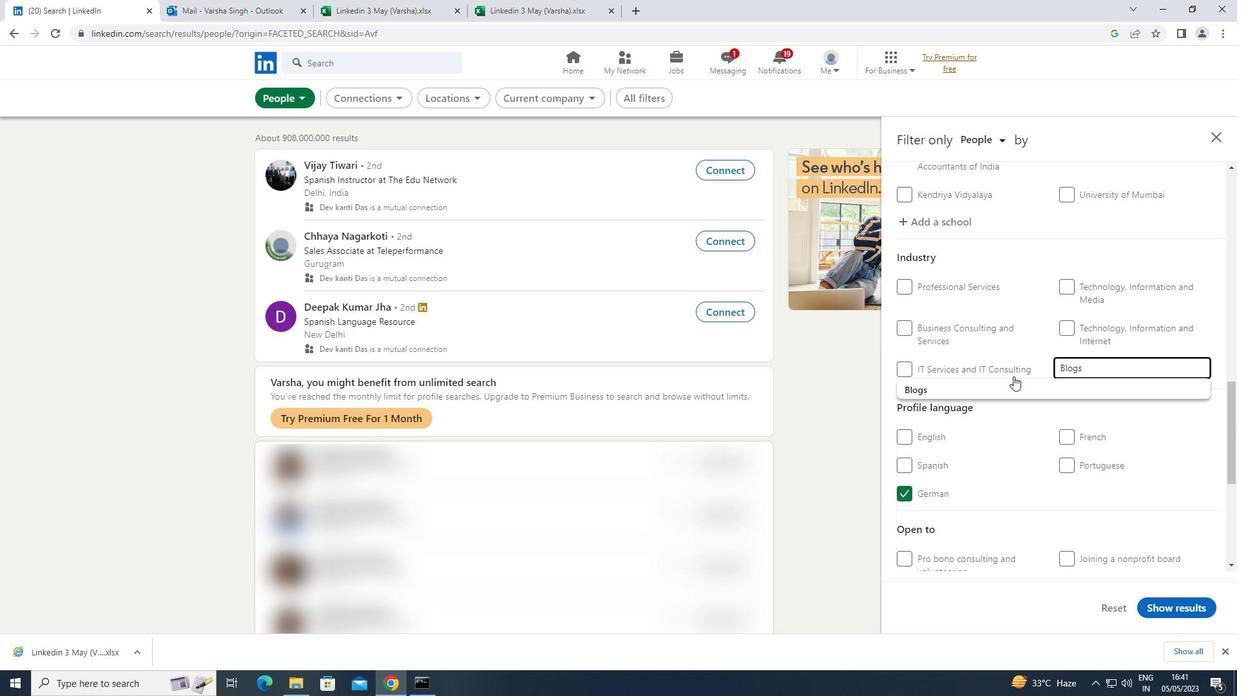 
Action: Mouse pressed left at (968, 391)
Screenshot: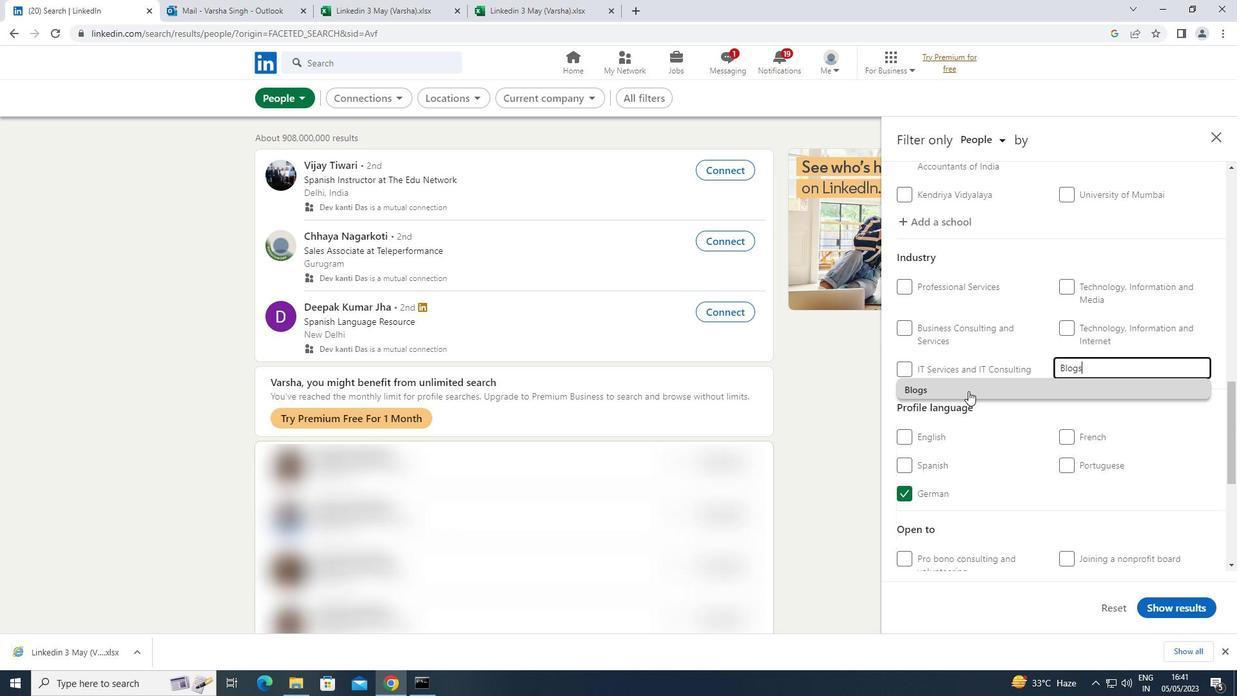 
Action: Mouse scrolled (968, 390) with delta (0, 0)
Screenshot: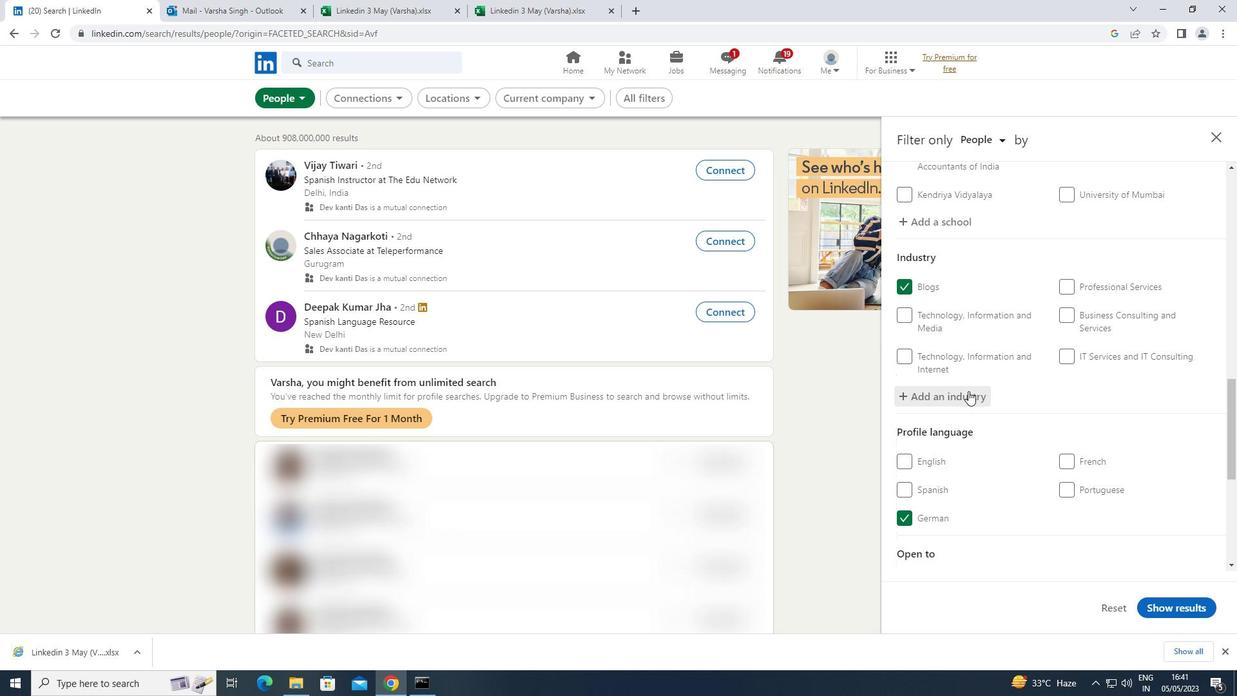 
Action: Mouse scrolled (968, 390) with delta (0, 0)
Screenshot: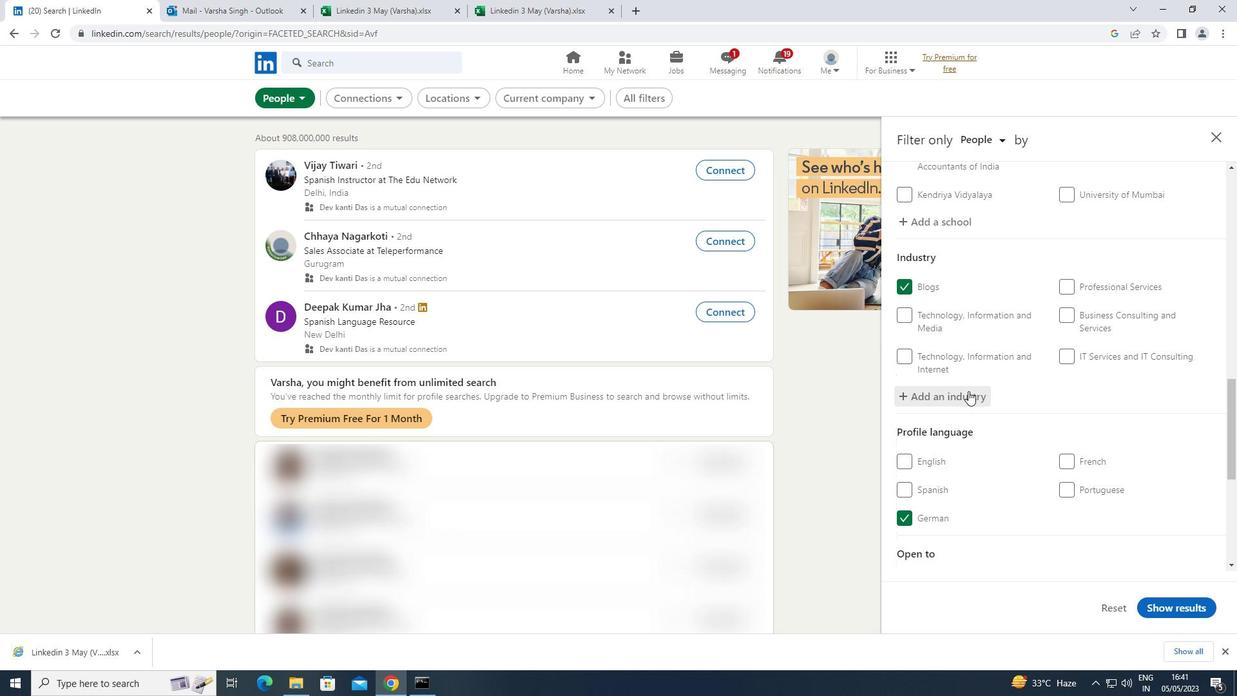 
Action: Mouse scrolled (968, 390) with delta (0, 0)
Screenshot: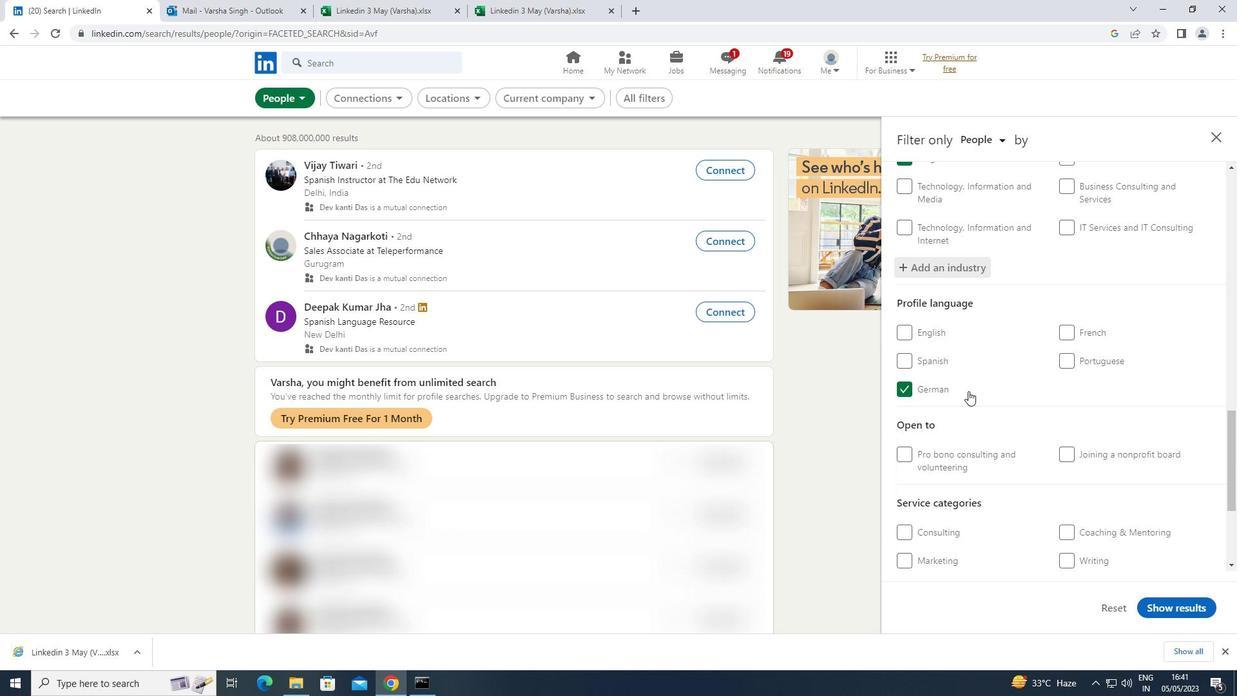 
Action: Mouse moved to (1070, 515)
Screenshot: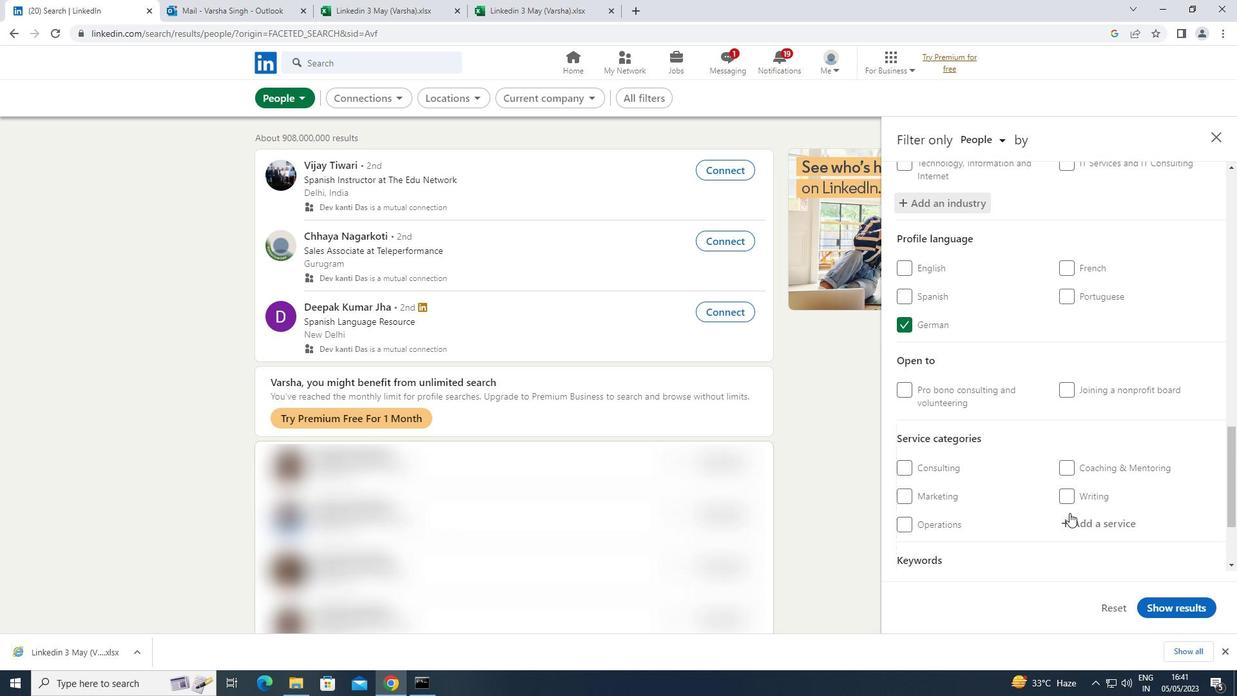 
Action: Mouse pressed left at (1070, 515)
Screenshot: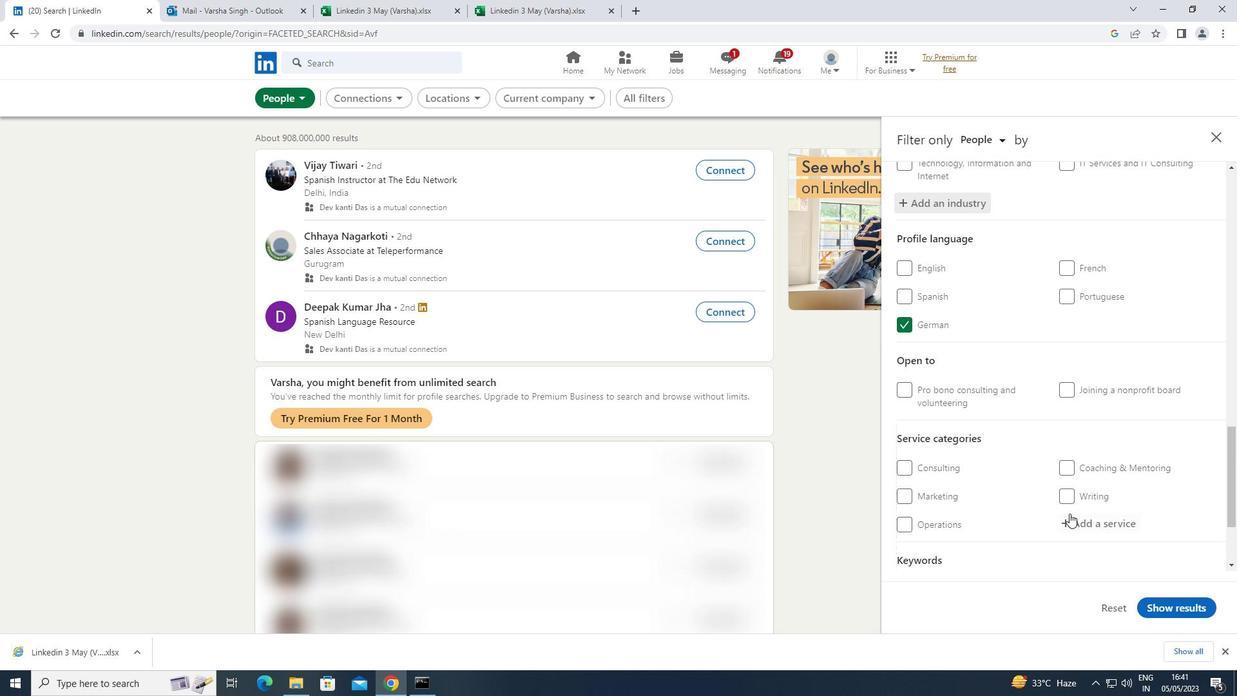 
Action: Key pressed <Key.shift>VIRTUAL
Screenshot: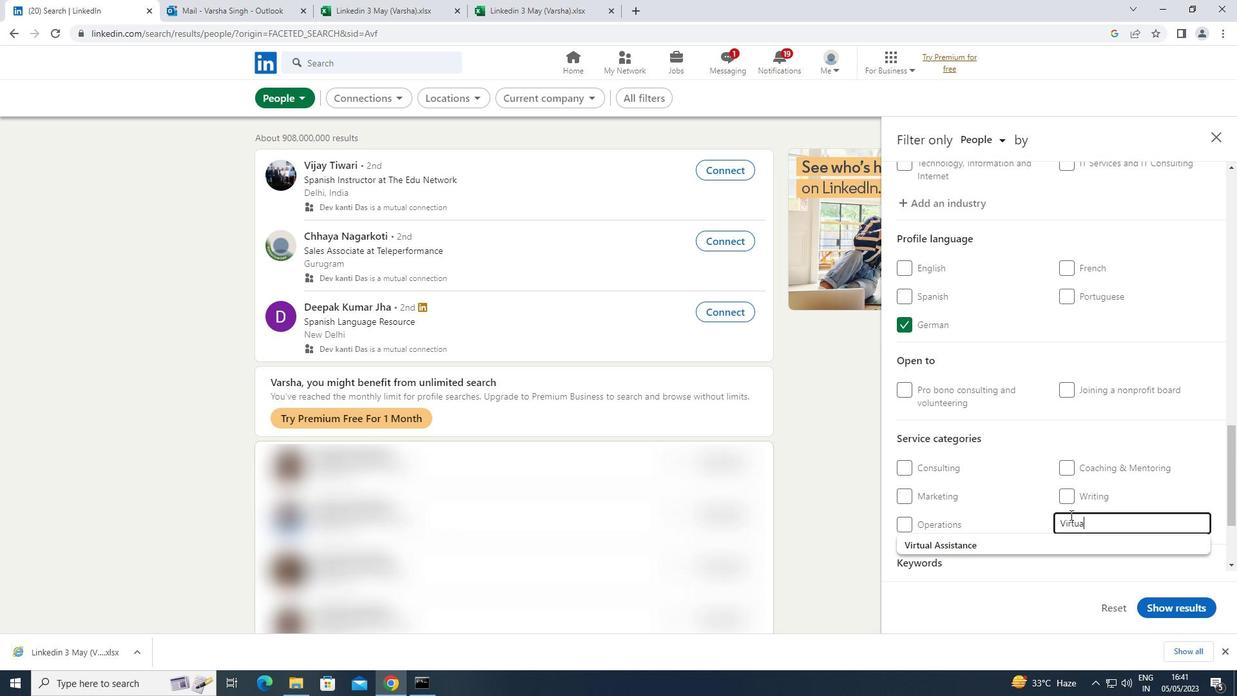 
Action: Mouse moved to (1006, 540)
Screenshot: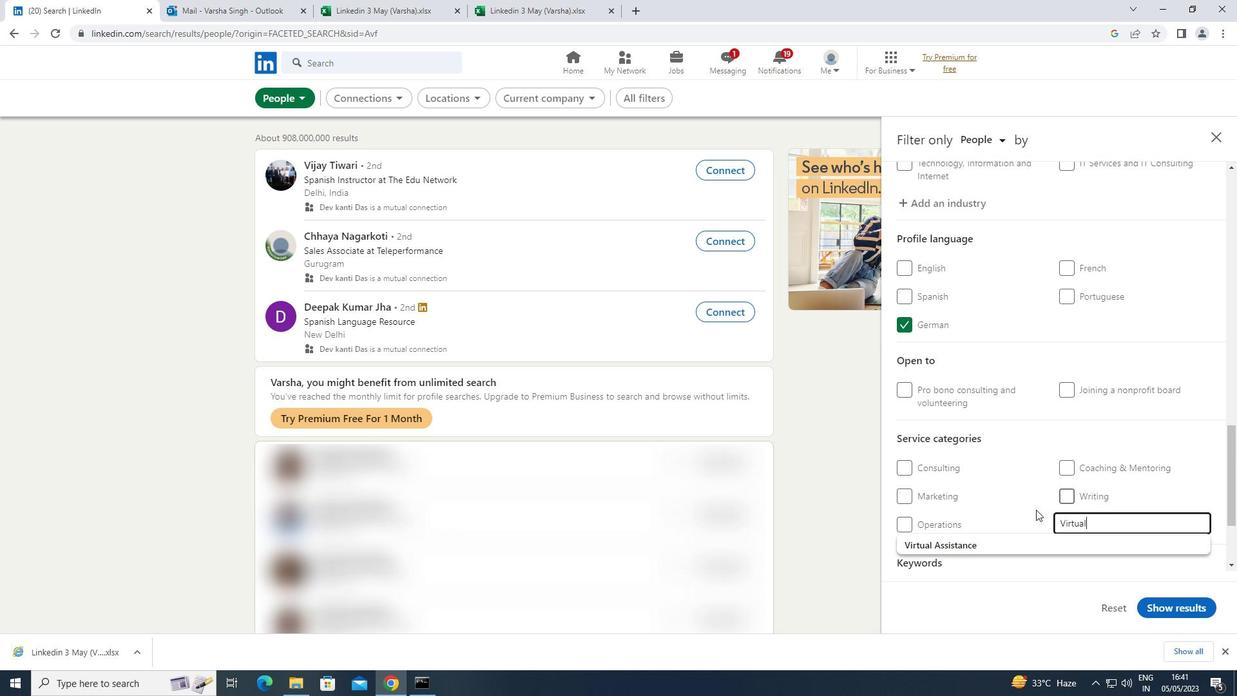 
Action: Mouse pressed left at (1006, 540)
Screenshot: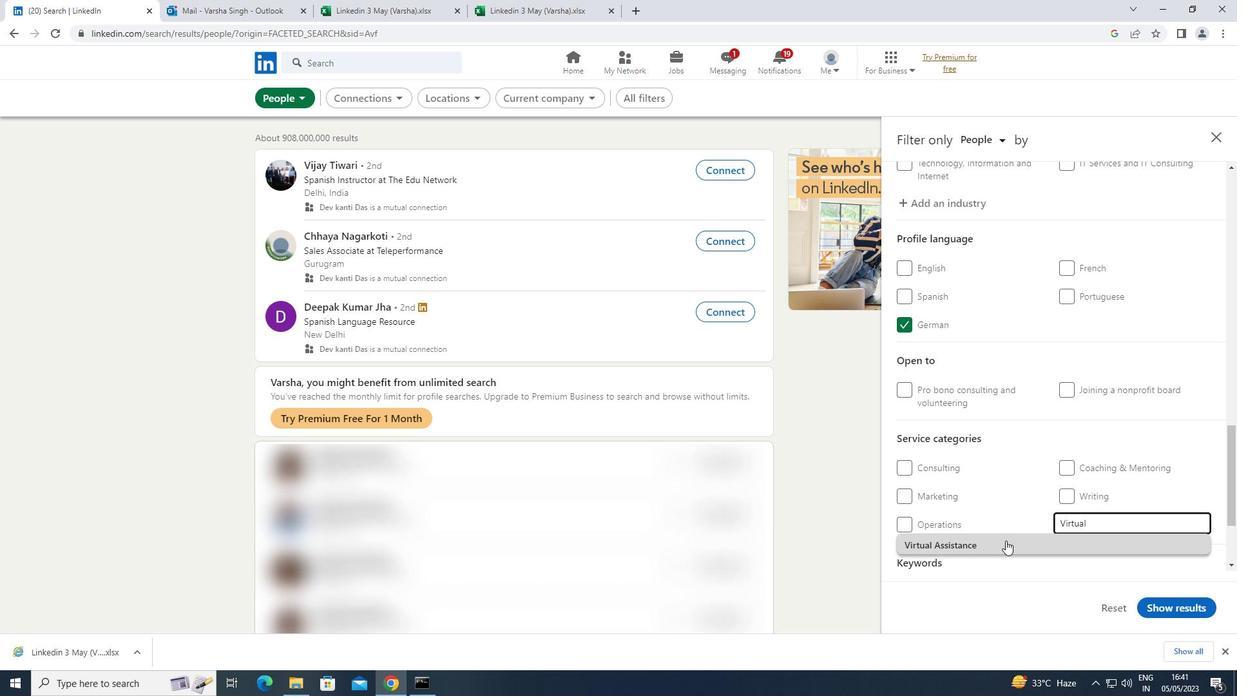 
Action: Mouse scrolled (1006, 540) with delta (0, 0)
Screenshot: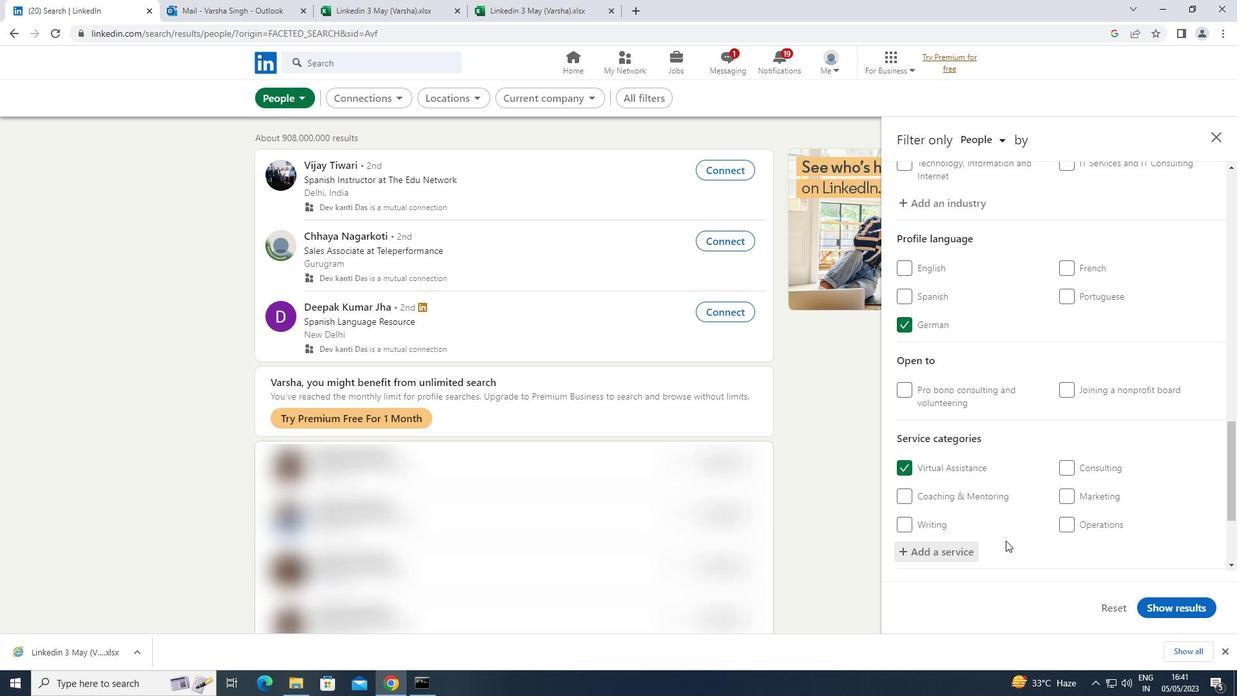 
Action: Mouse scrolled (1006, 540) with delta (0, 0)
Screenshot: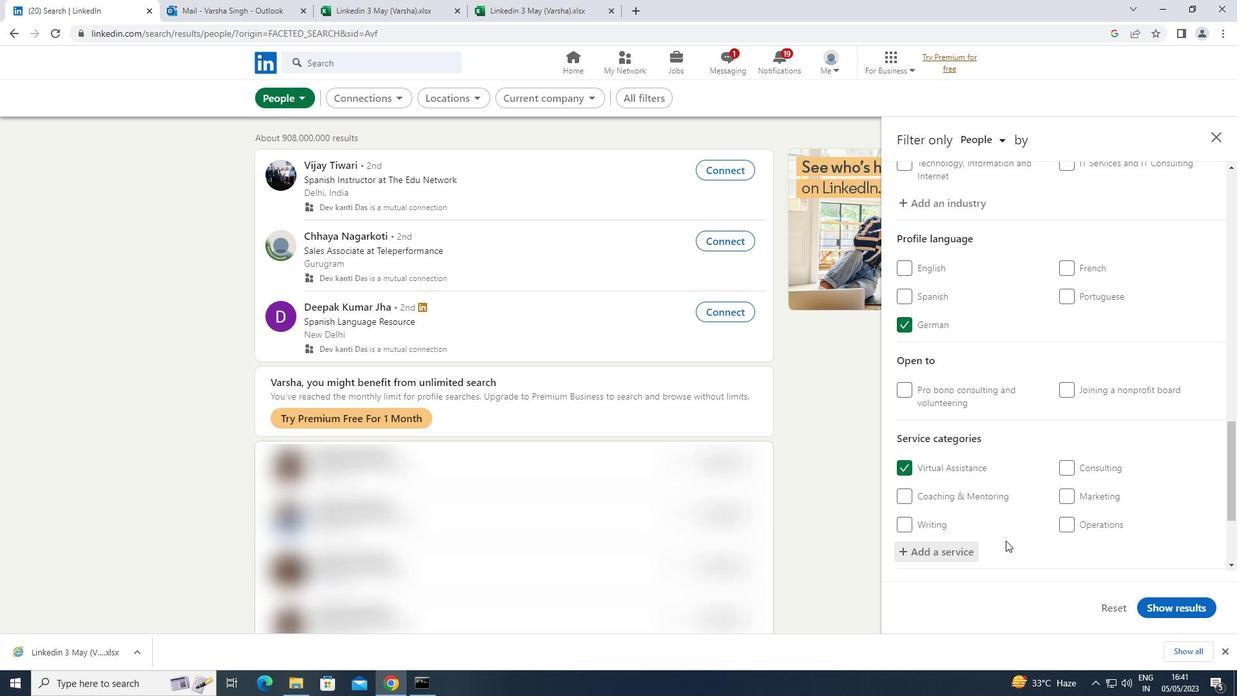 
Action: Mouse scrolled (1006, 540) with delta (0, 0)
Screenshot: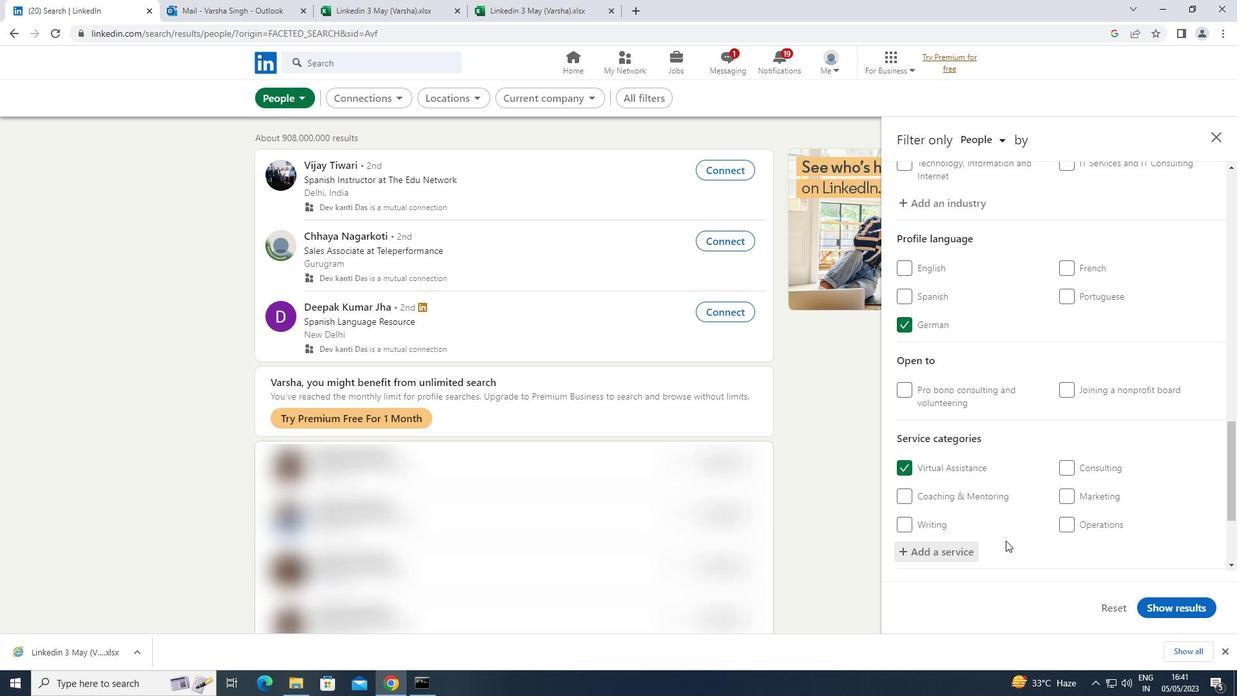 
Action: Mouse scrolled (1006, 540) with delta (0, 0)
Screenshot: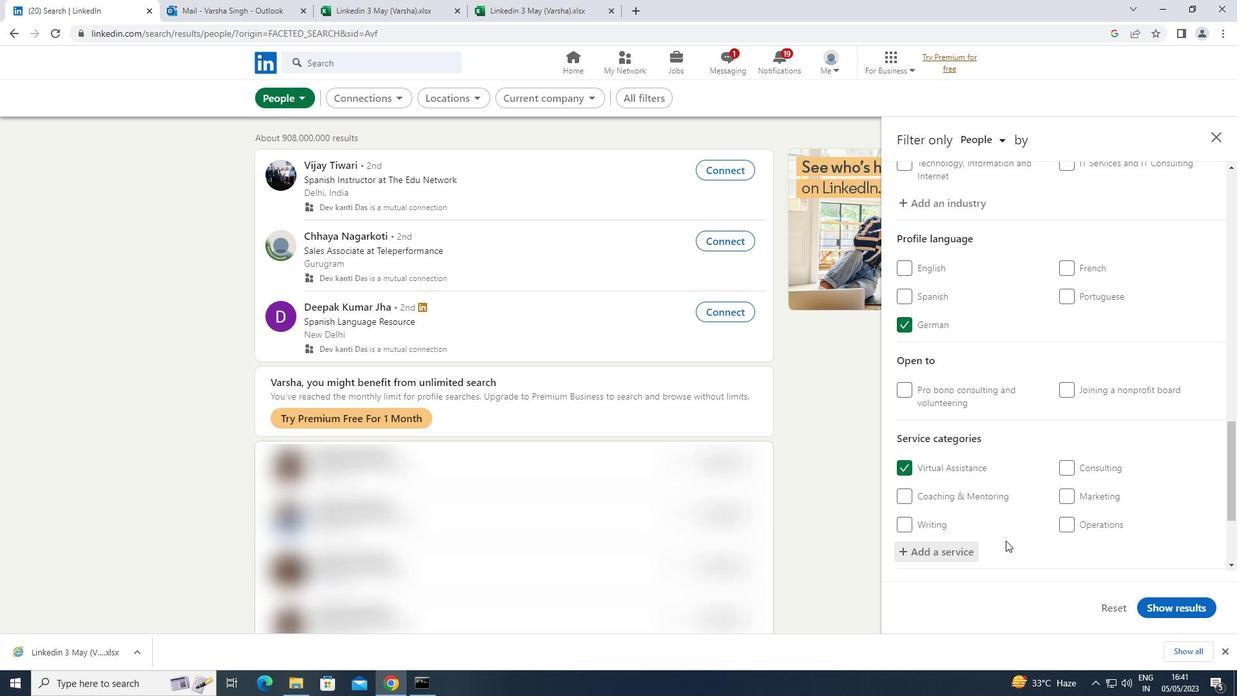 
Action: Mouse scrolled (1006, 540) with delta (0, 0)
Screenshot: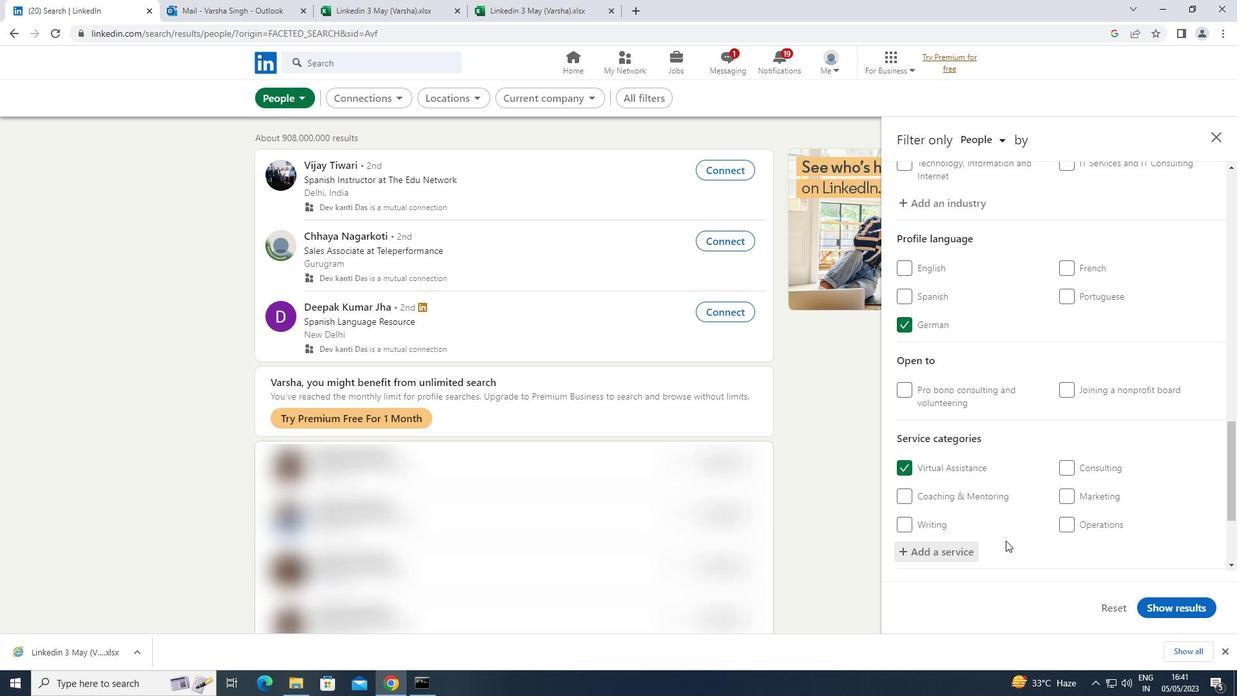 
Action: Mouse scrolled (1006, 540) with delta (0, 0)
Screenshot: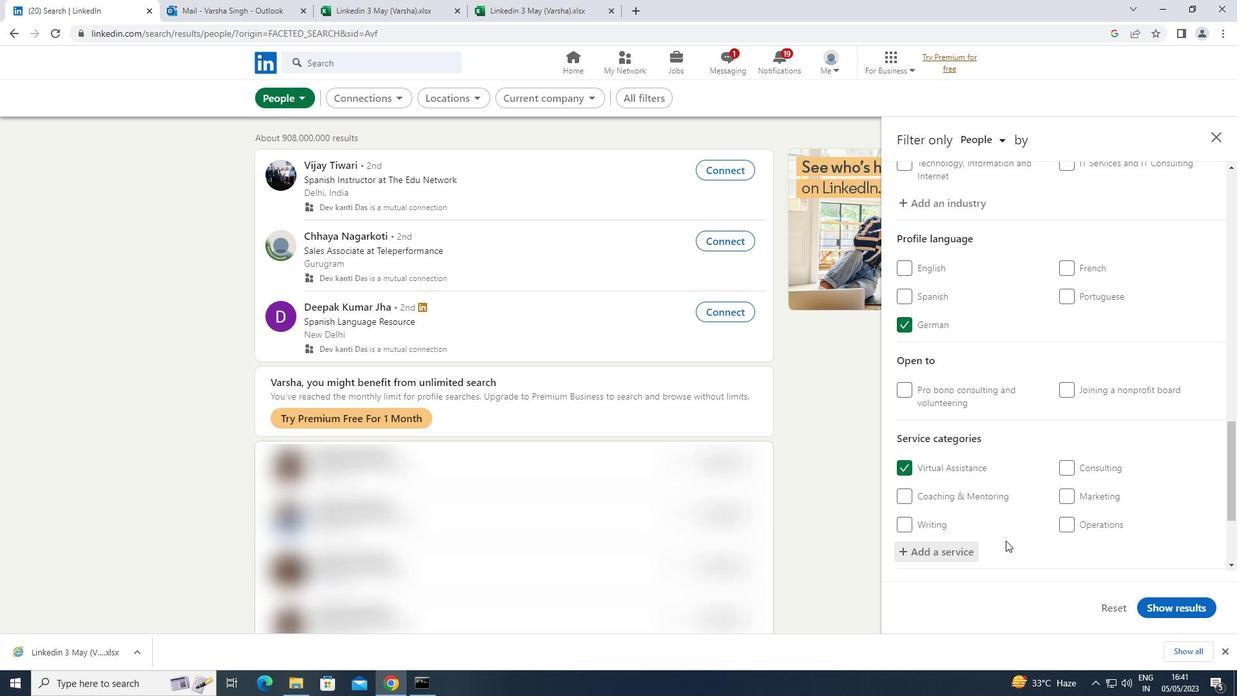 
Action: Mouse moved to (1018, 513)
Screenshot: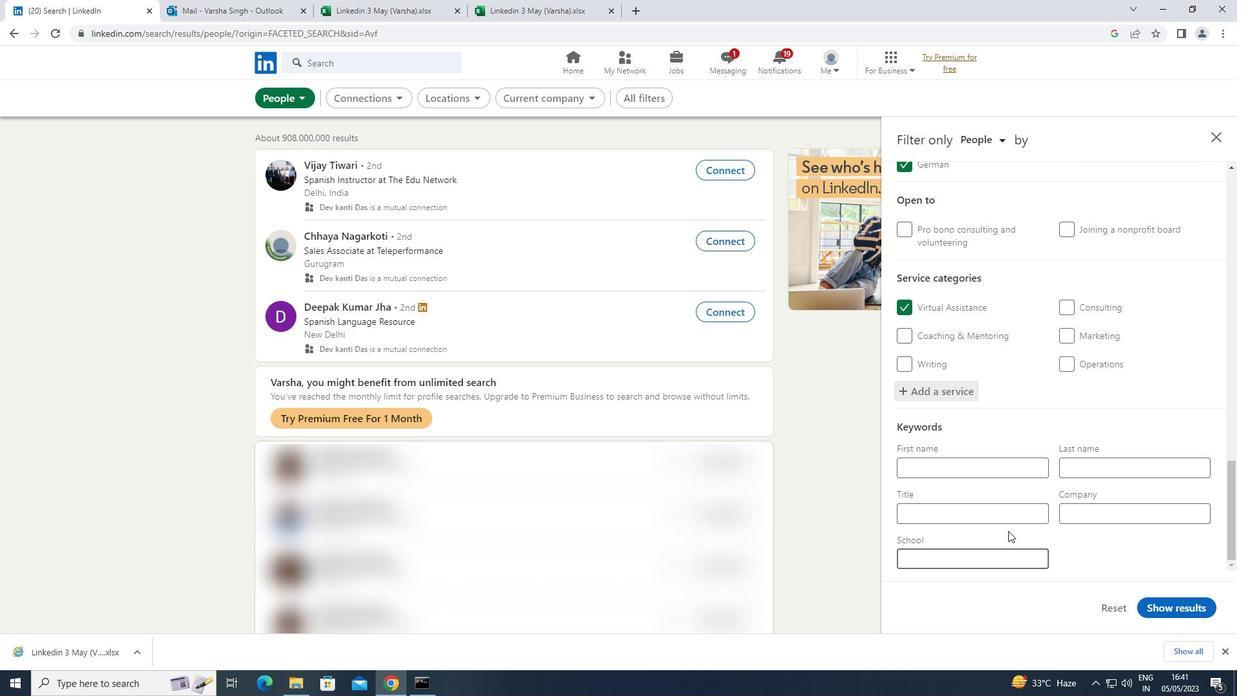 
Action: Mouse pressed left at (1018, 513)
Screenshot: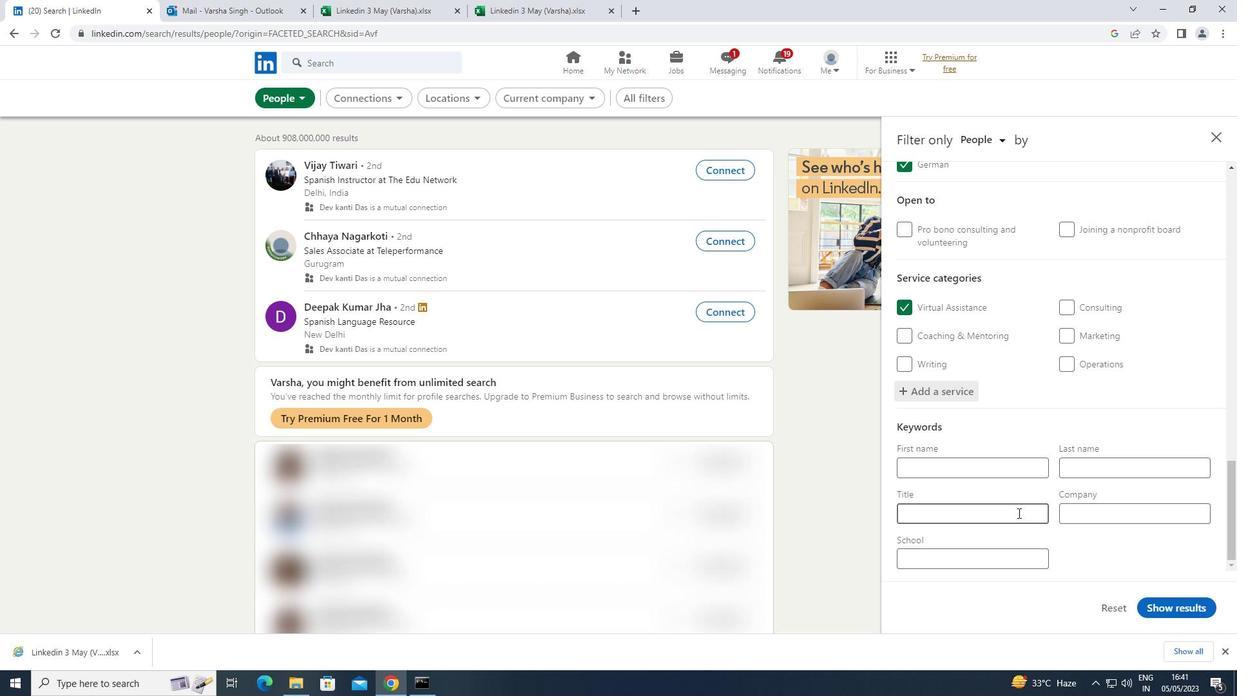 
Action: Key pressed <Key.shift>LIBRARY<Key.space><Key.shift>ASSISTANT
Screenshot: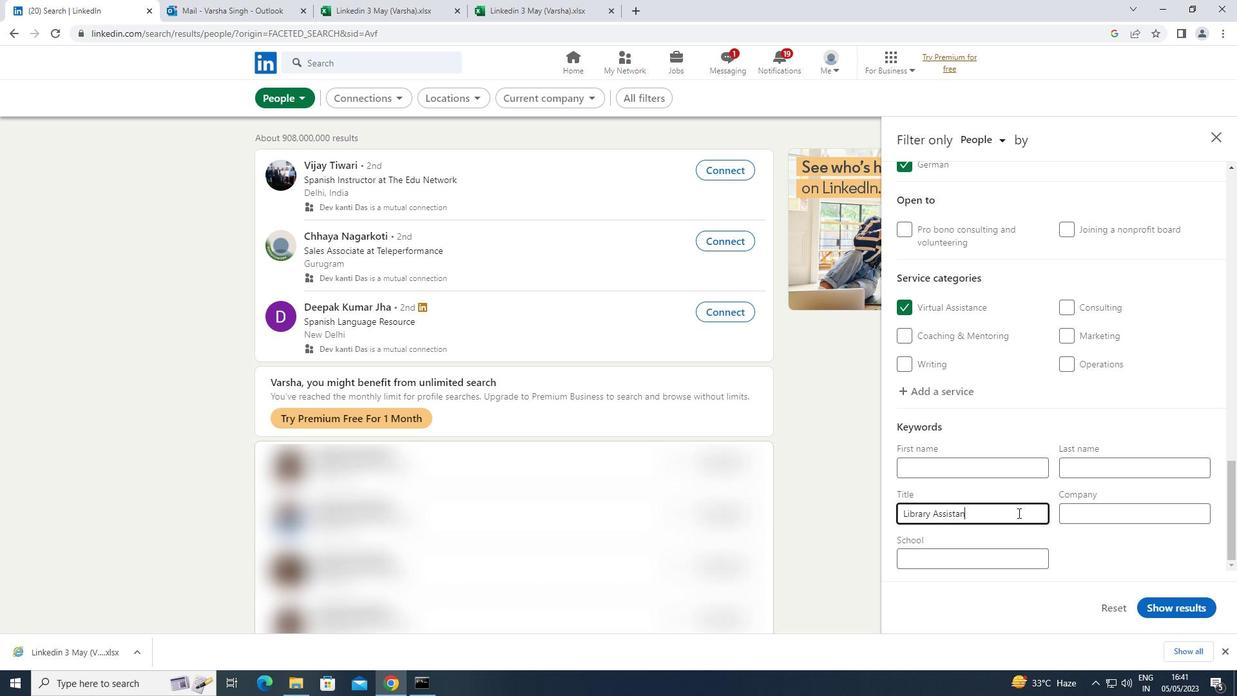 
Action: Mouse moved to (1160, 608)
Screenshot: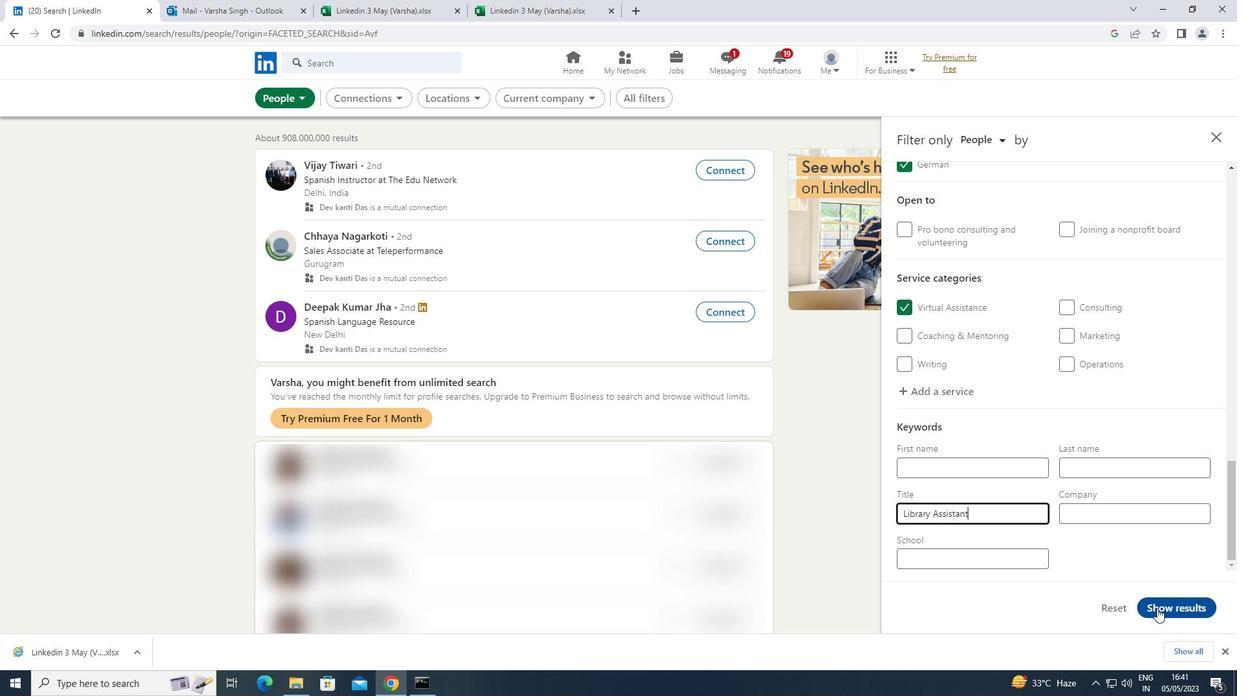 
Action: Mouse pressed left at (1160, 608)
Screenshot: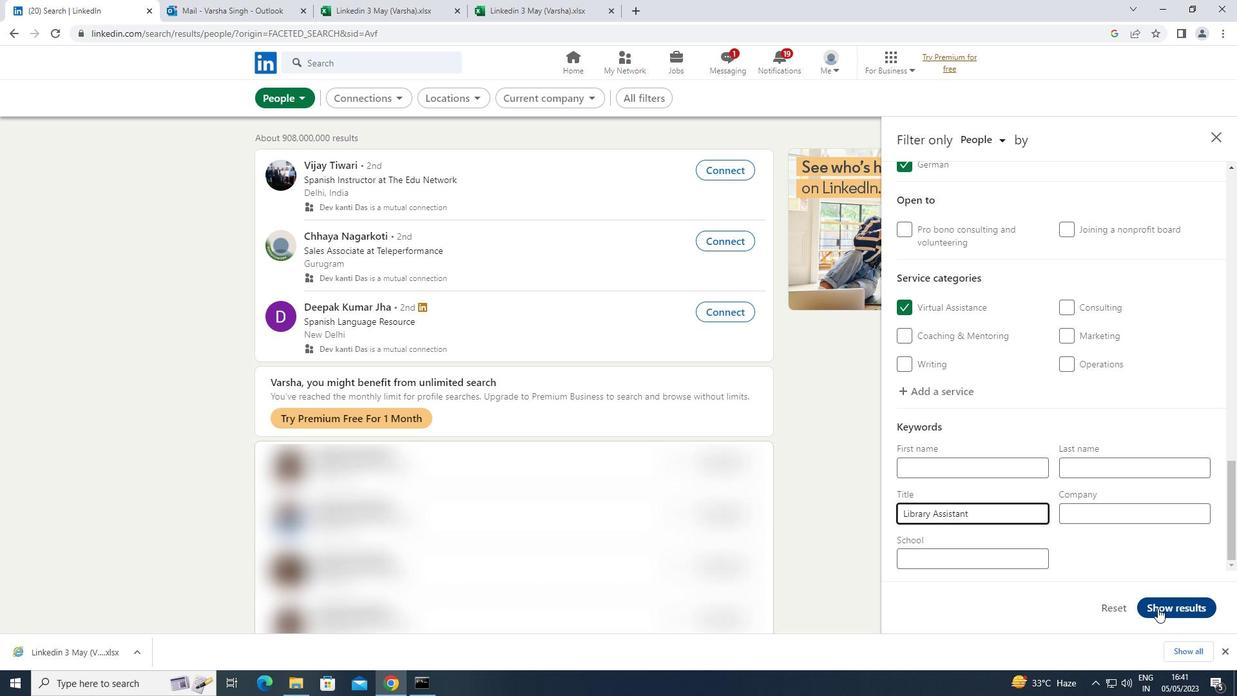 
